 Task: Look for space in Łęczna, Poland from 11th June, 2023 to 15th June, 2023 for 2 adults in price range Rs.7000 to Rs.16000. Place can be private room with 1  bedroom having 2 beds and 1 bathroom. Property type can be house, flat, guest house, hotel. Booking option can be shelf check-in. Required host language is English.
Action: Mouse pressed left at (512, 89)
Screenshot: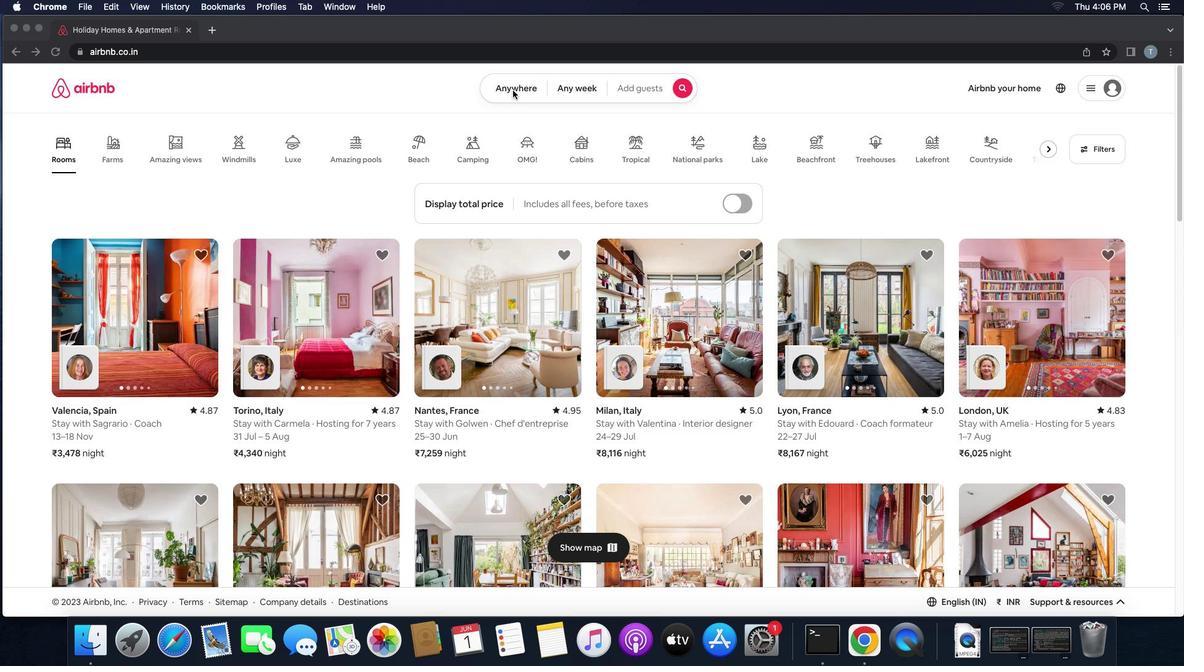 
Action: Mouse pressed left at (512, 89)
Screenshot: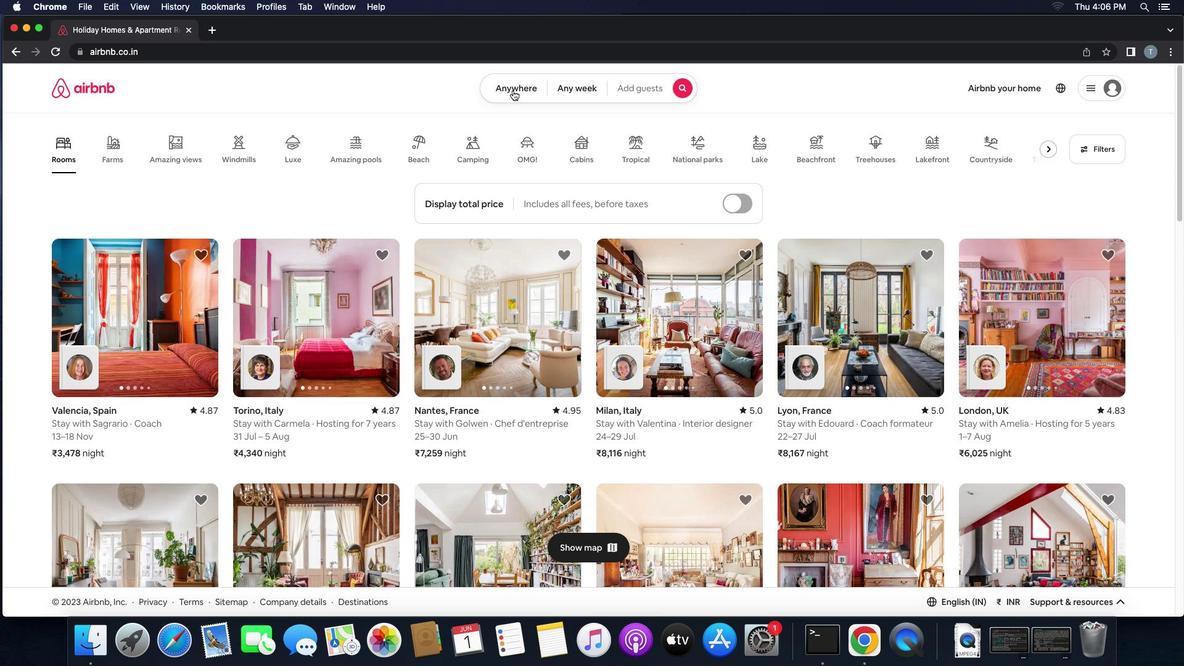 
Action: Mouse moved to (458, 133)
Screenshot: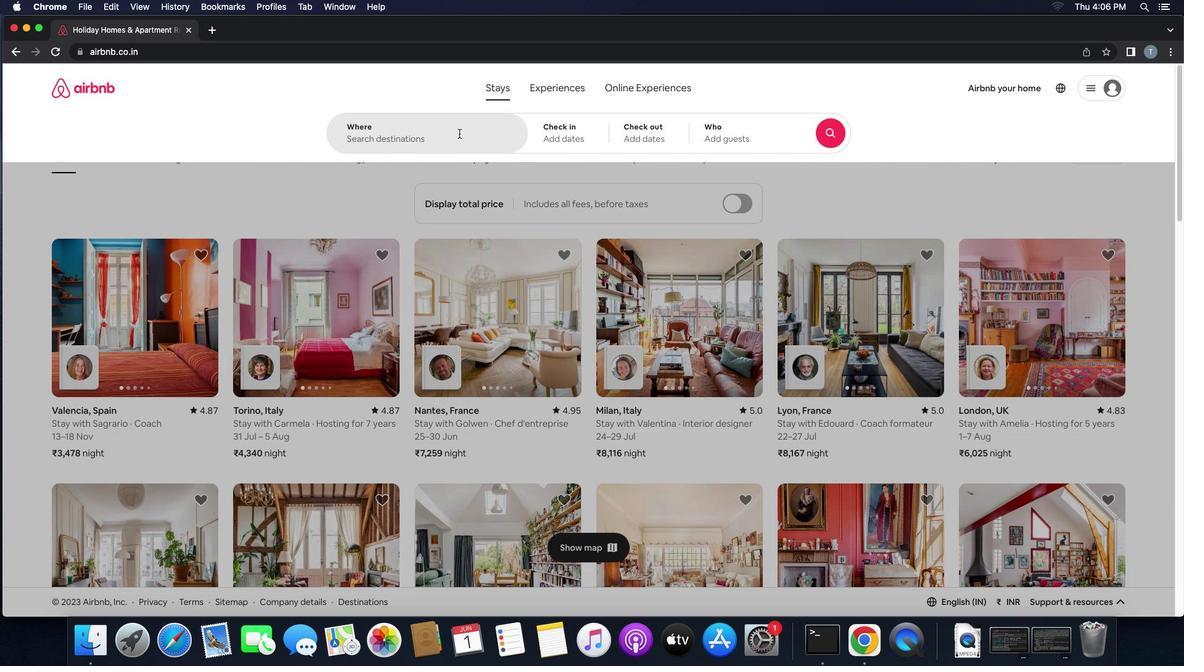 
Action: Mouse pressed left at (458, 133)
Screenshot: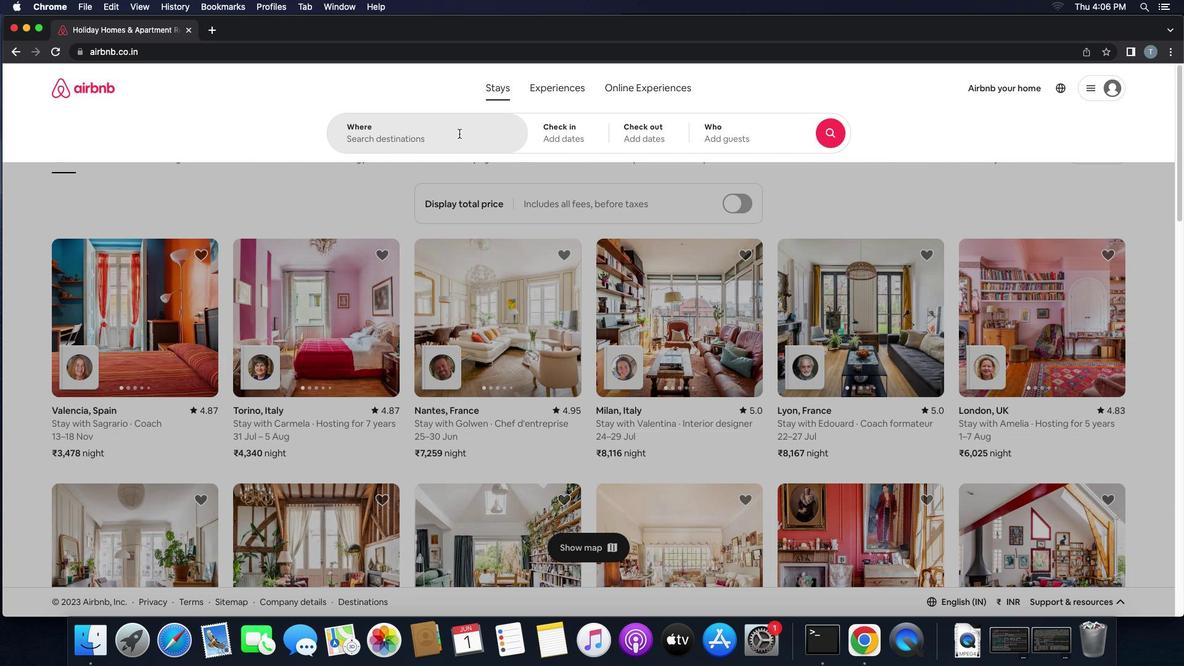 
Action: Key pressed 't''e''c''z''n''a'',''p''o''l''a''n''d'Key.enter
Screenshot: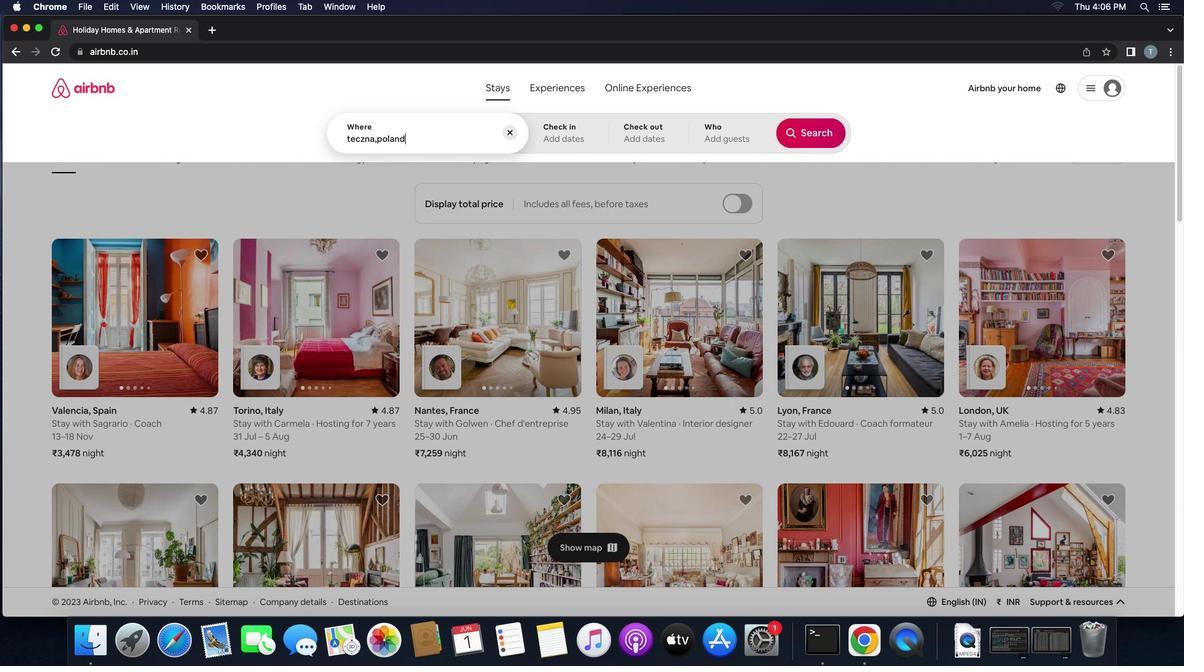 
Action: Mouse moved to (373, 342)
Screenshot: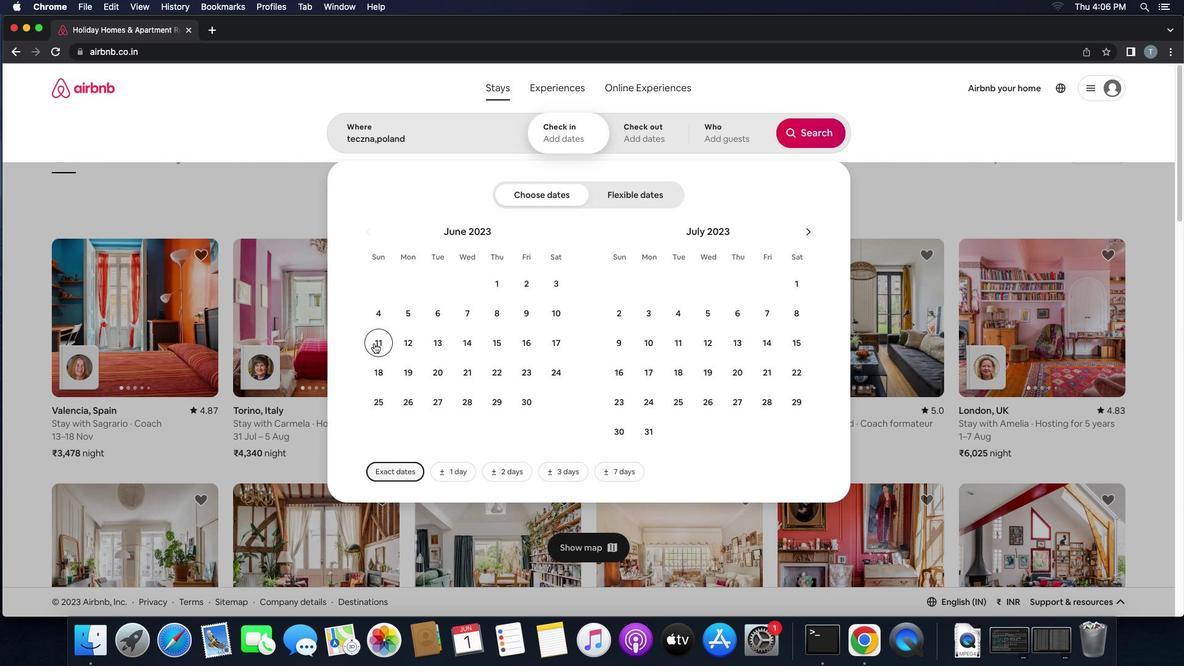 
Action: Mouse pressed left at (373, 342)
Screenshot: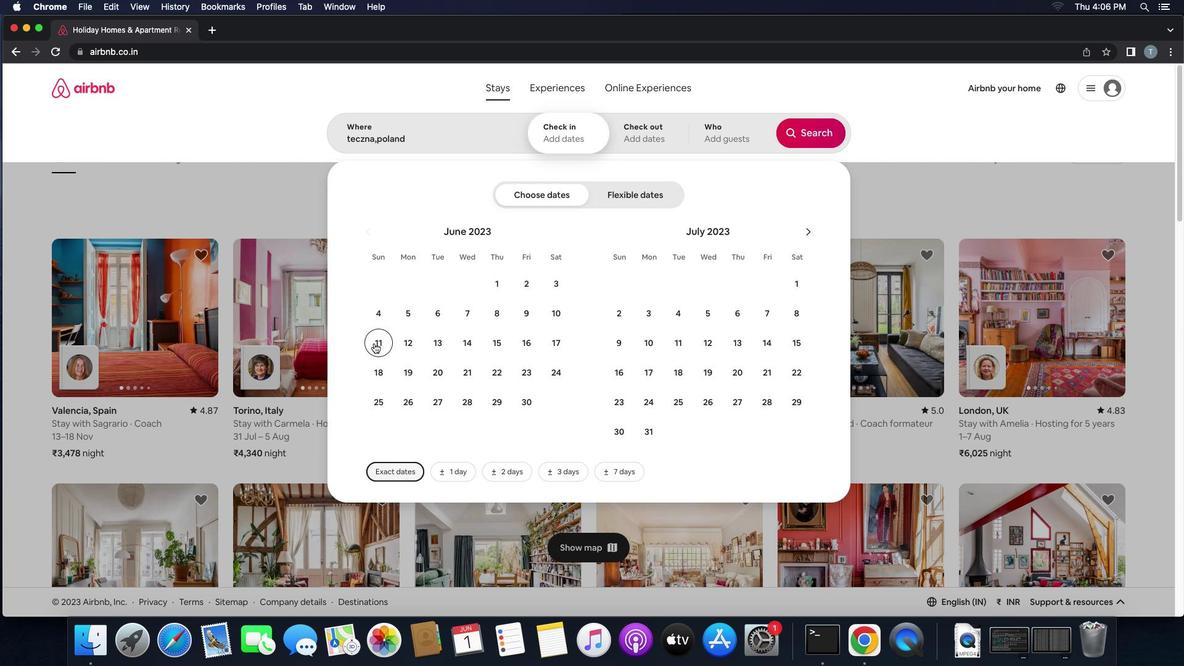
Action: Mouse moved to (497, 350)
Screenshot: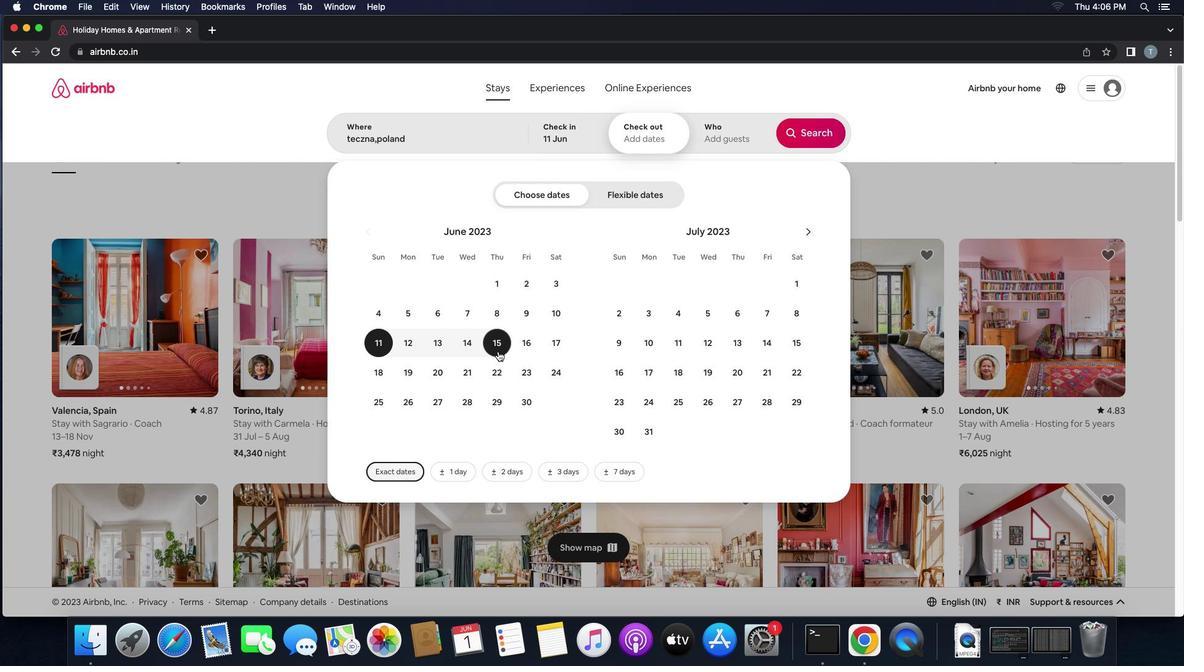 
Action: Mouse pressed left at (497, 350)
Screenshot: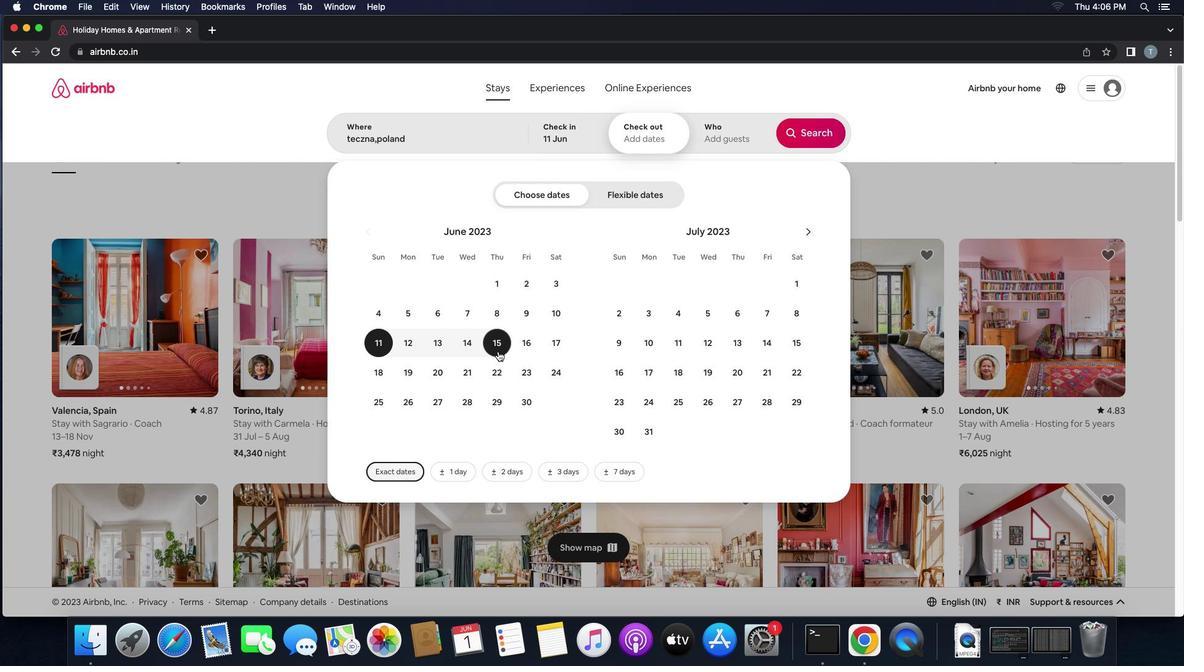
Action: Mouse moved to (707, 136)
Screenshot: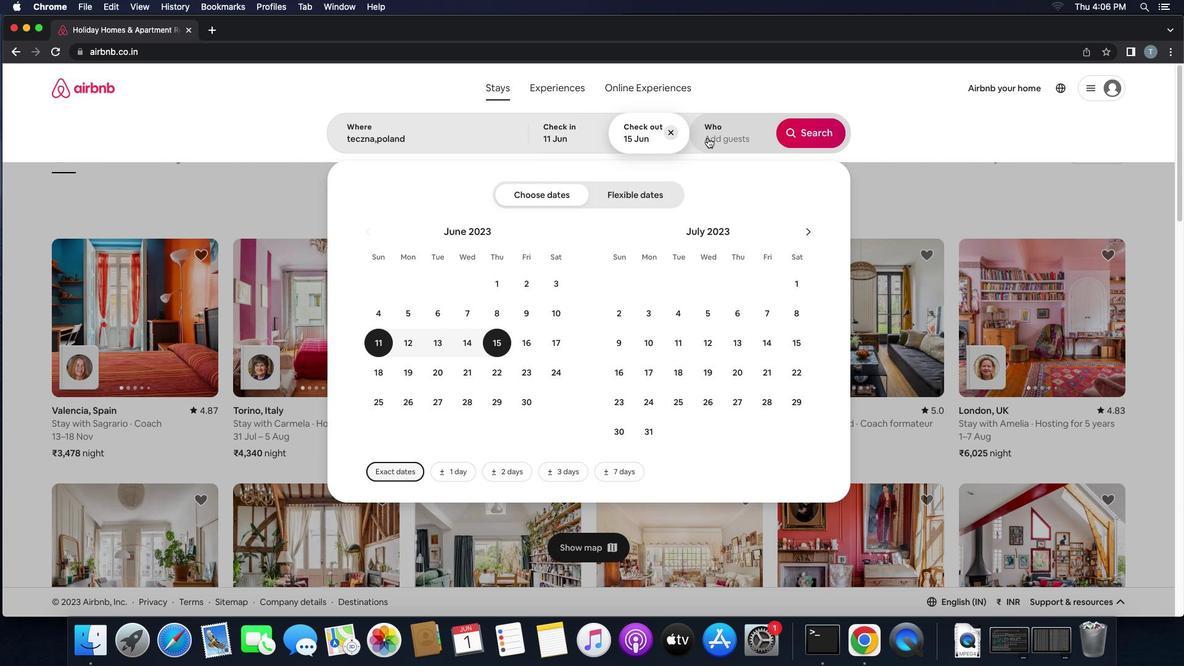 
Action: Mouse pressed left at (707, 136)
Screenshot: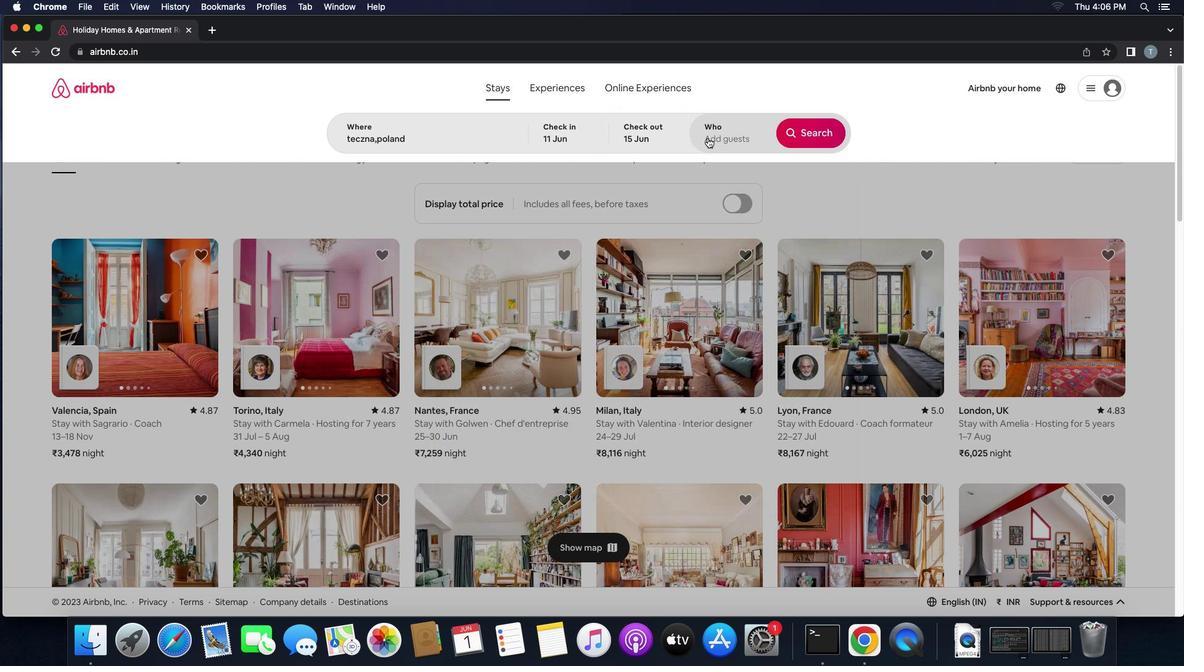 
Action: Mouse moved to (816, 204)
Screenshot: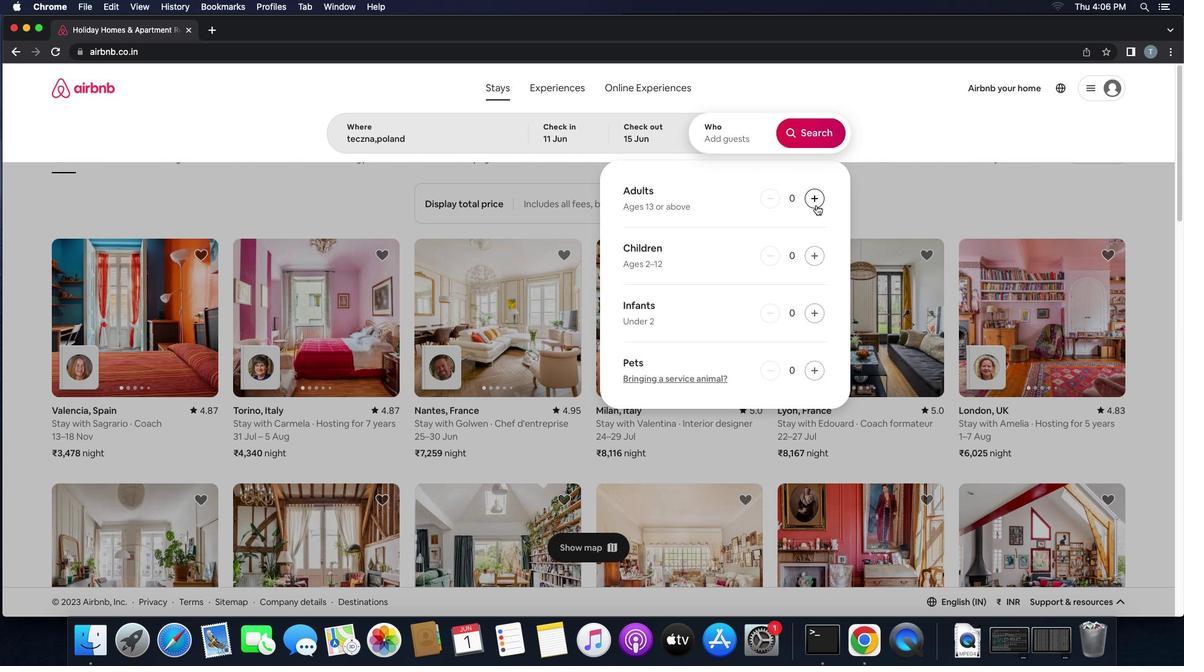 
Action: Mouse pressed left at (816, 204)
Screenshot: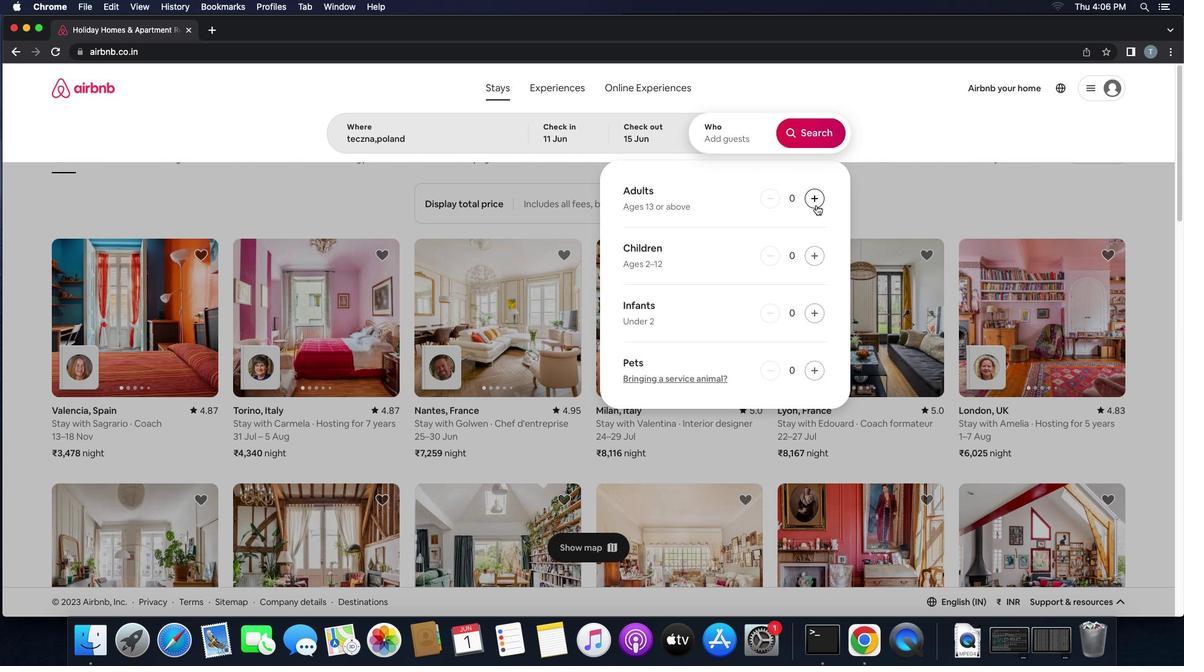 
Action: Mouse pressed left at (816, 204)
Screenshot: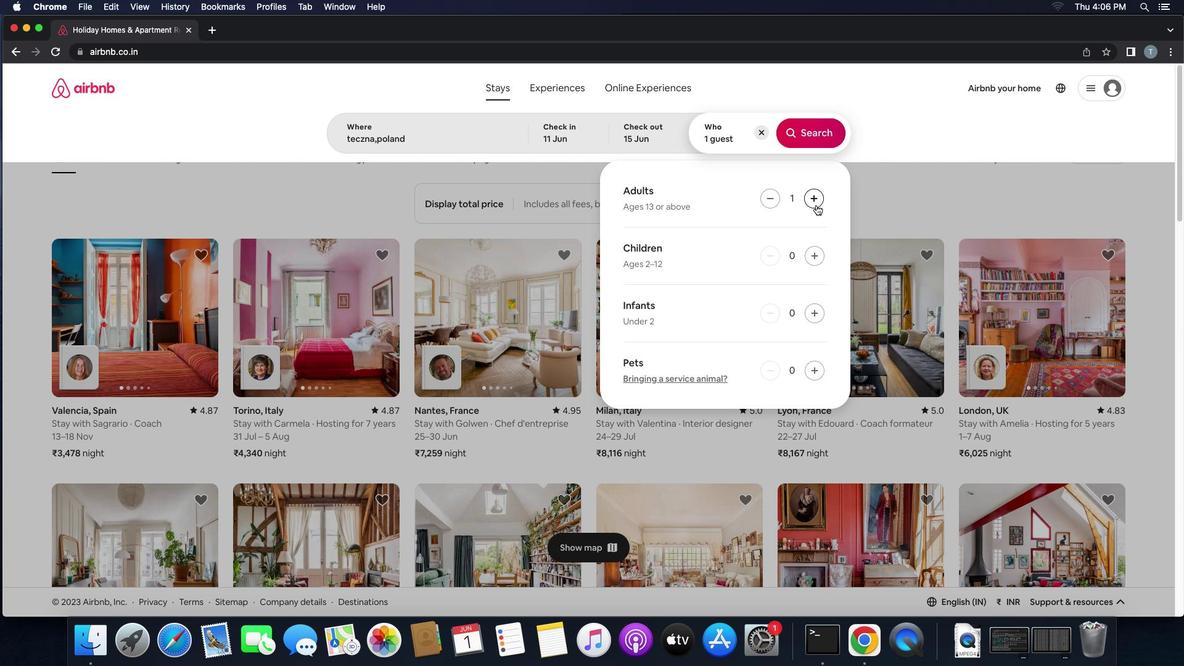 
Action: Mouse moved to (814, 138)
Screenshot: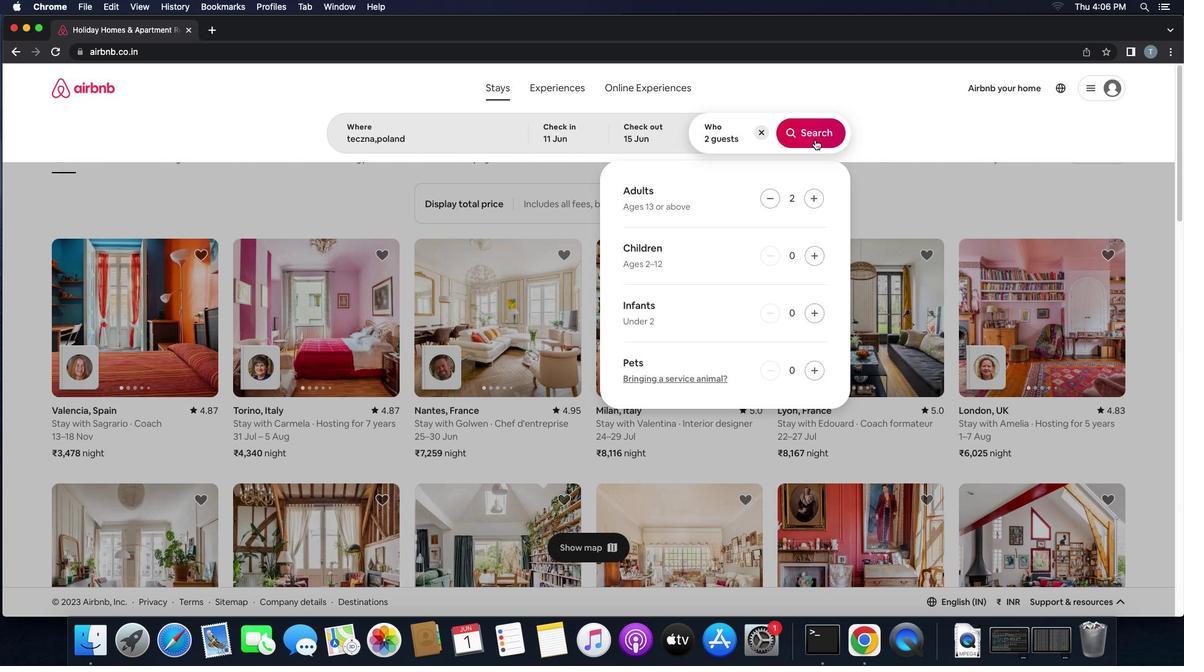 
Action: Mouse pressed left at (814, 138)
Screenshot: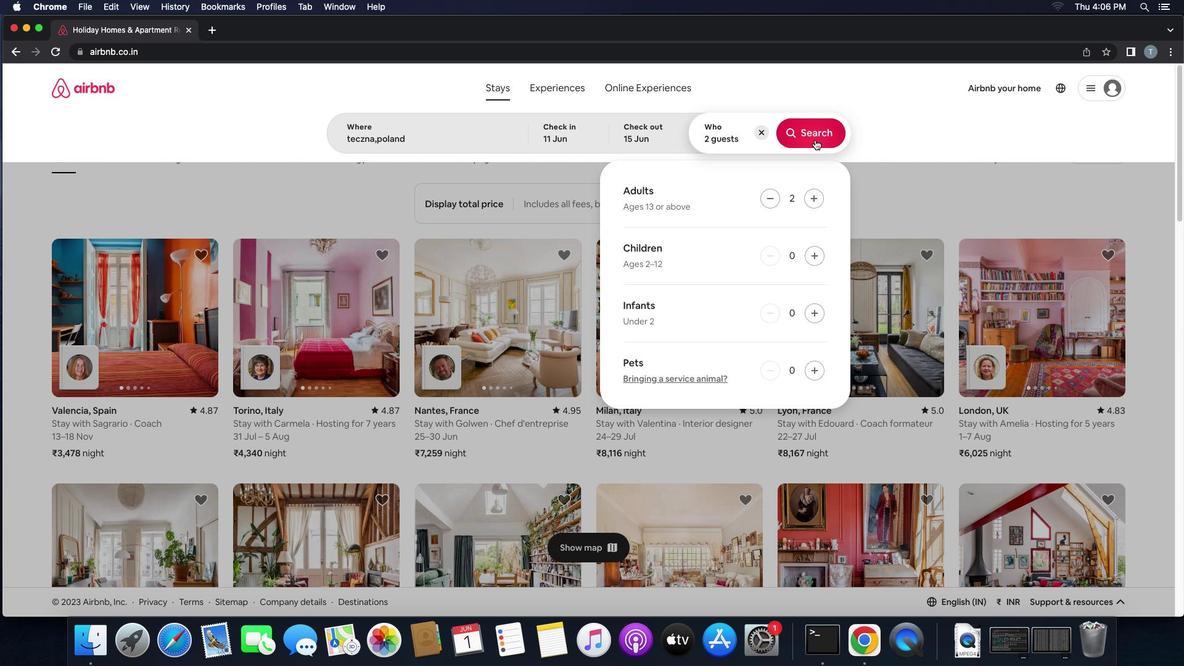 
Action: Mouse moved to (1131, 133)
Screenshot: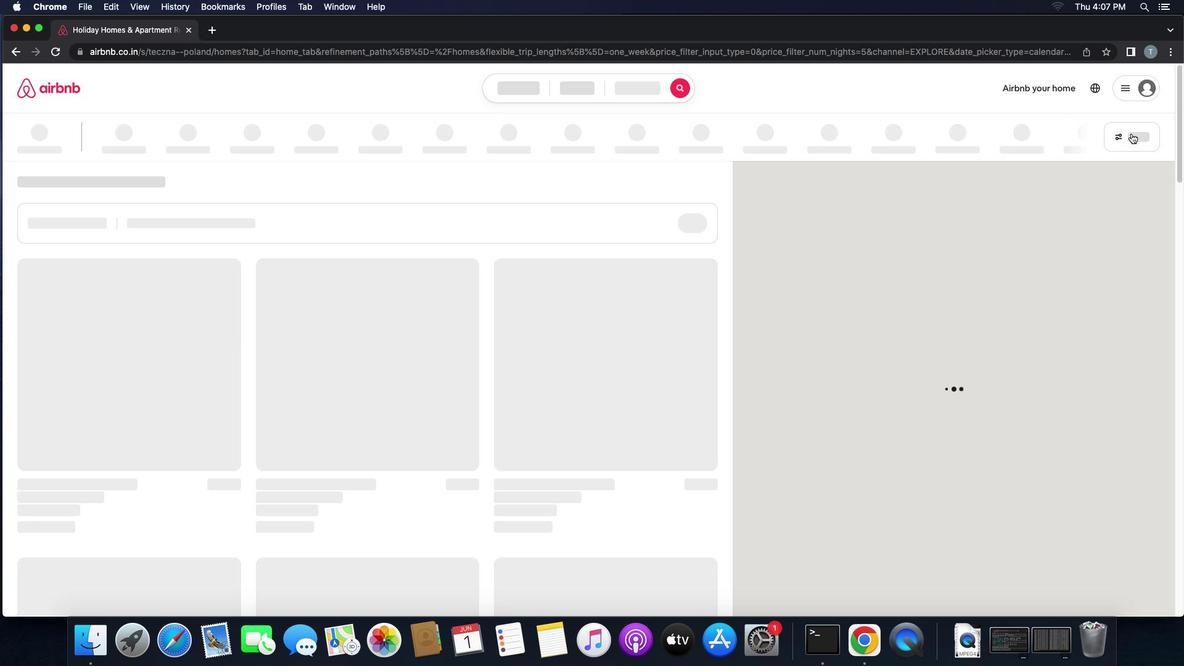 
Action: Mouse pressed left at (1131, 133)
Screenshot: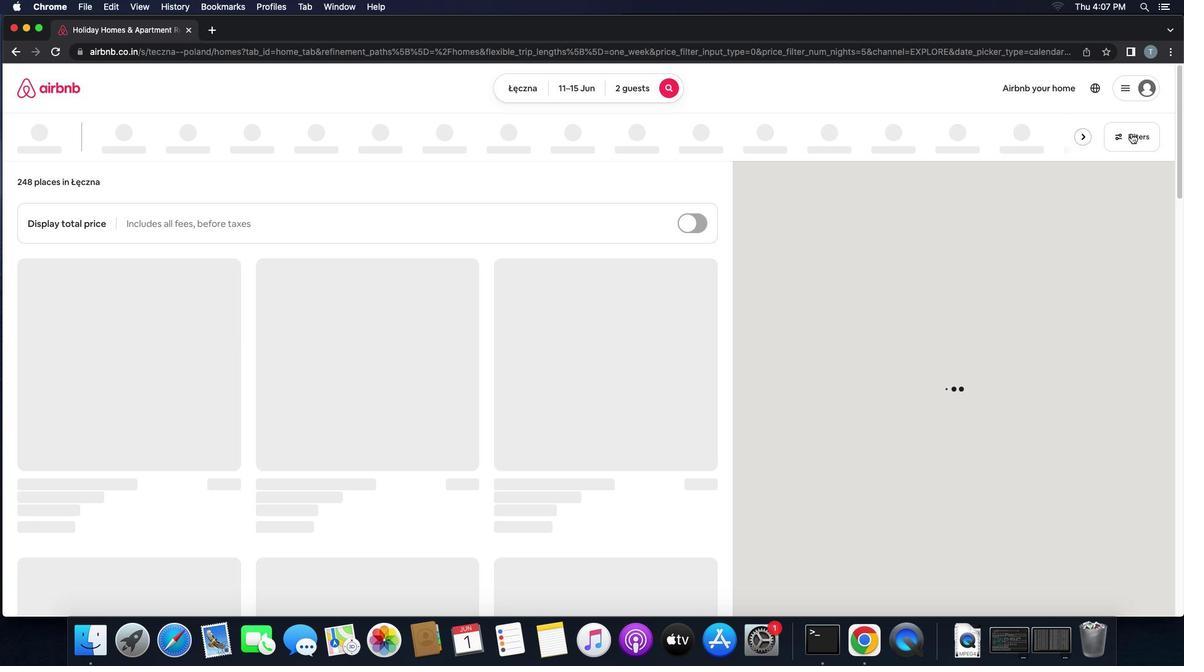 
Action: Mouse moved to (452, 439)
Screenshot: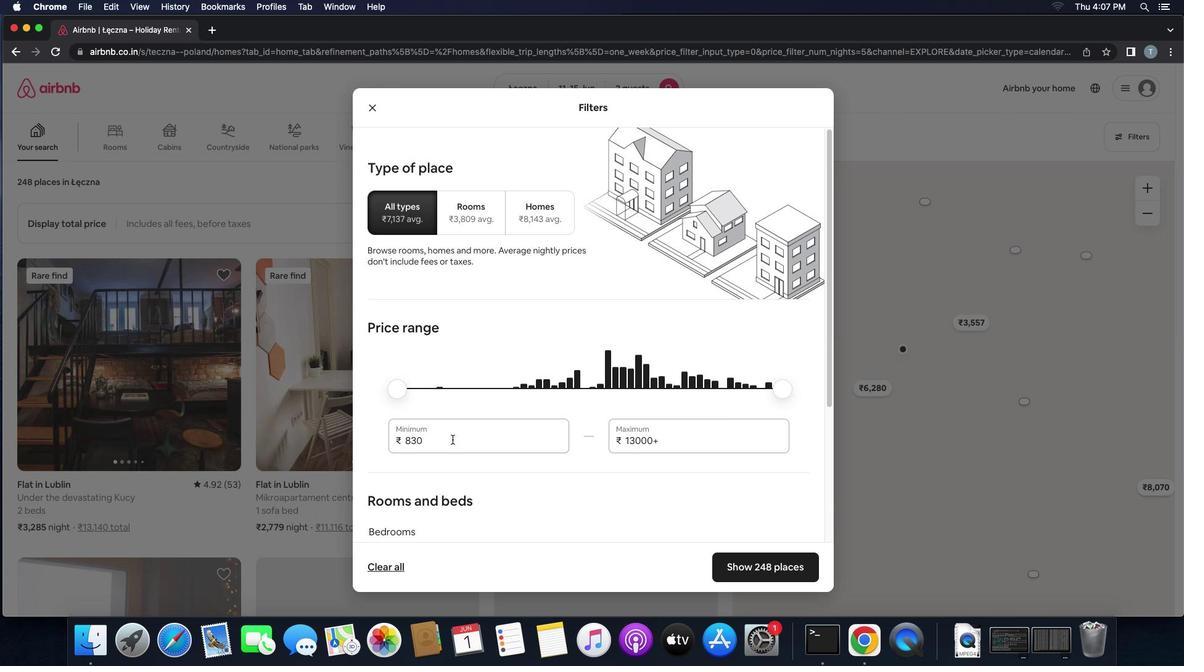 
Action: Mouse pressed left at (452, 439)
Screenshot: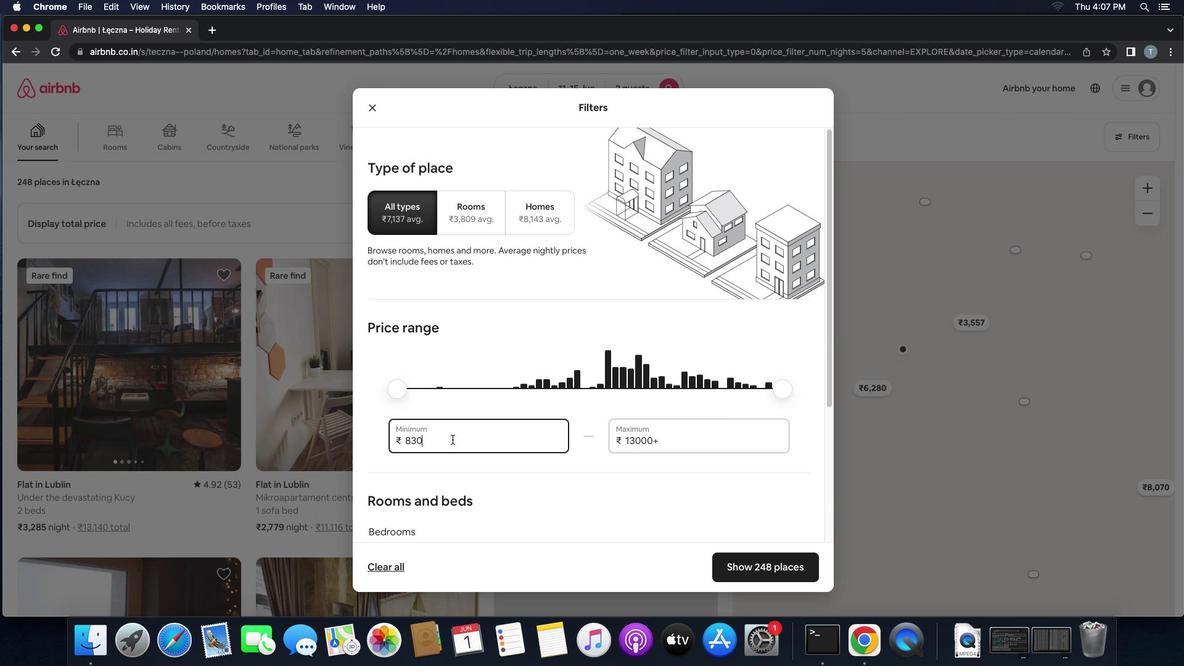 
Action: Key pressed Key.backspaceKey.backspaceKey.backspaceKey.backspaceKey.backspace'7''0''0''0'
Screenshot: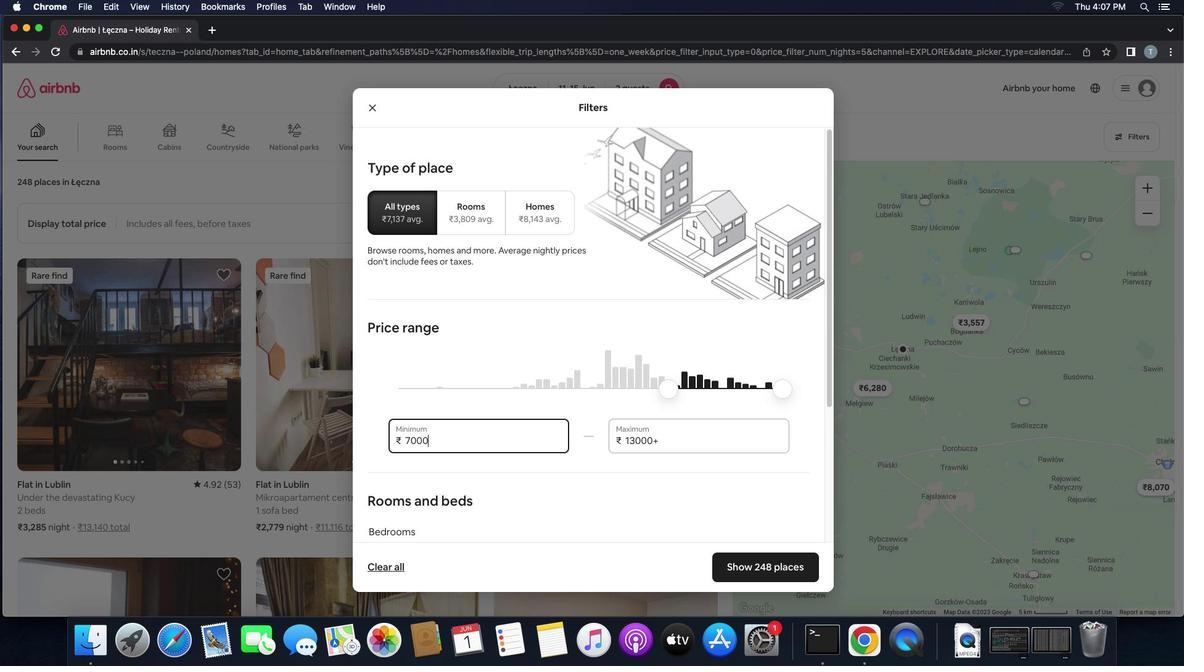 
Action: Mouse moved to (663, 442)
Screenshot: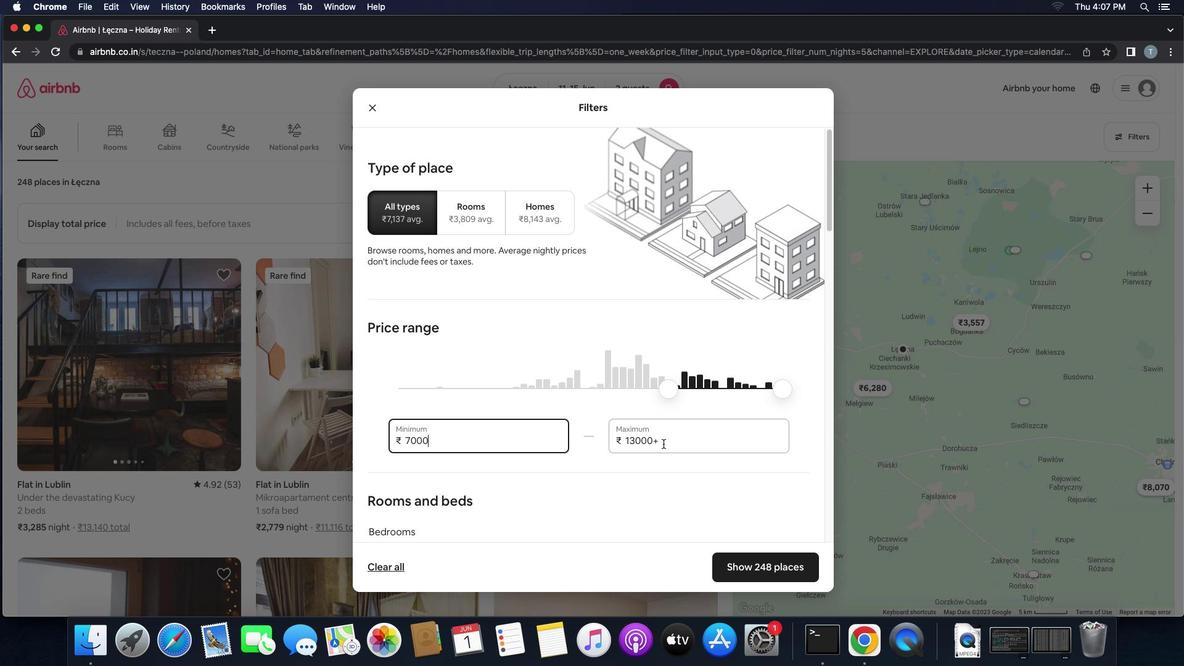 
Action: Mouse pressed left at (663, 442)
Screenshot: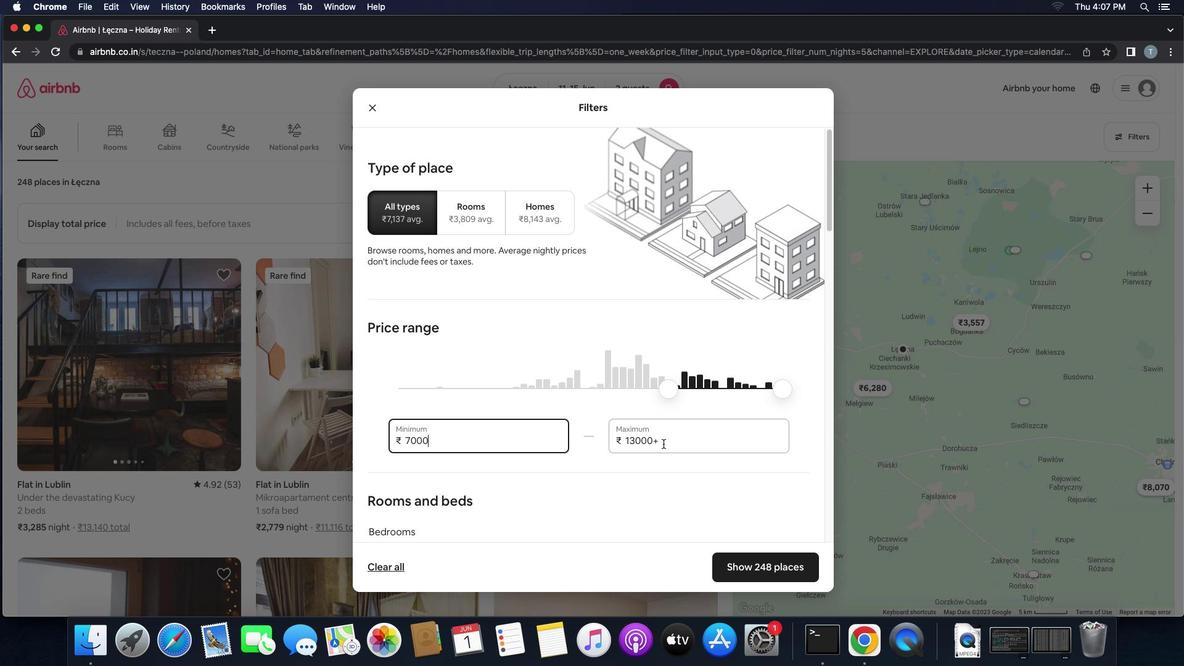 
Action: Mouse moved to (650, 441)
Screenshot: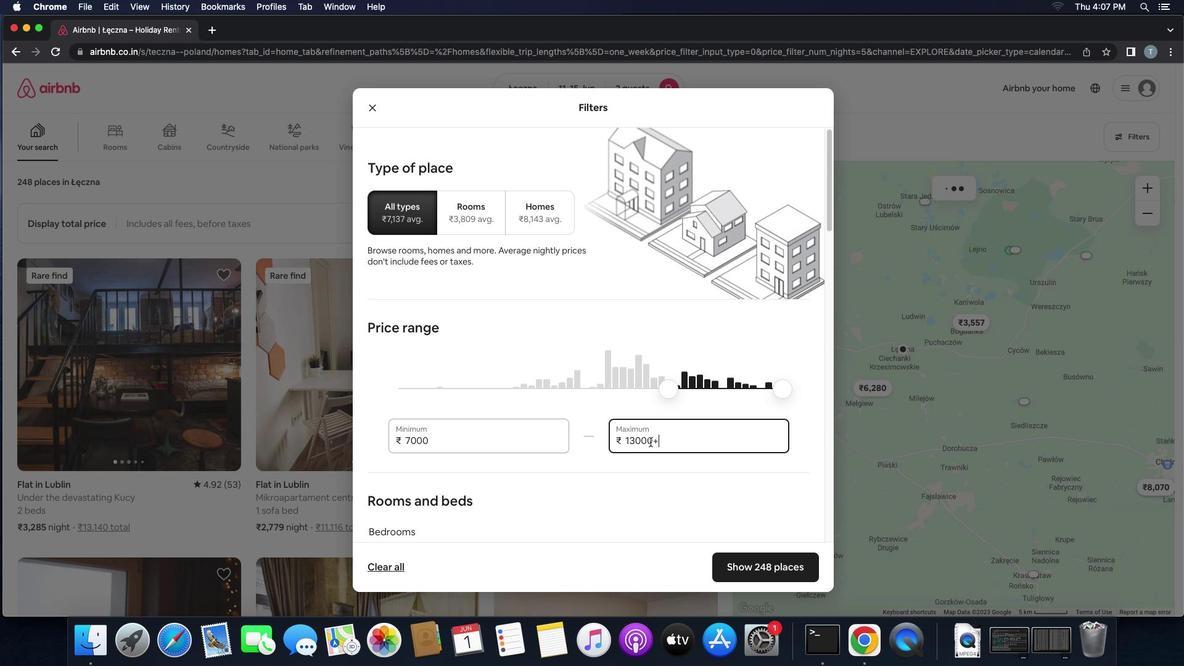 
Action: Key pressed Key.backspaceKey.backspaceKey.backspaceKey.backspaceKey.backspaceKey.backspace'1''6''0''0''0'
Screenshot: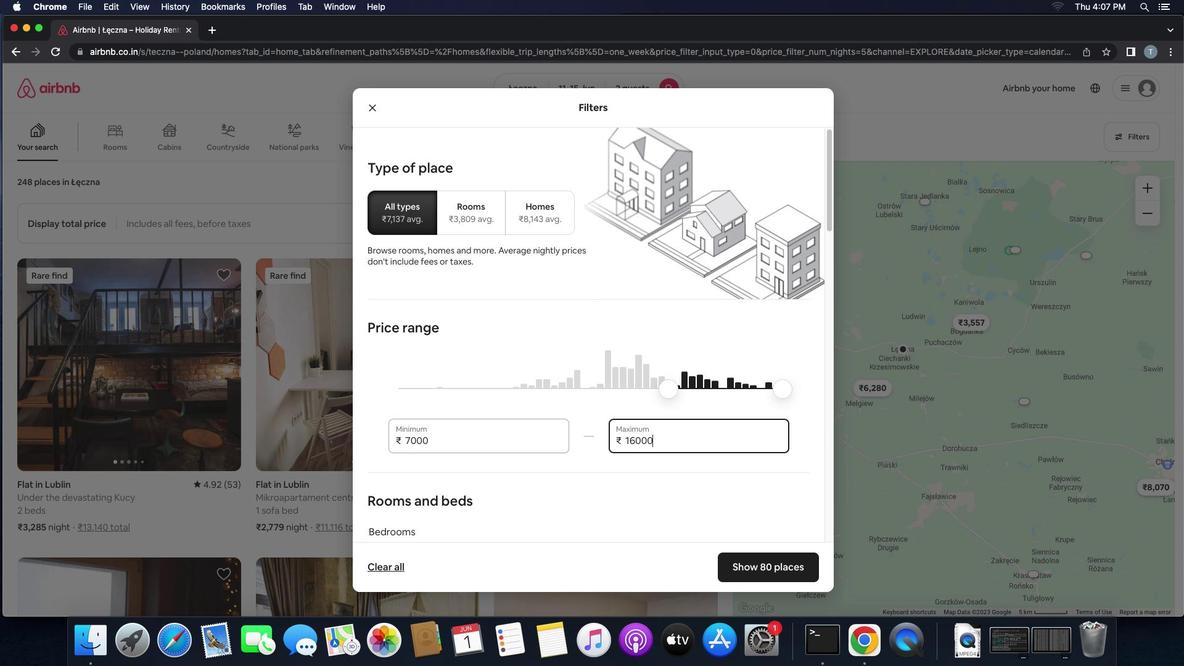 
Action: Mouse moved to (633, 449)
Screenshot: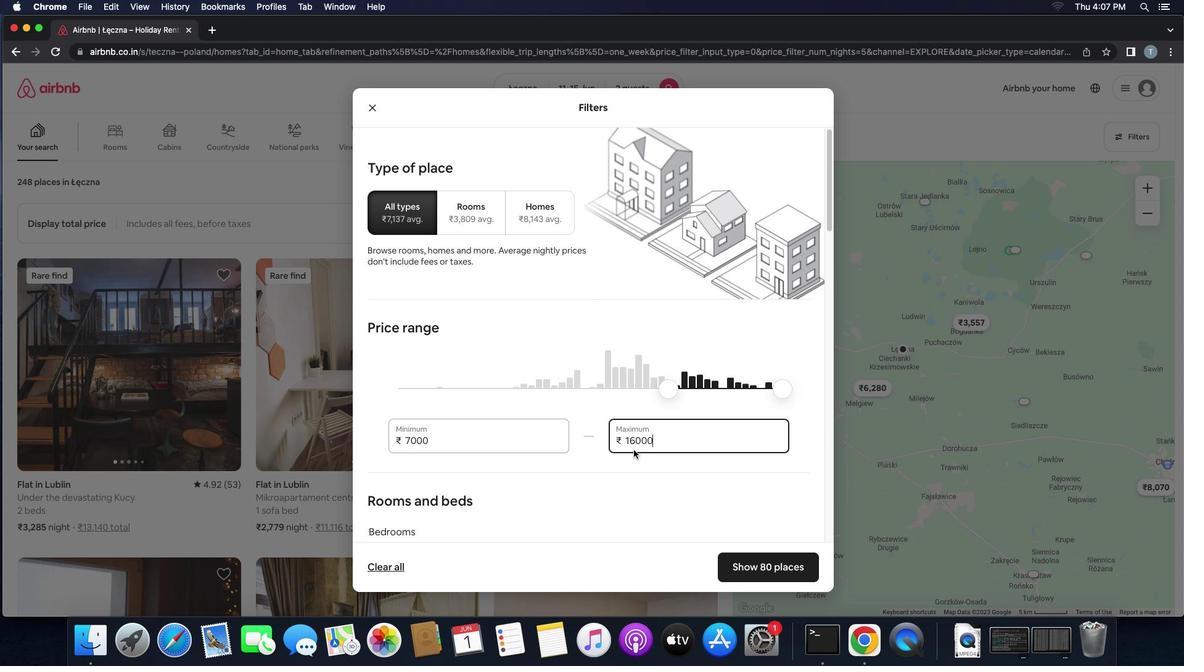 
Action: Mouse scrolled (633, 449) with delta (0, 0)
Screenshot: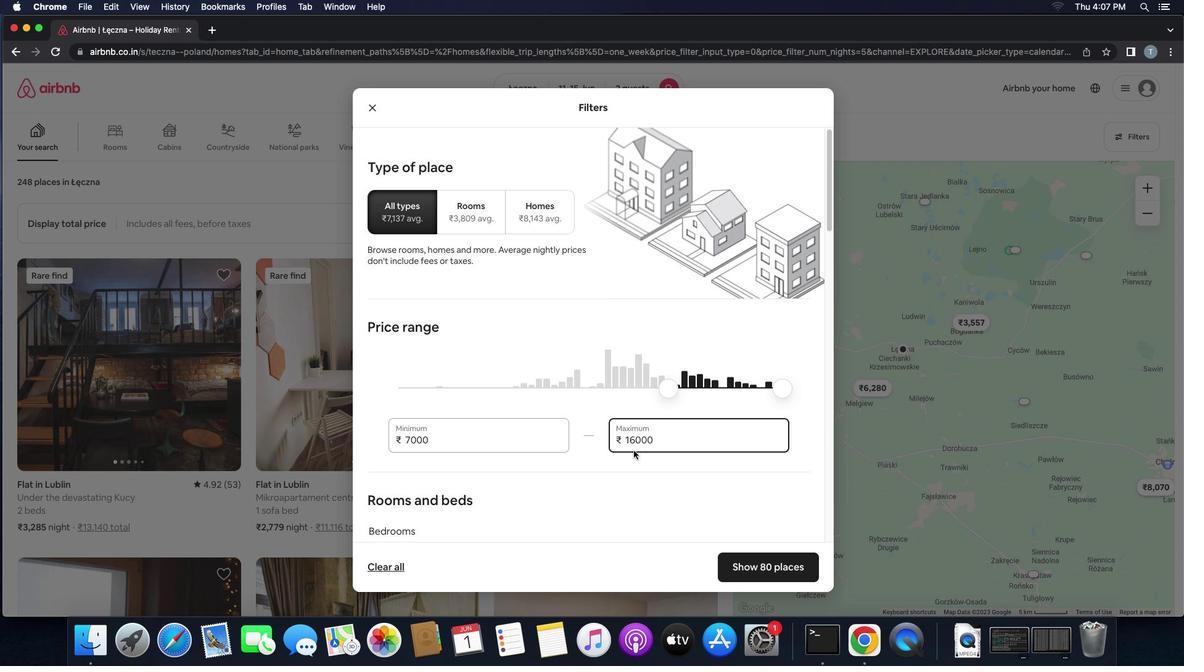 
Action: Mouse moved to (633, 449)
Screenshot: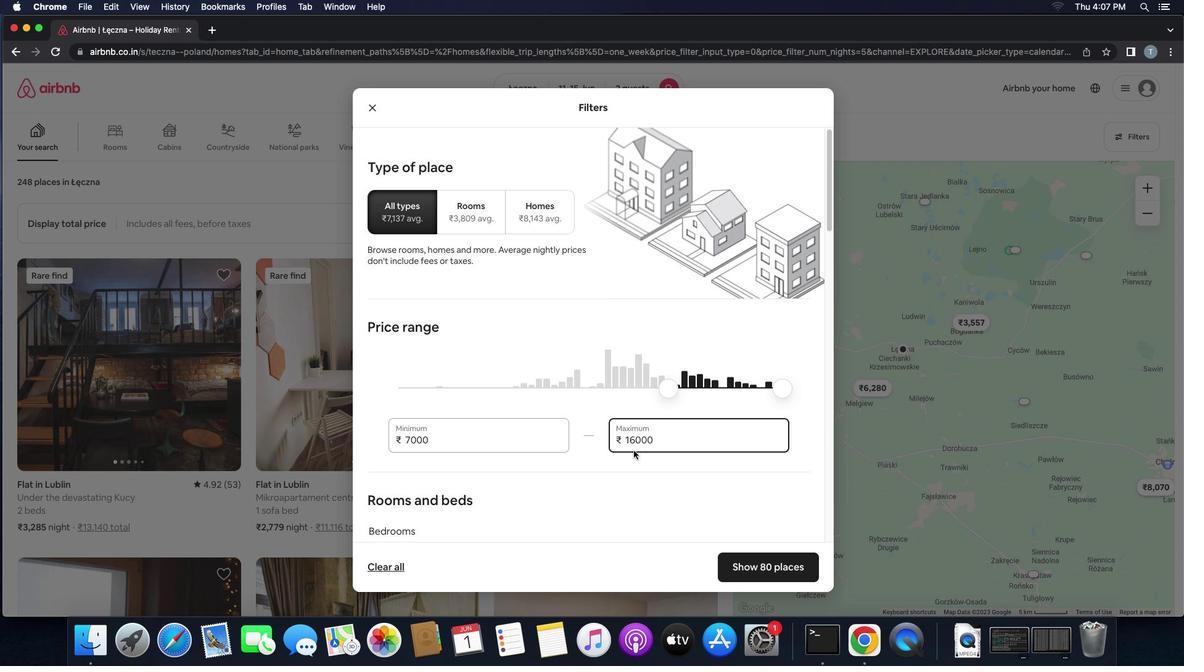 
Action: Mouse scrolled (633, 449) with delta (0, 0)
Screenshot: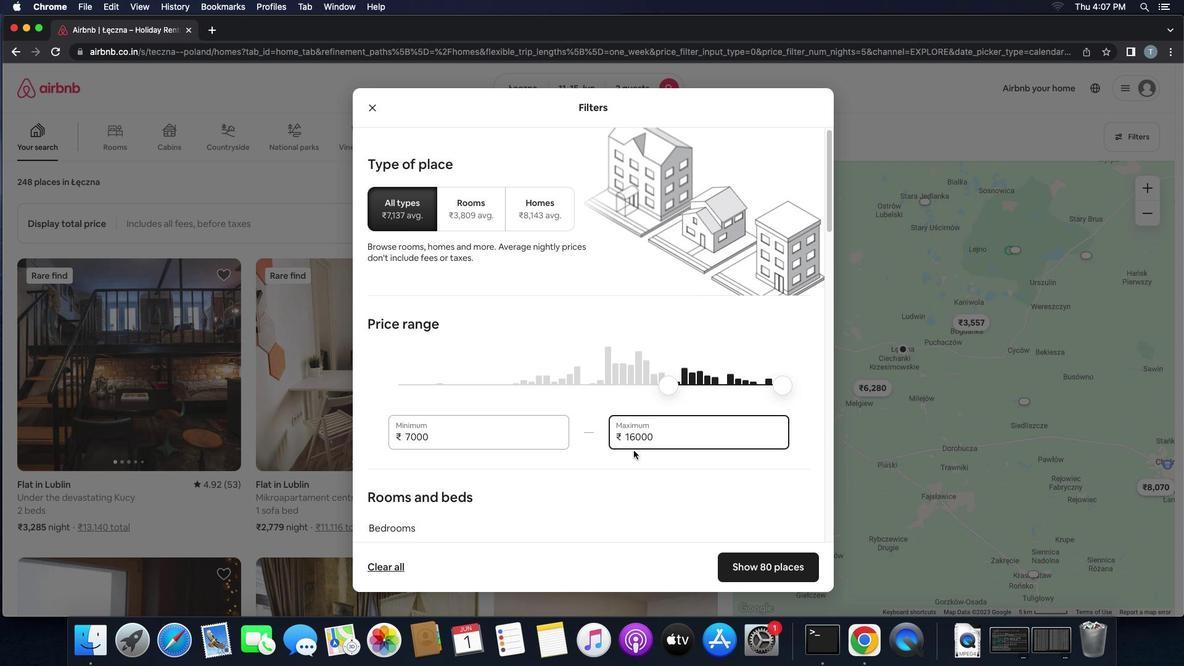 
Action: Mouse moved to (633, 449)
Screenshot: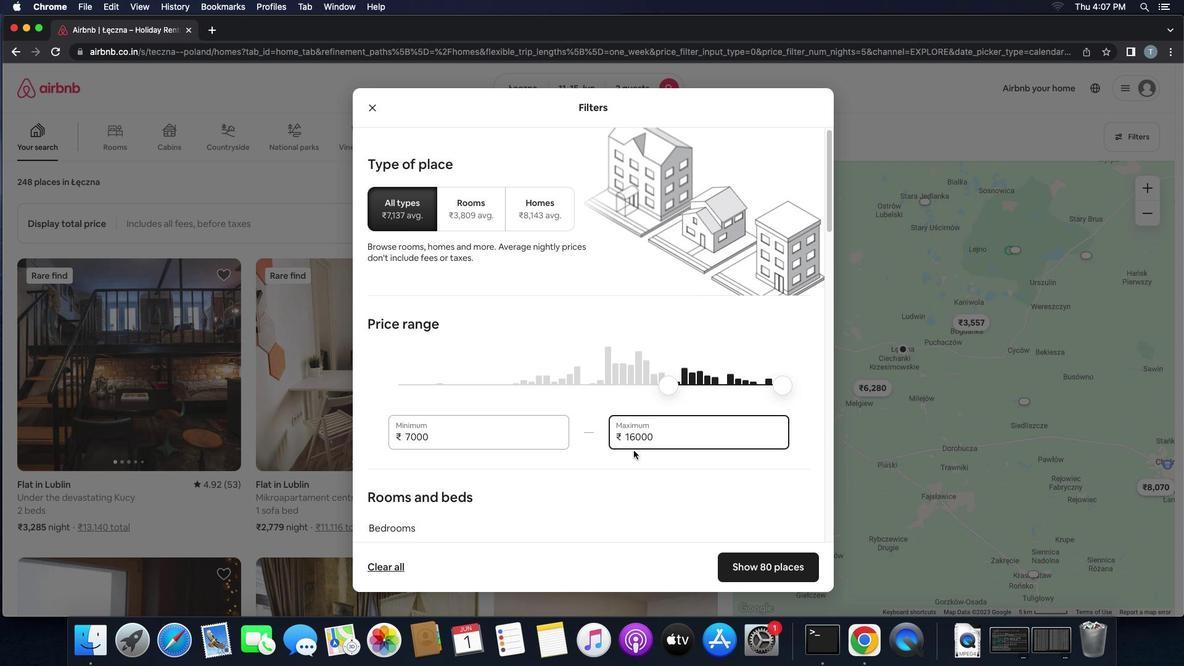 
Action: Mouse scrolled (633, 449) with delta (0, -1)
Screenshot: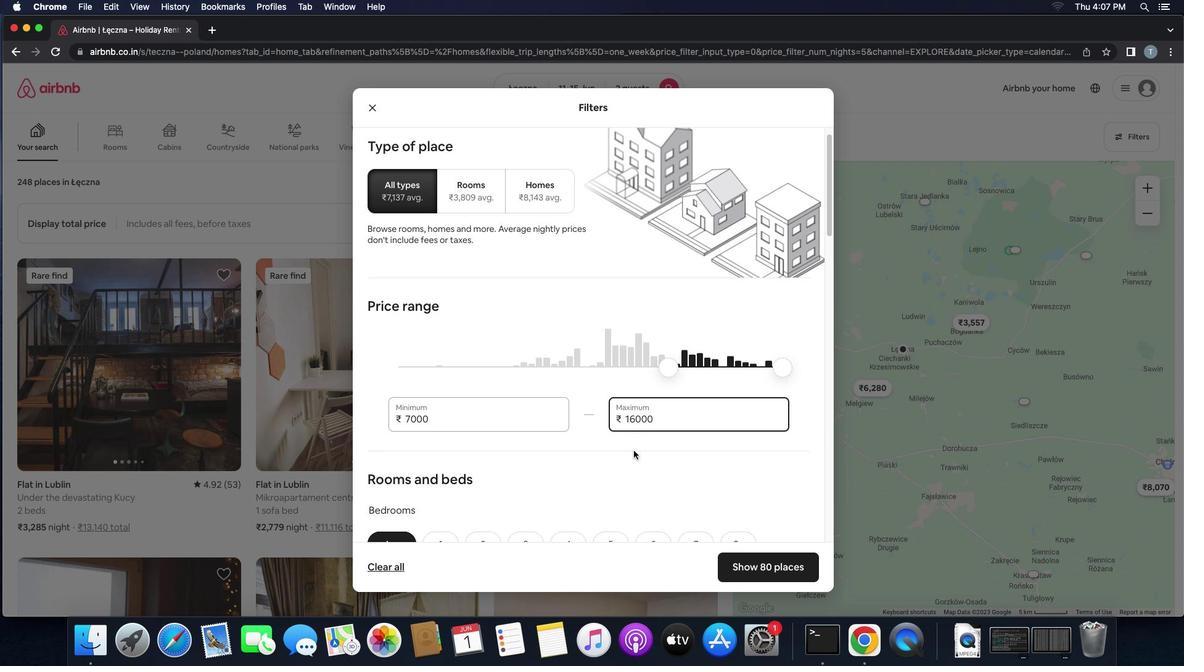
Action: Mouse scrolled (633, 449) with delta (0, 0)
Screenshot: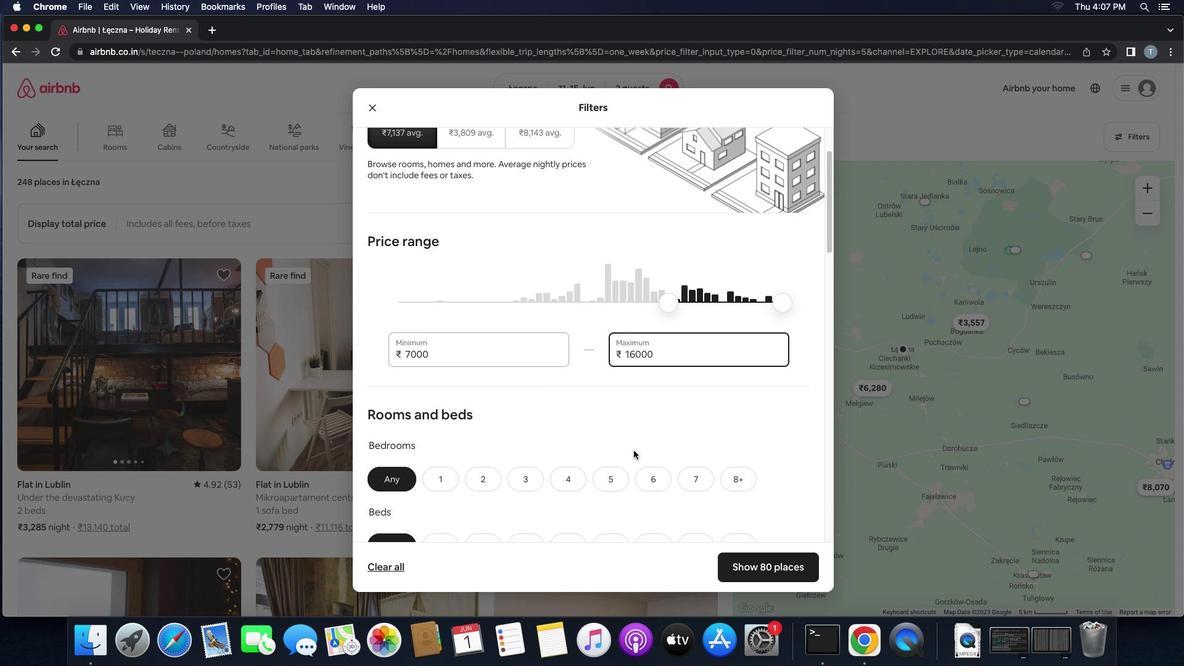 
Action: Mouse scrolled (633, 449) with delta (0, 0)
Screenshot: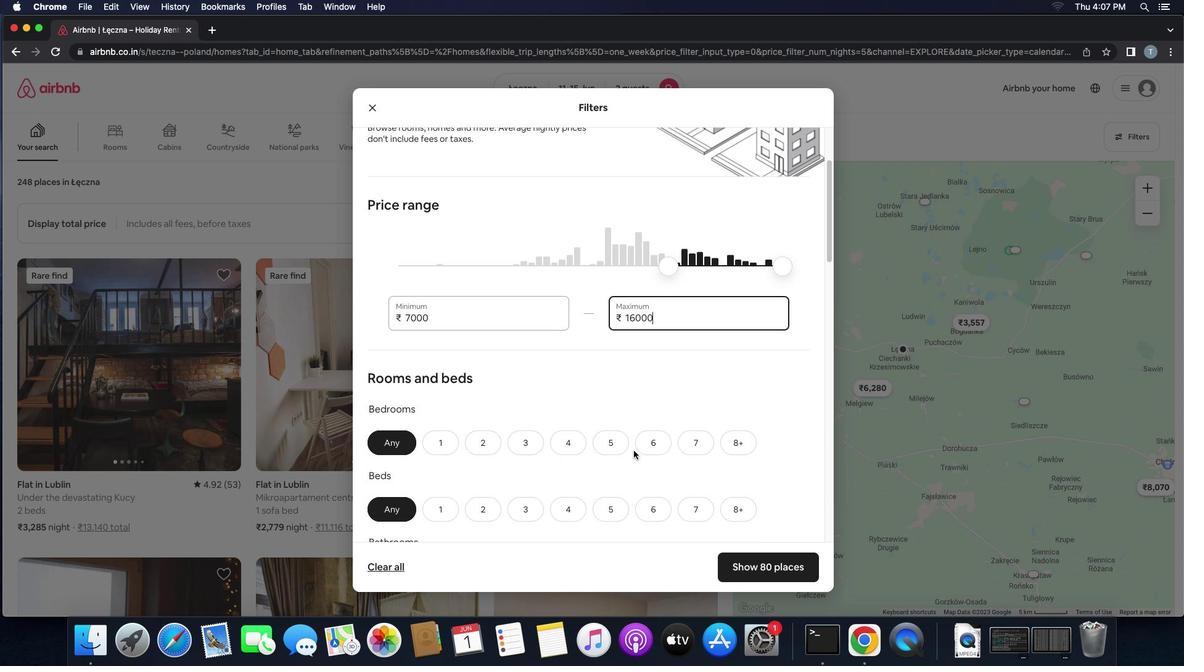 
Action: Mouse scrolled (633, 449) with delta (0, 0)
Screenshot: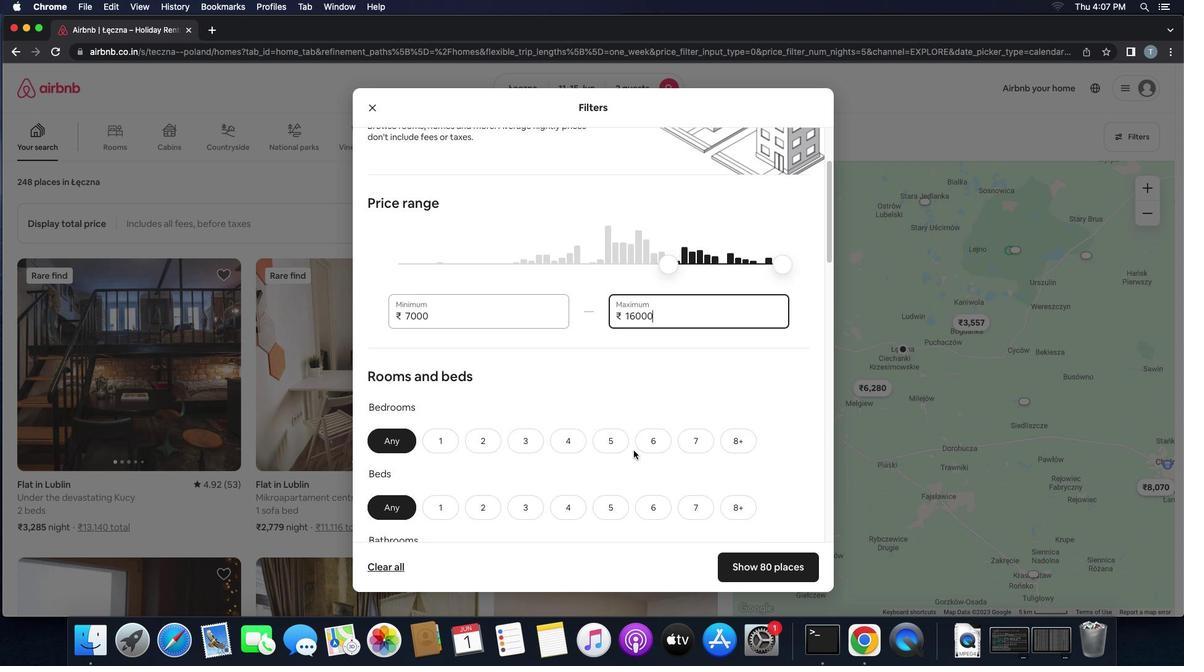
Action: Mouse scrolled (633, 449) with delta (0, 0)
Screenshot: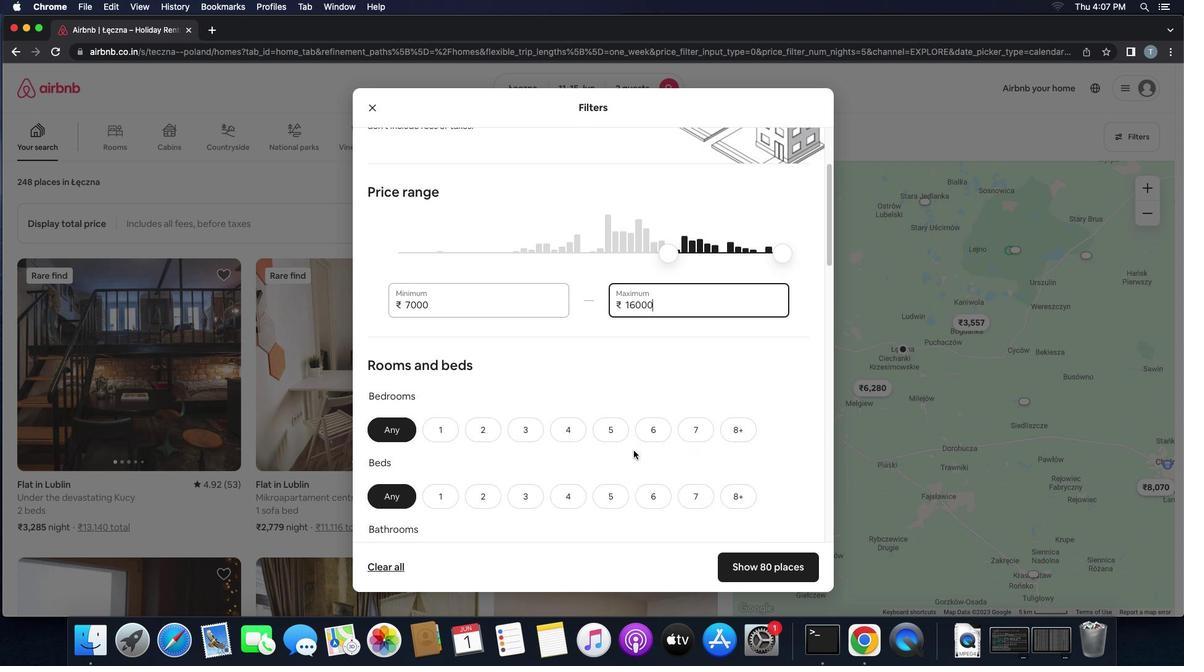 
Action: Mouse moved to (633, 450)
Screenshot: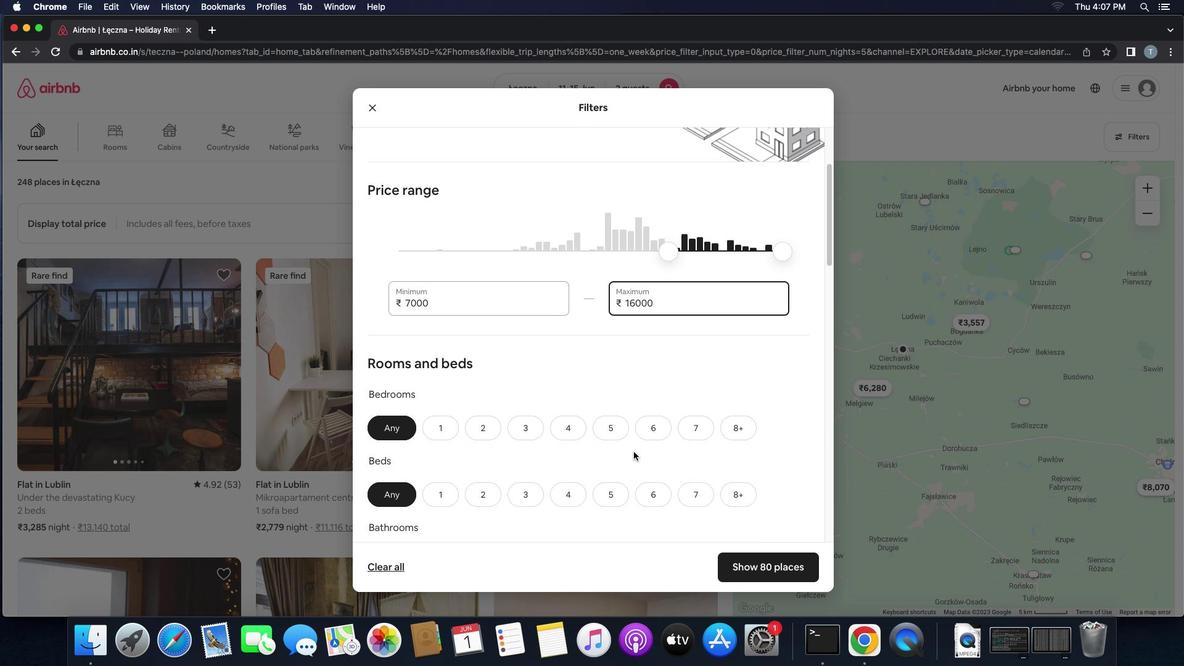 
Action: Mouse scrolled (633, 450) with delta (0, 0)
Screenshot: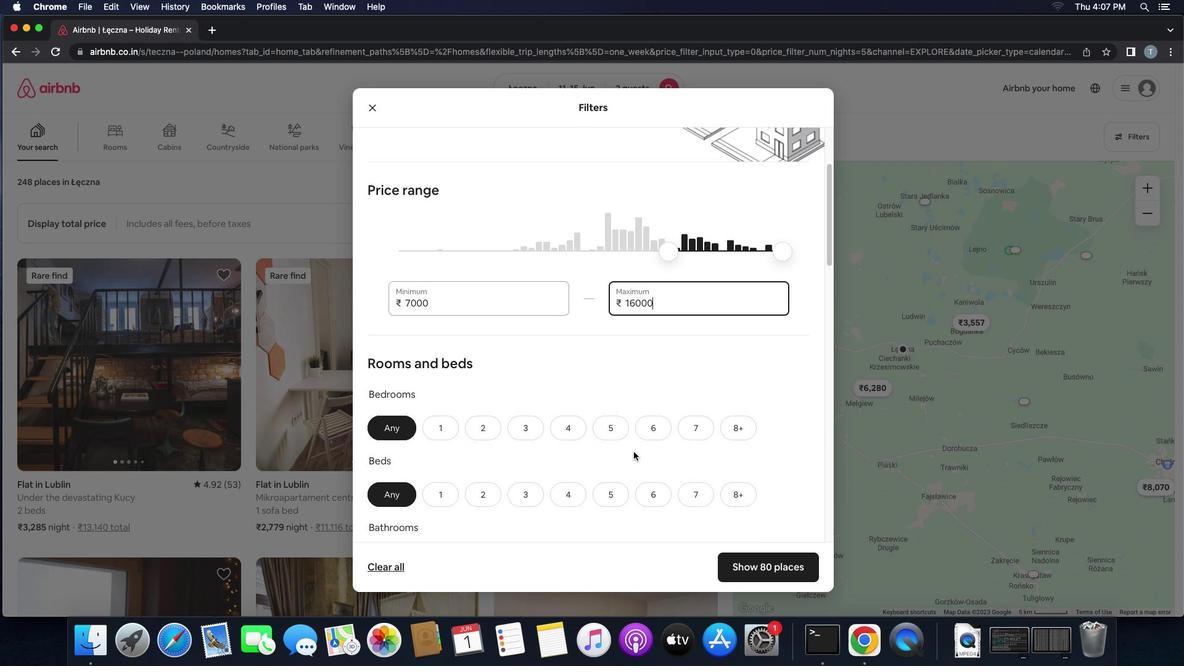 
Action: Mouse scrolled (633, 450) with delta (0, 0)
Screenshot: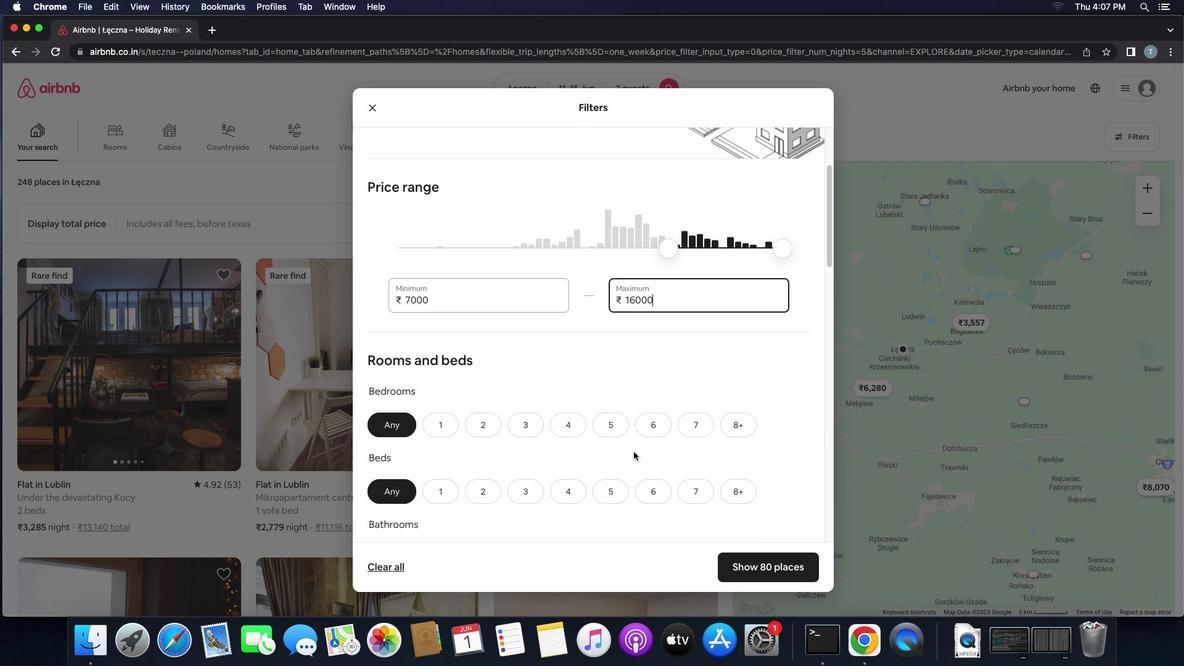 
Action: Mouse scrolled (633, 450) with delta (0, 0)
Screenshot: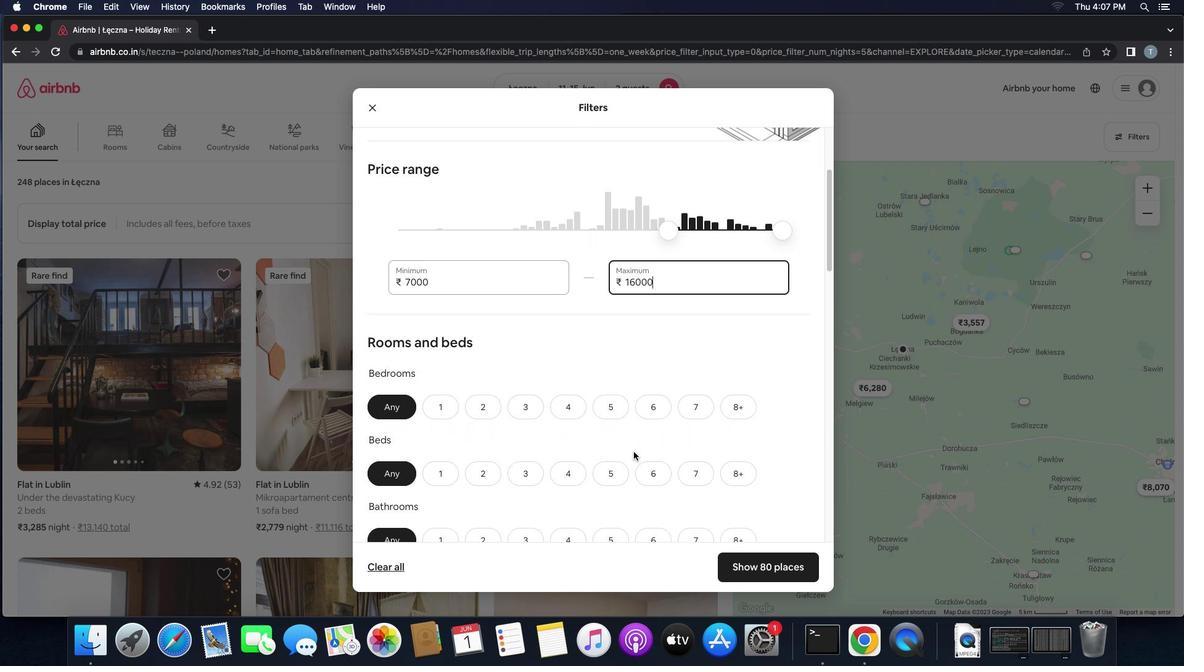 
Action: Mouse scrolled (633, 450) with delta (0, 0)
Screenshot: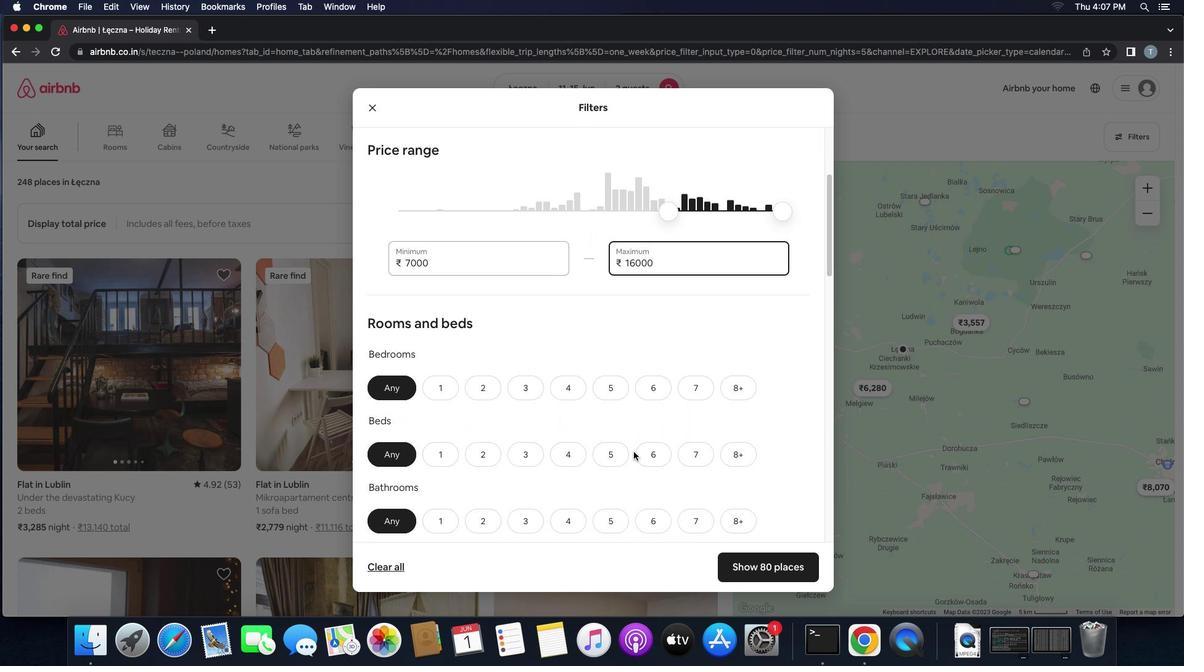 
Action: Mouse scrolled (633, 450) with delta (0, 0)
Screenshot: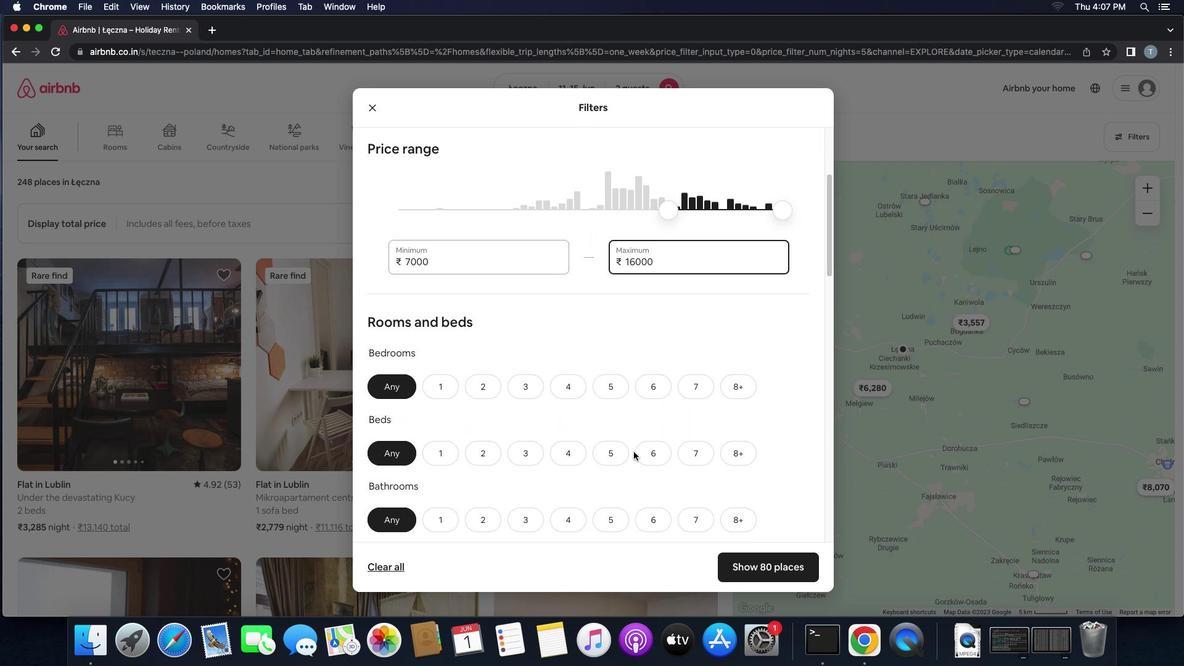 
Action: Mouse scrolled (633, 450) with delta (0, 0)
Screenshot: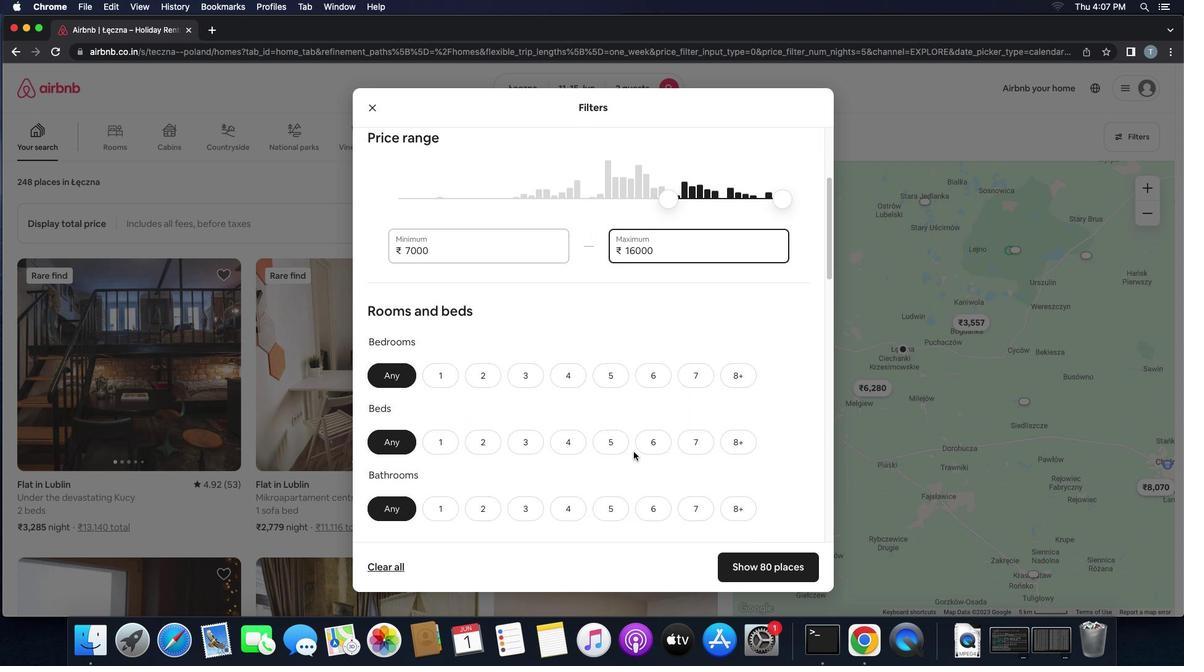 
Action: Mouse scrolled (633, 450) with delta (0, 0)
Screenshot: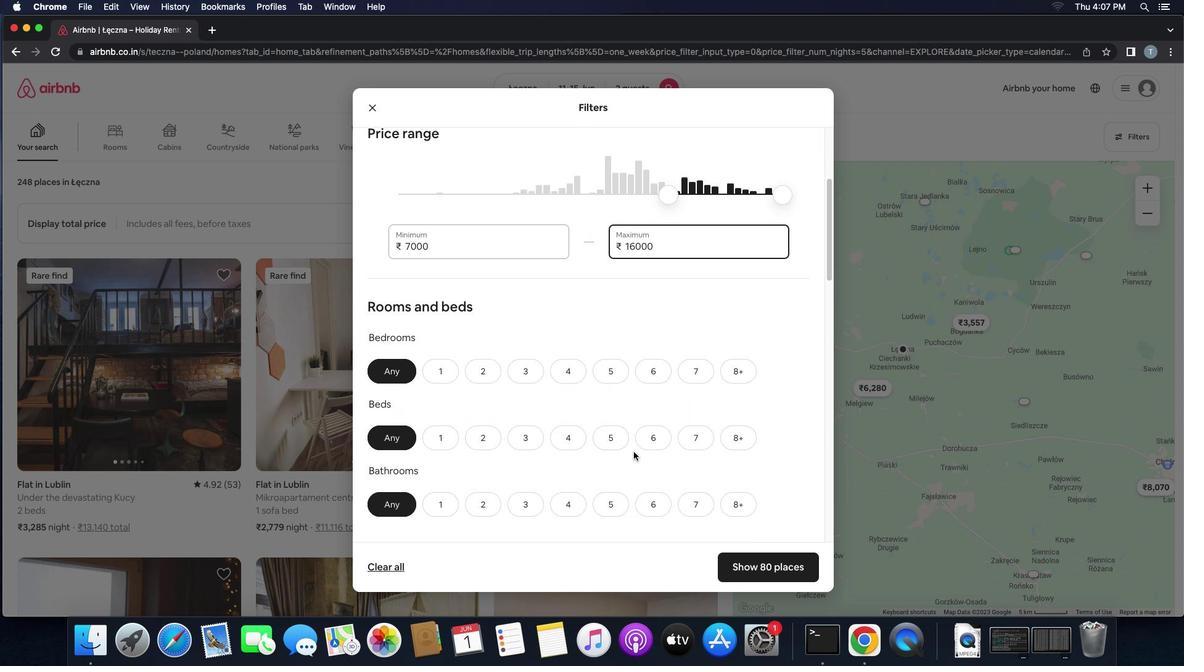 
Action: Mouse scrolled (633, 450) with delta (0, 0)
Screenshot: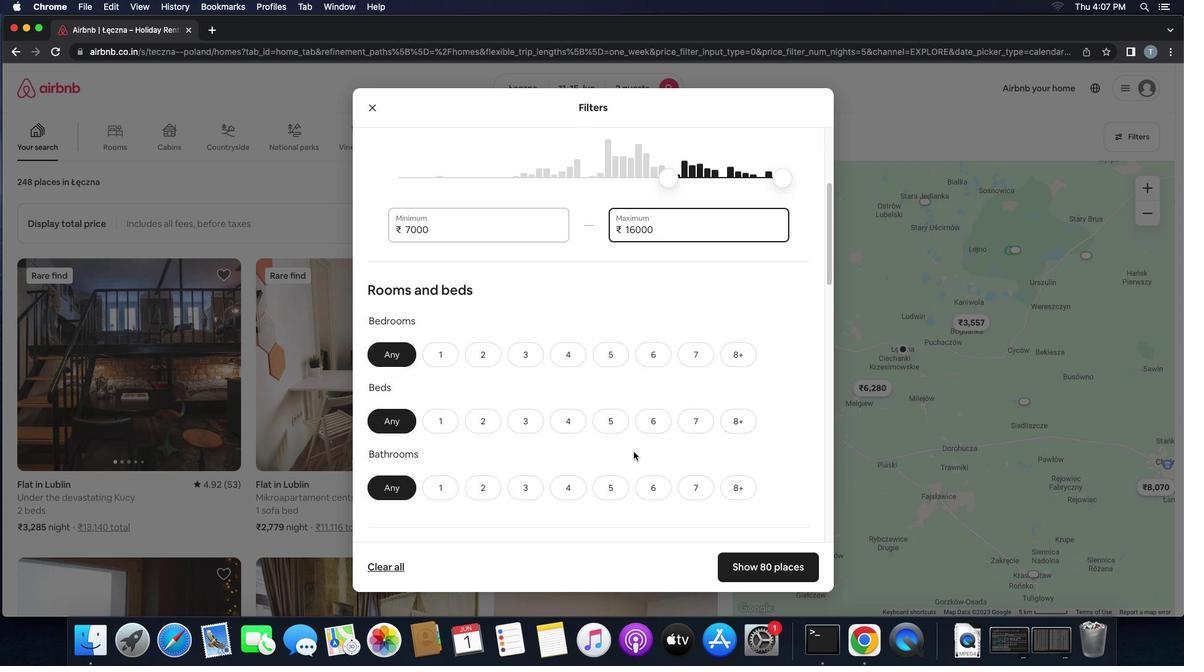
Action: Mouse scrolled (633, 450) with delta (0, 0)
Screenshot: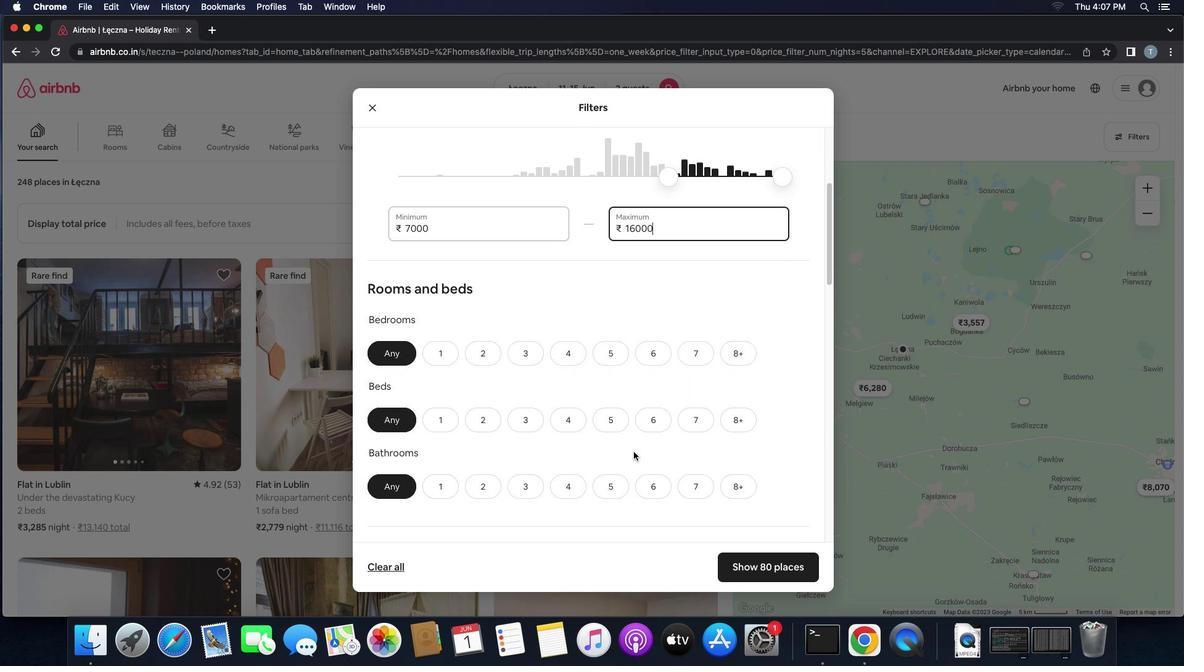 
Action: Mouse scrolled (633, 450) with delta (0, 0)
Screenshot: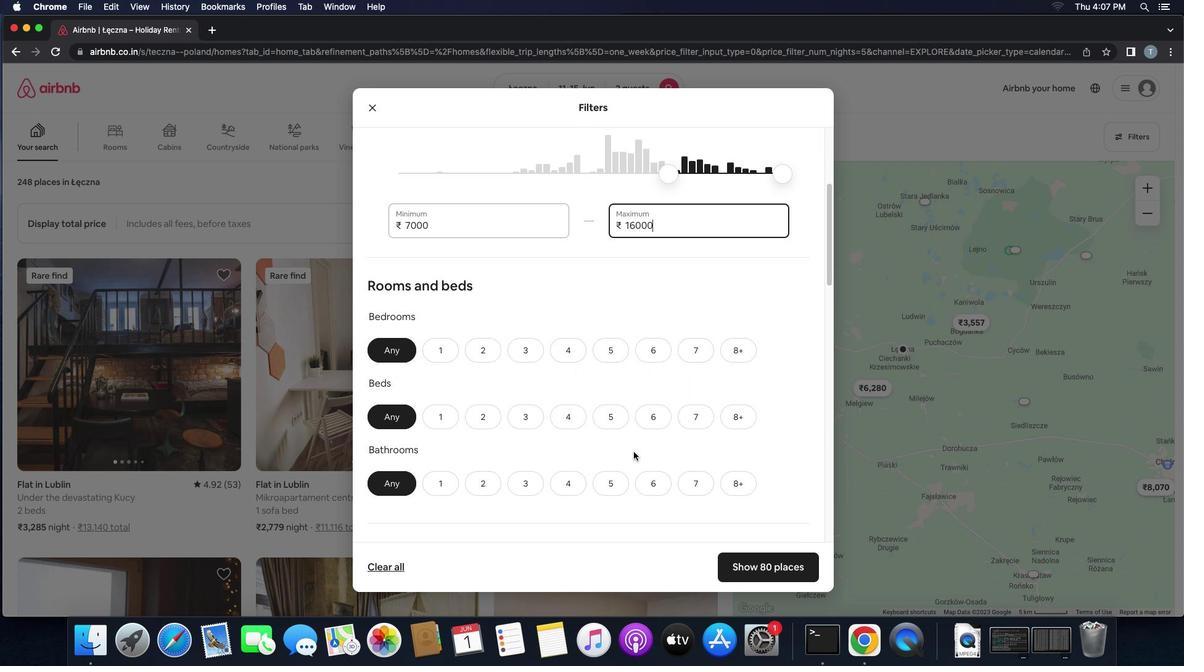 
Action: Mouse scrolled (633, 450) with delta (0, 0)
Screenshot: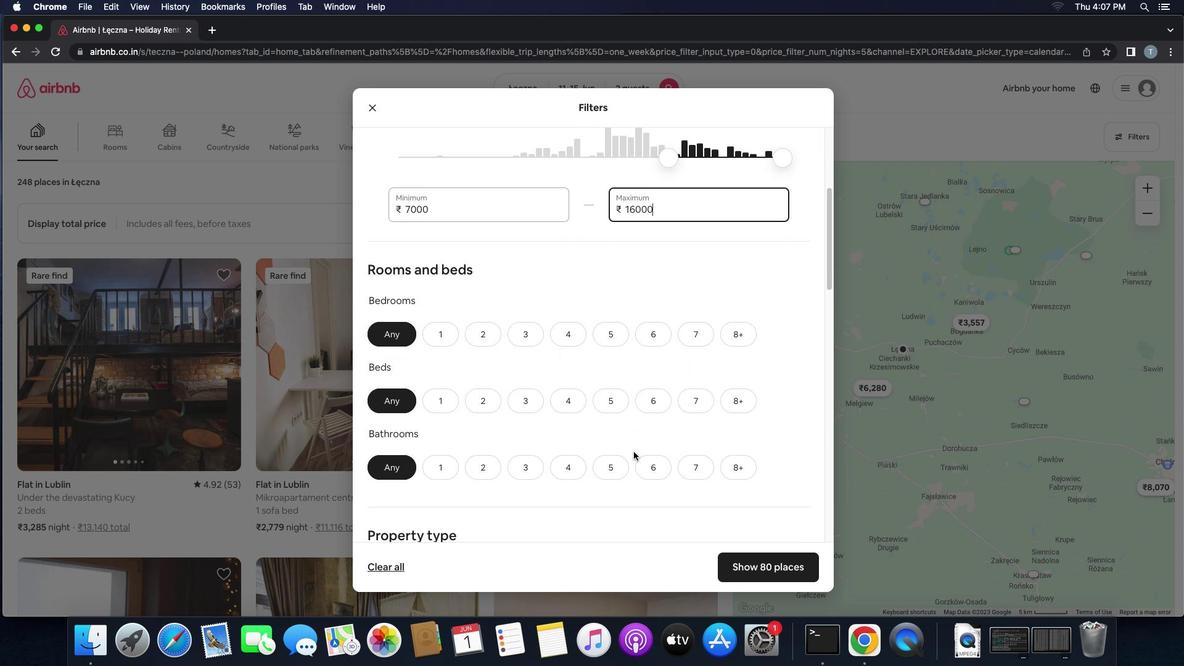 
Action: Mouse moved to (438, 307)
Screenshot: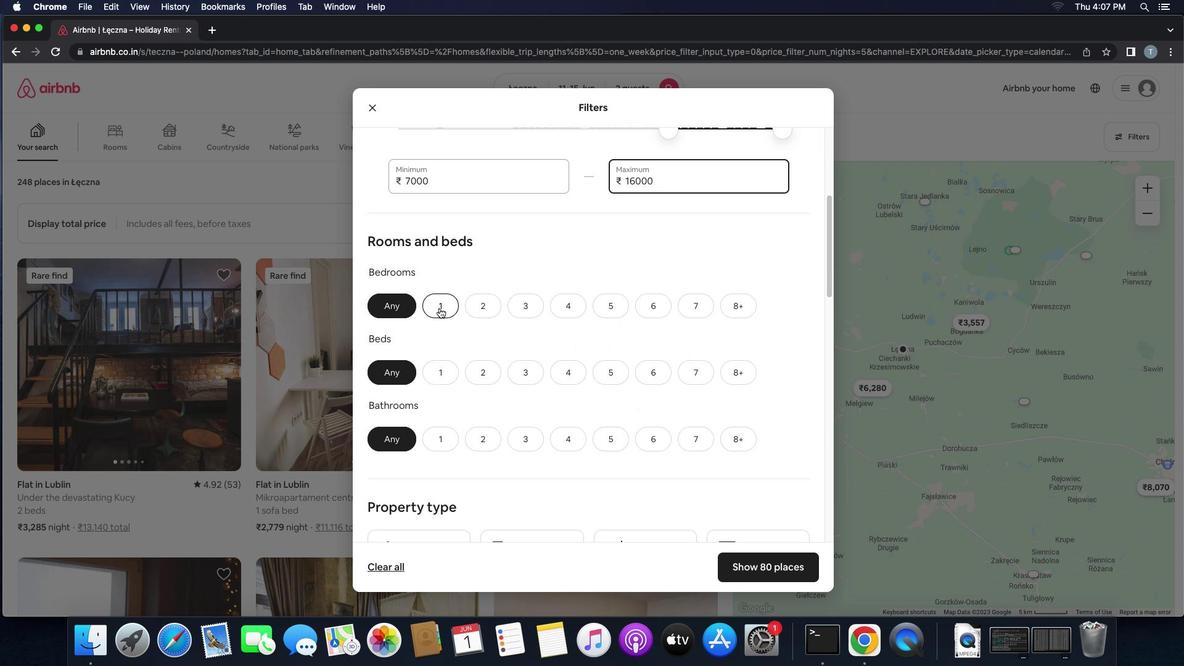 
Action: Mouse pressed left at (438, 307)
Screenshot: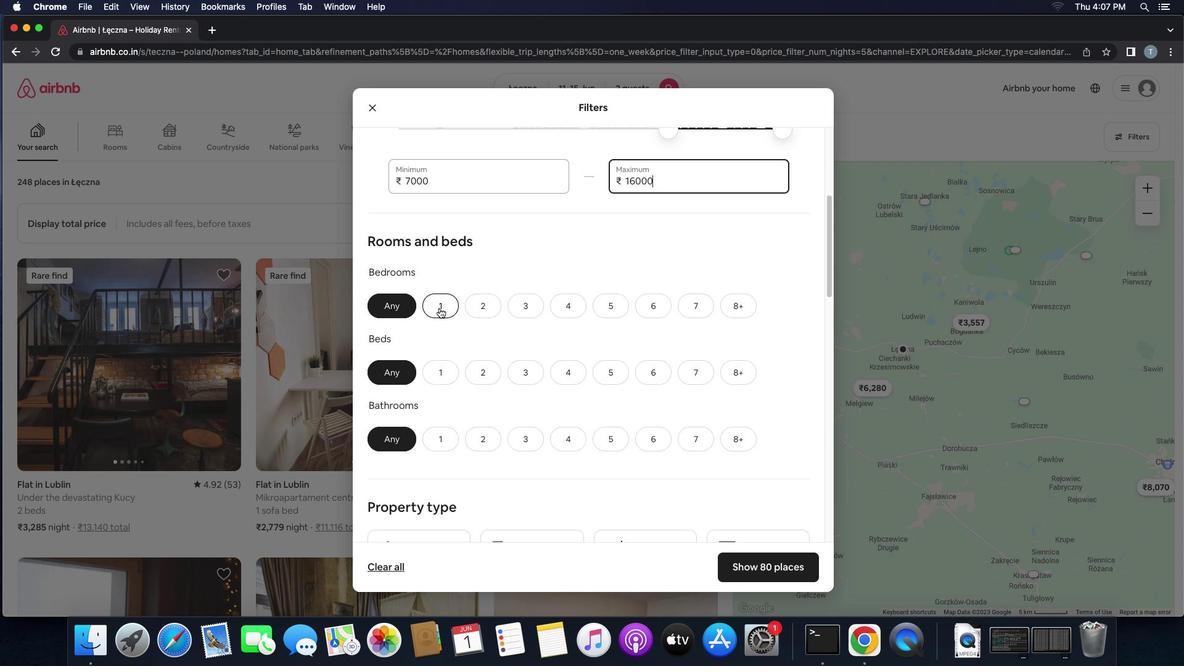 
Action: Mouse moved to (489, 380)
Screenshot: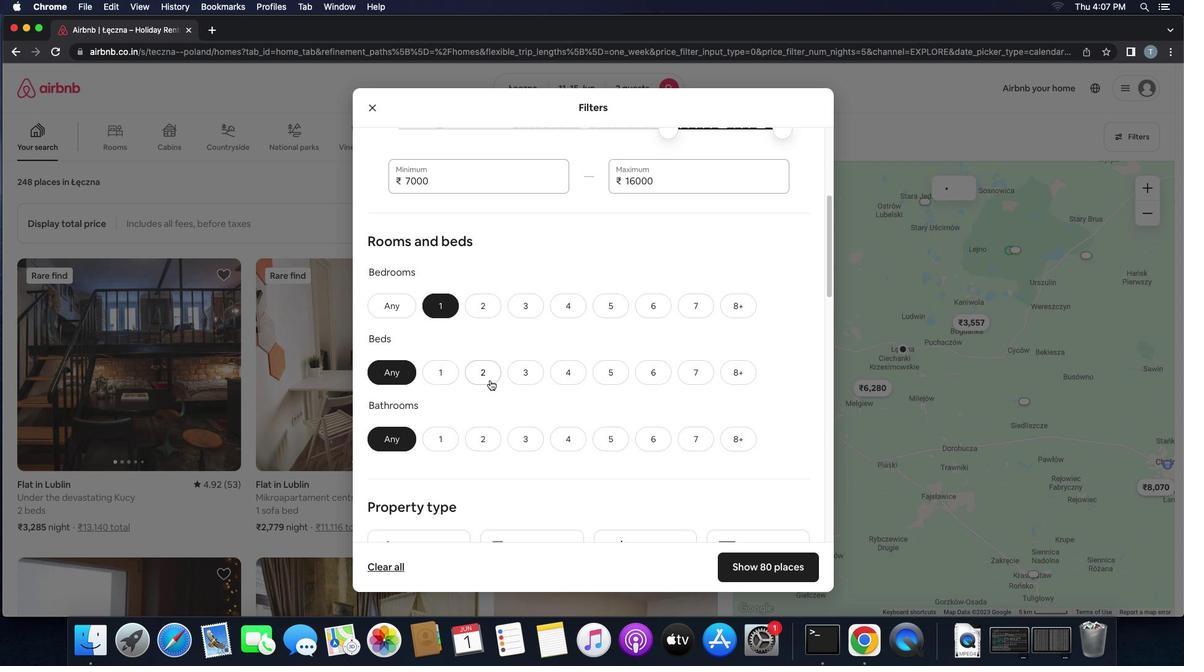 
Action: Mouse pressed left at (489, 380)
Screenshot: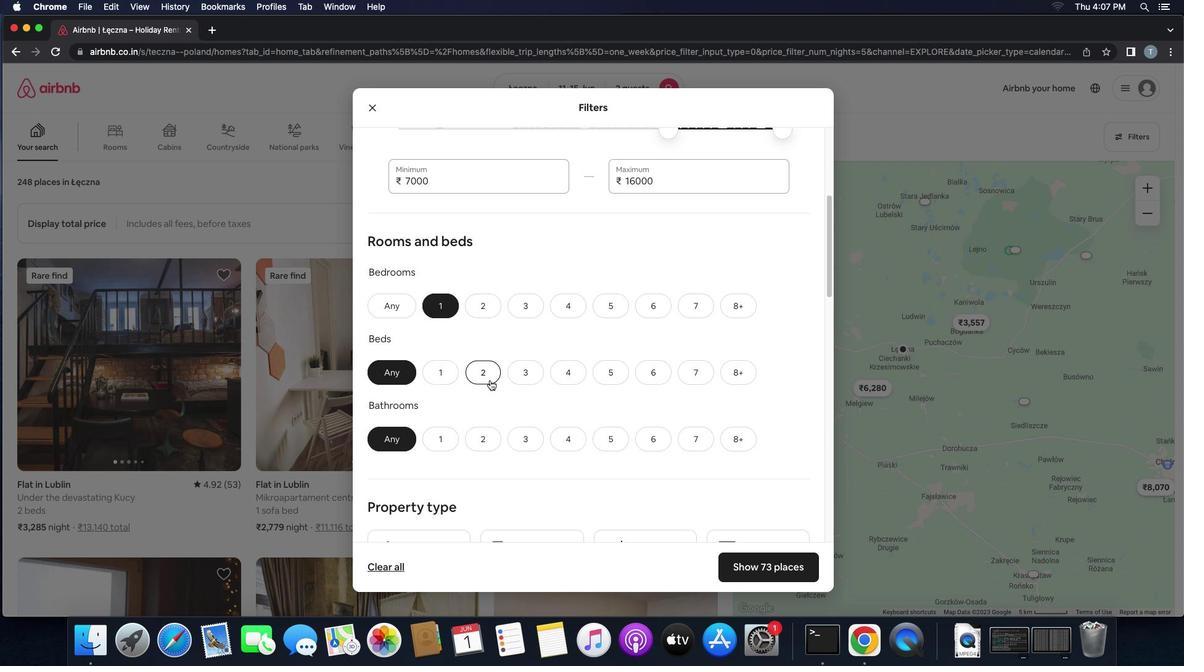 
Action: Mouse moved to (479, 415)
Screenshot: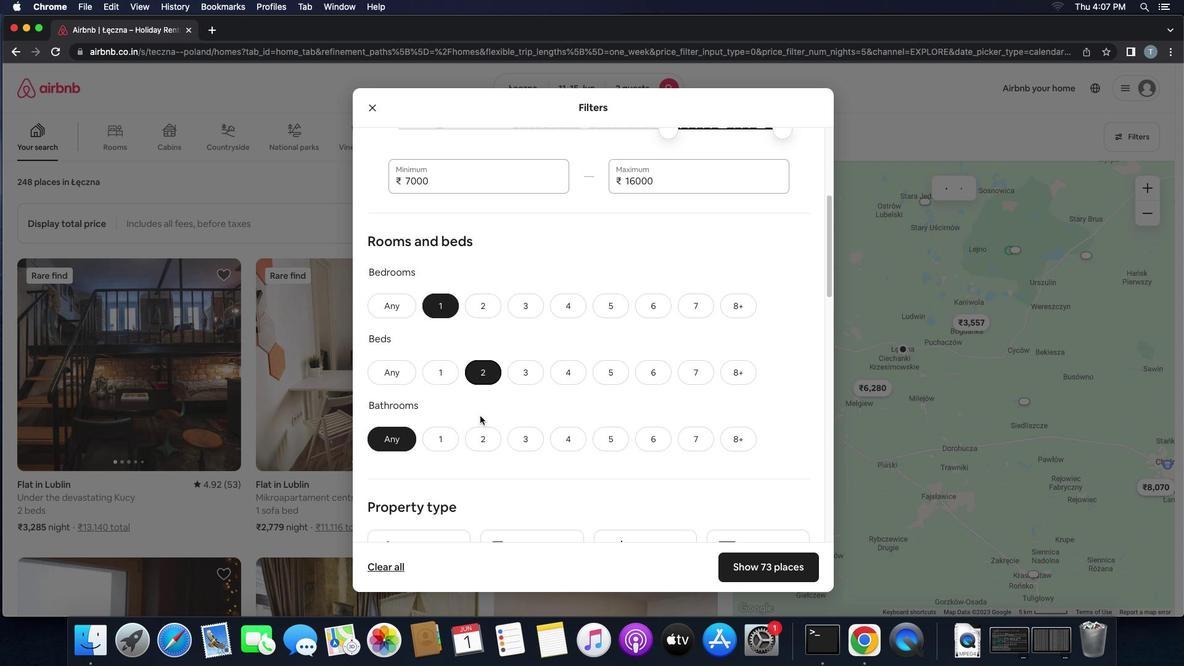 
Action: Mouse scrolled (479, 415) with delta (0, 0)
Screenshot: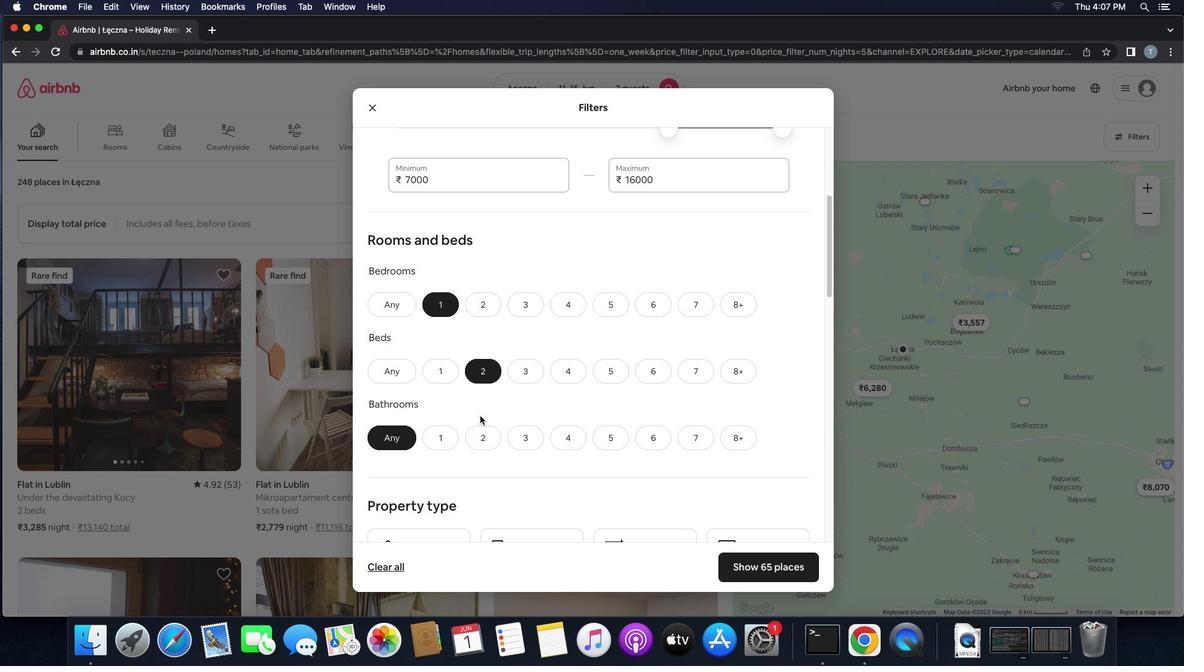 
Action: Mouse scrolled (479, 415) with delta (0, 0)
Screenshot: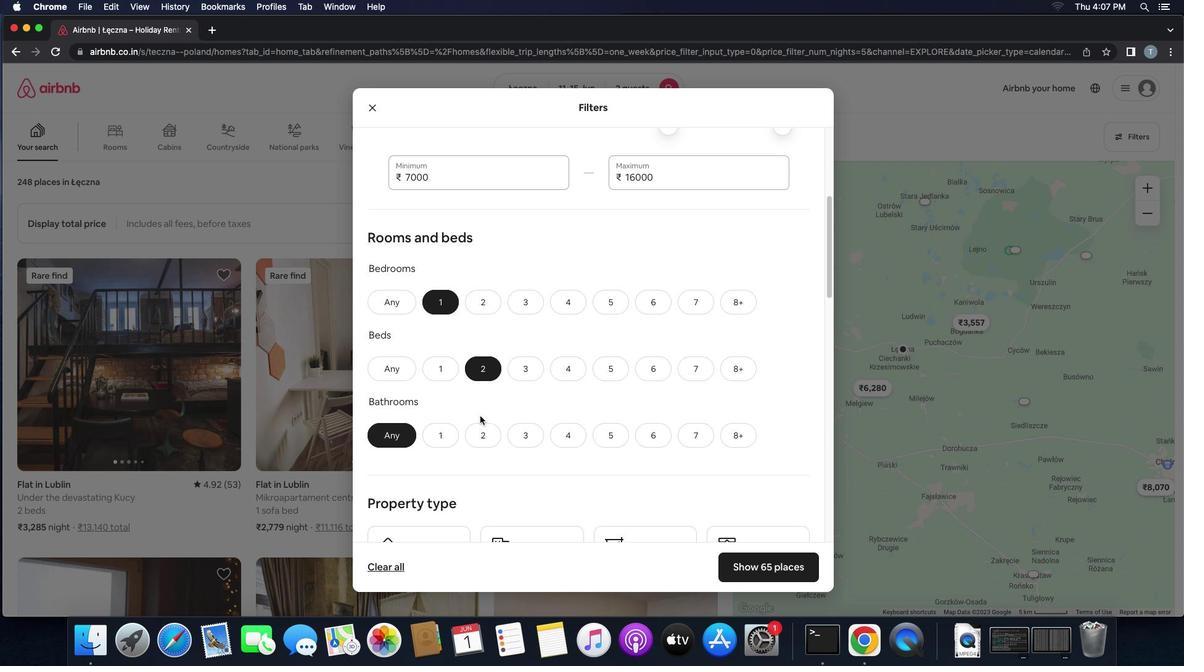 
Action: Mouse scrolled (479, 415) with delta (0, 0)
Screenshot: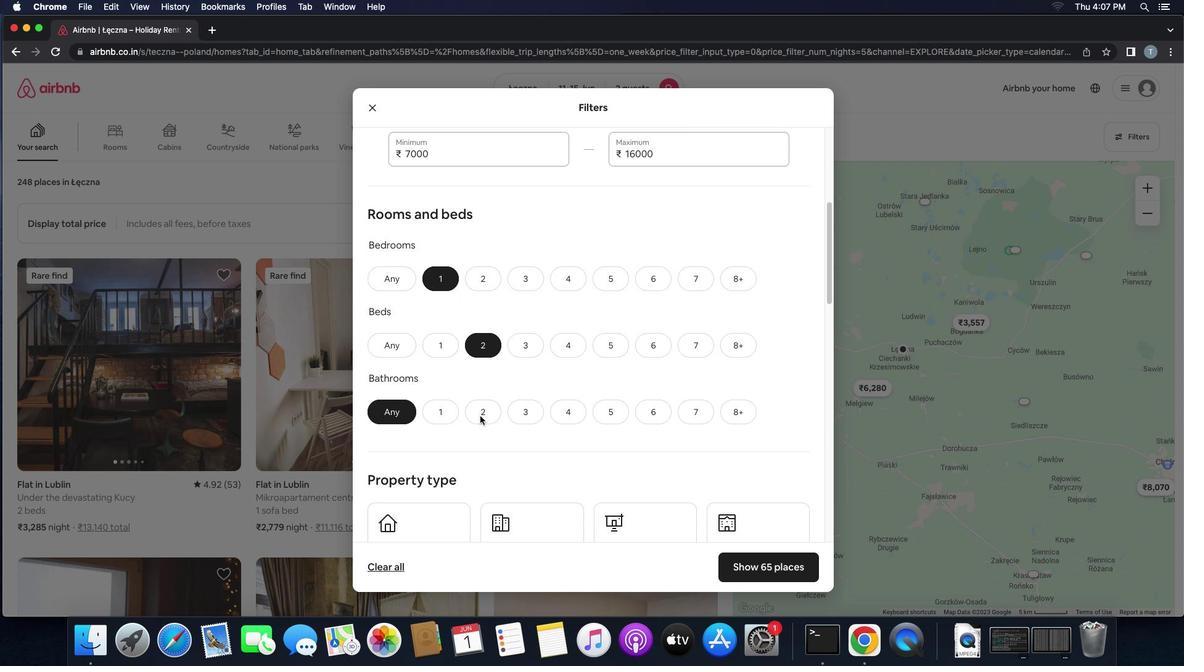 
Action: Mouse scrolled (479, 415) with delta (0, 0)
Screenshot: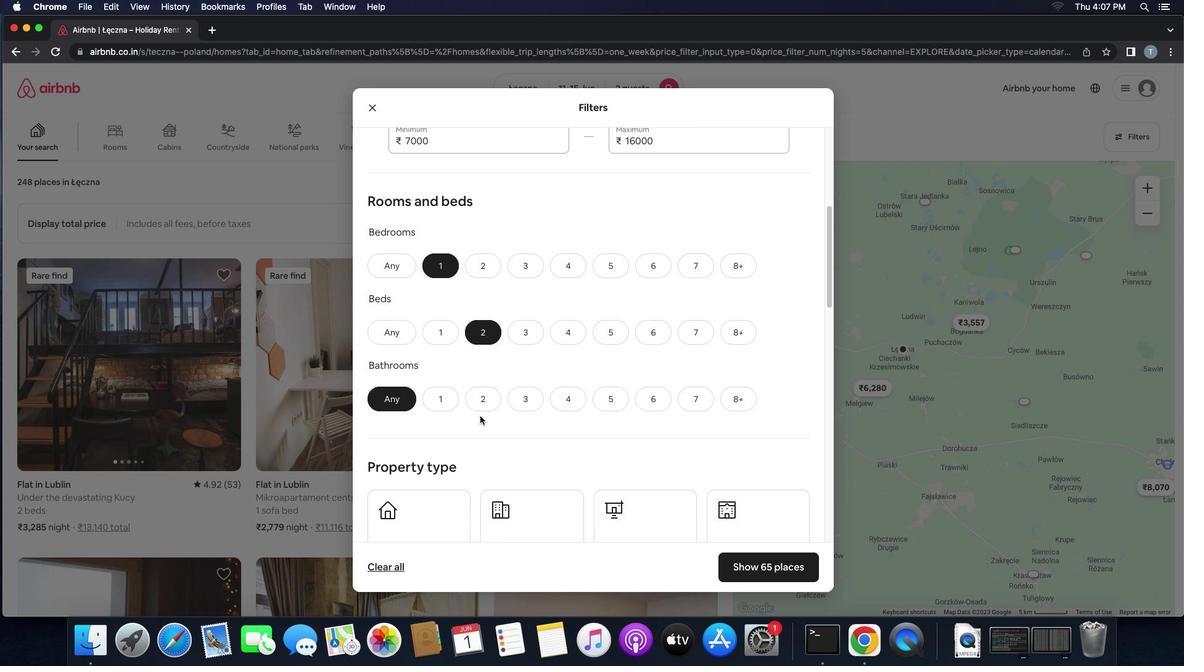 
Action: Mouse scrolled (479, 415) with delta (0, 0)
Screenshot: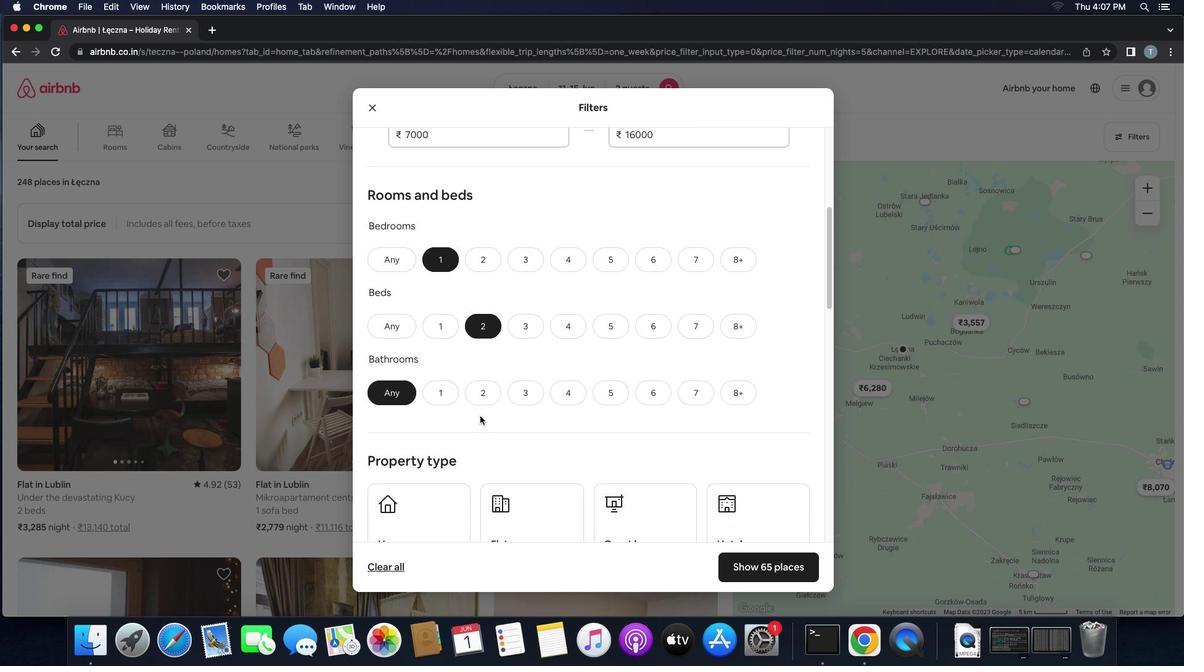 
Action: Mouse scrolled (479, 415) with delta (0, 0)
Screenshot: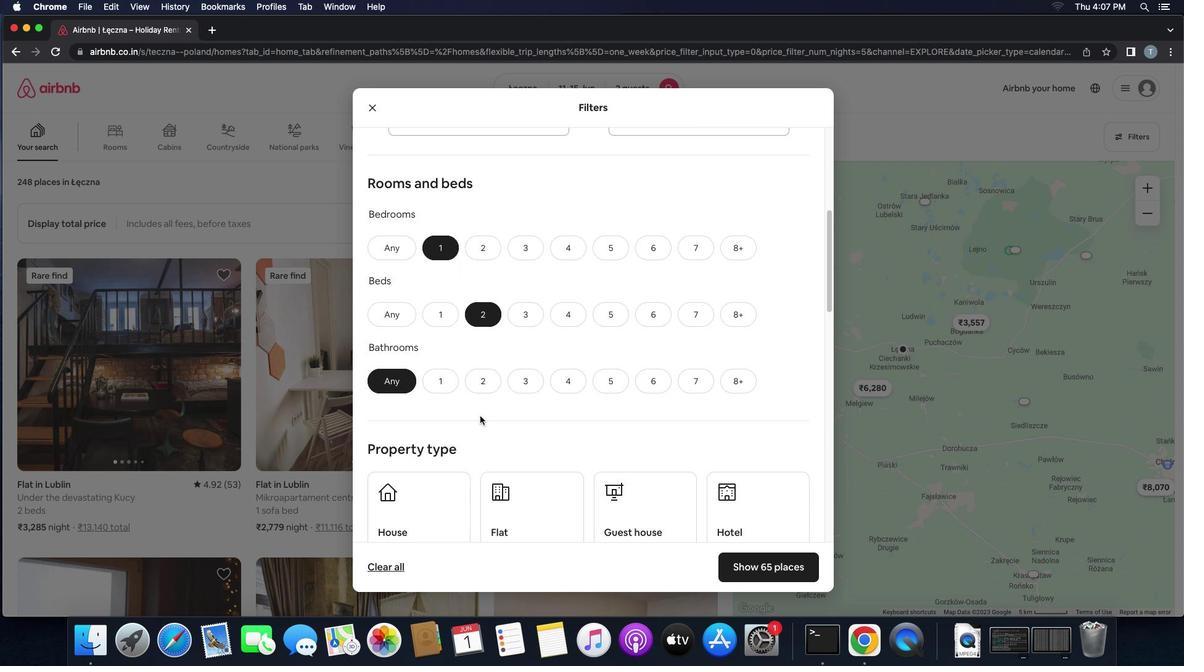 
Action: Mouse scrolled (479, 415) with delta (0, 0)
Screenshot: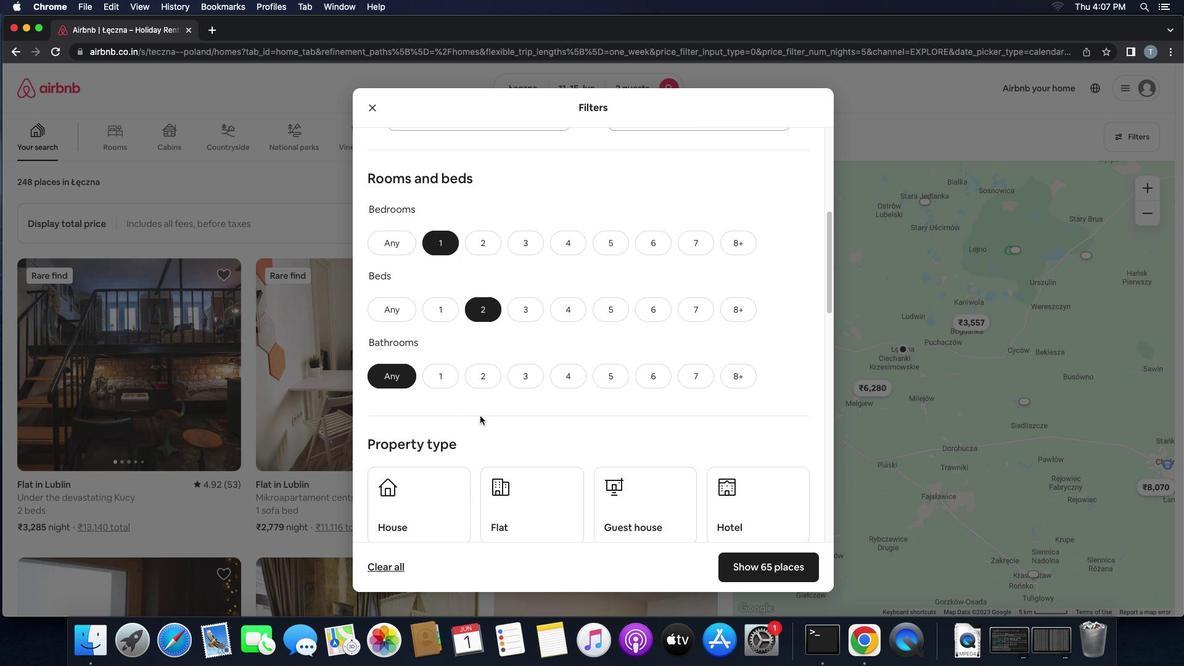 
Action: Mouse scrolled (479, 415) with delta (0, 0)
Screenshot: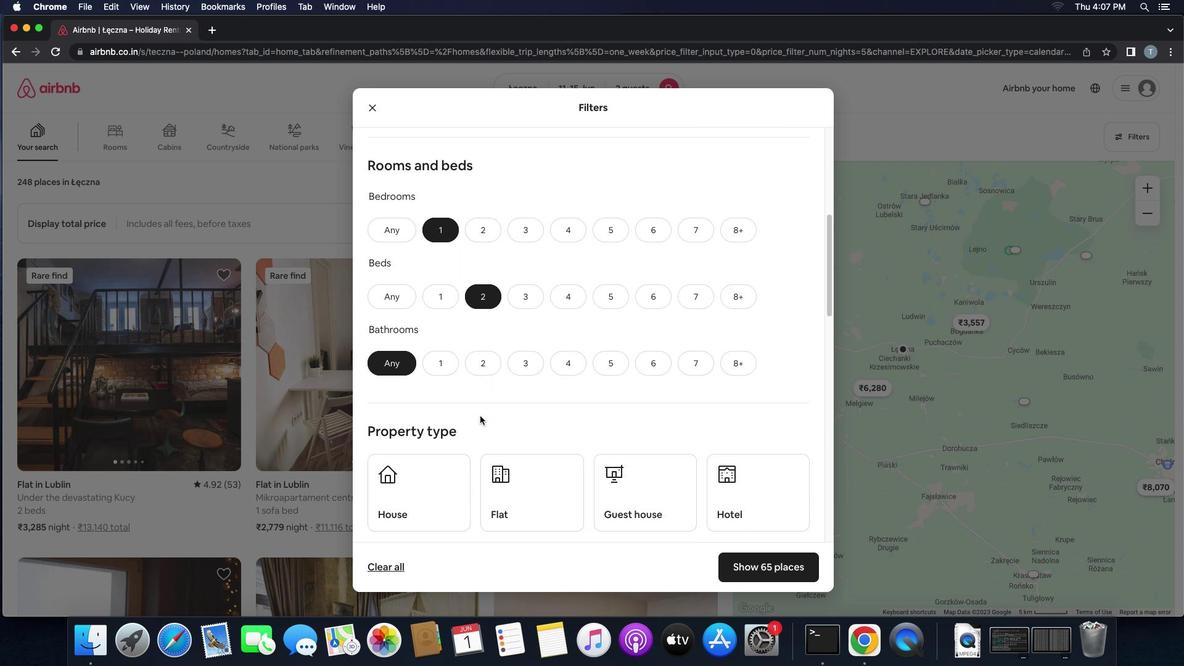 
Action: Mouse scrolled (479, 415) with delta (0, 0)
Screenshot: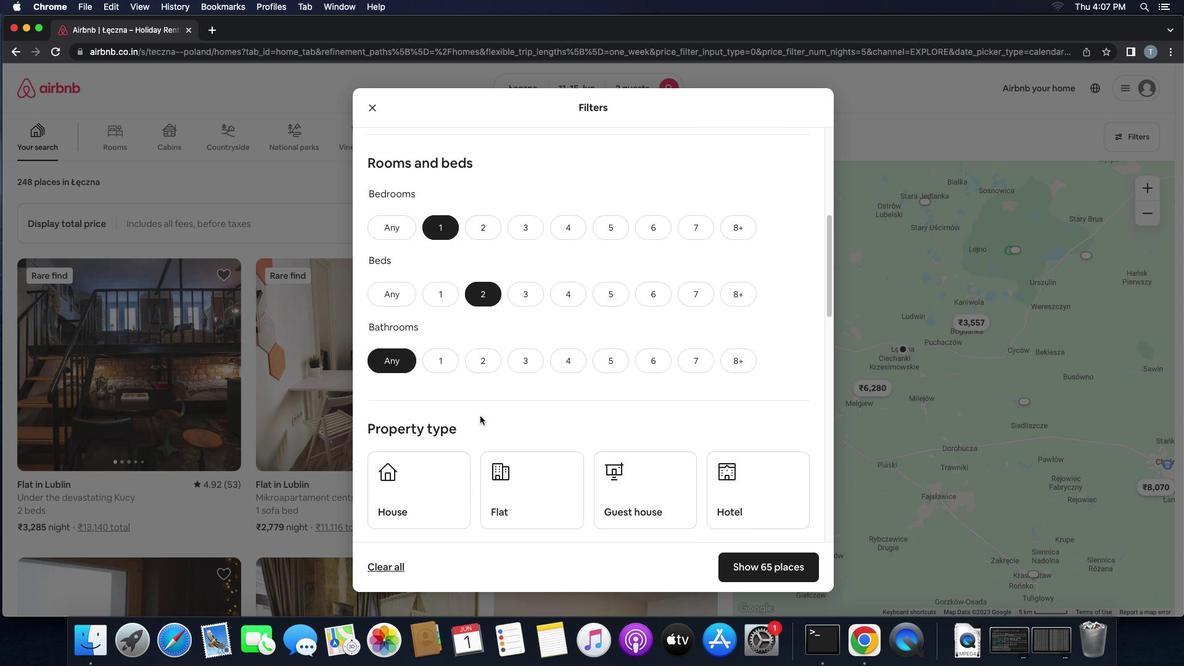 
Action: Mouse scrolled (479, 415) with delta (0, 0)
Screenshot: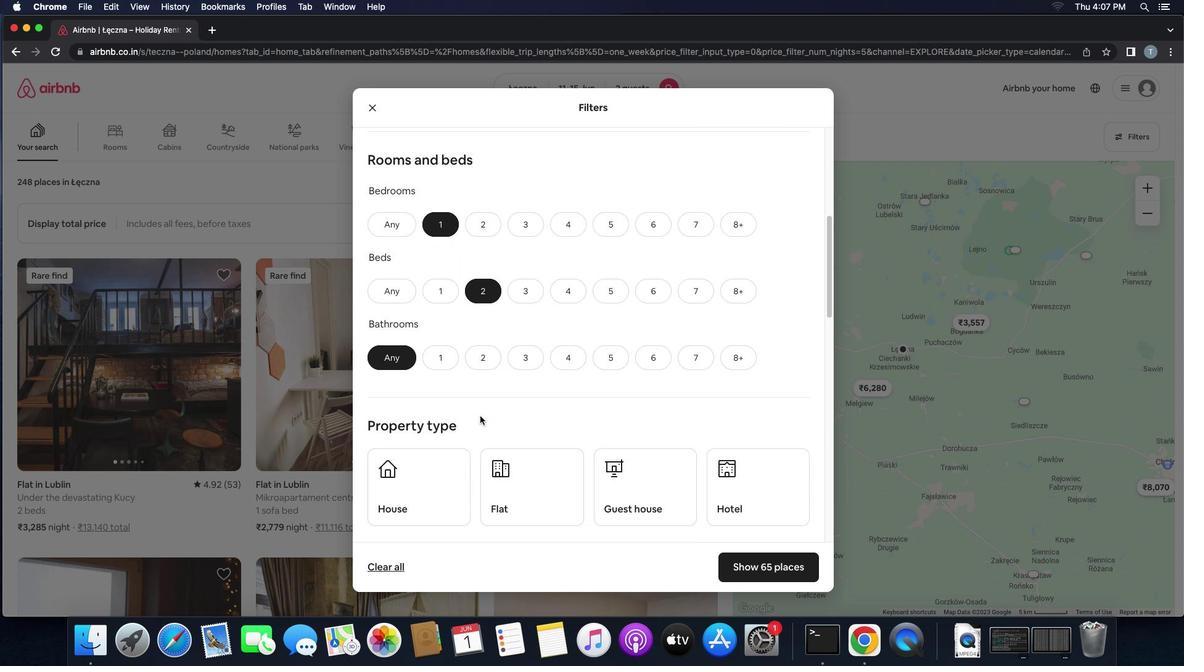 
Action: Mouse moved to (497, 359)
Screenshot: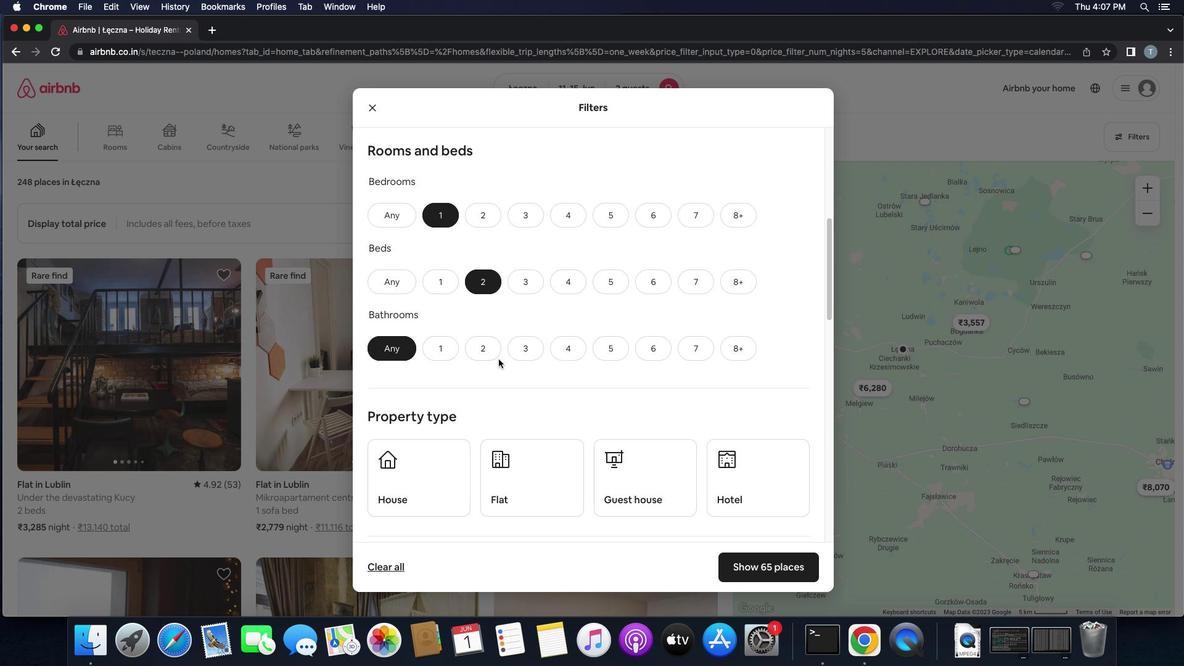 
Action: Mouse scrolled (497, 359) with delta (0, 0)
Screenshot: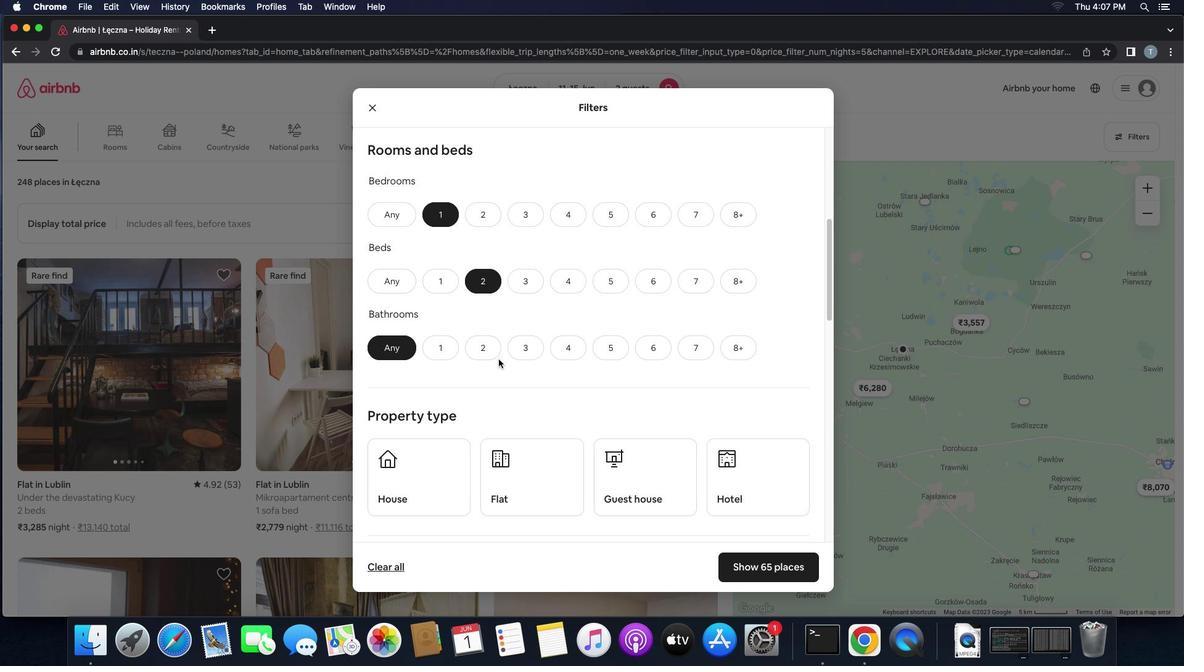 
Action: Mouse scrolled (497, 359) with delta (0, 0)
Screenshot: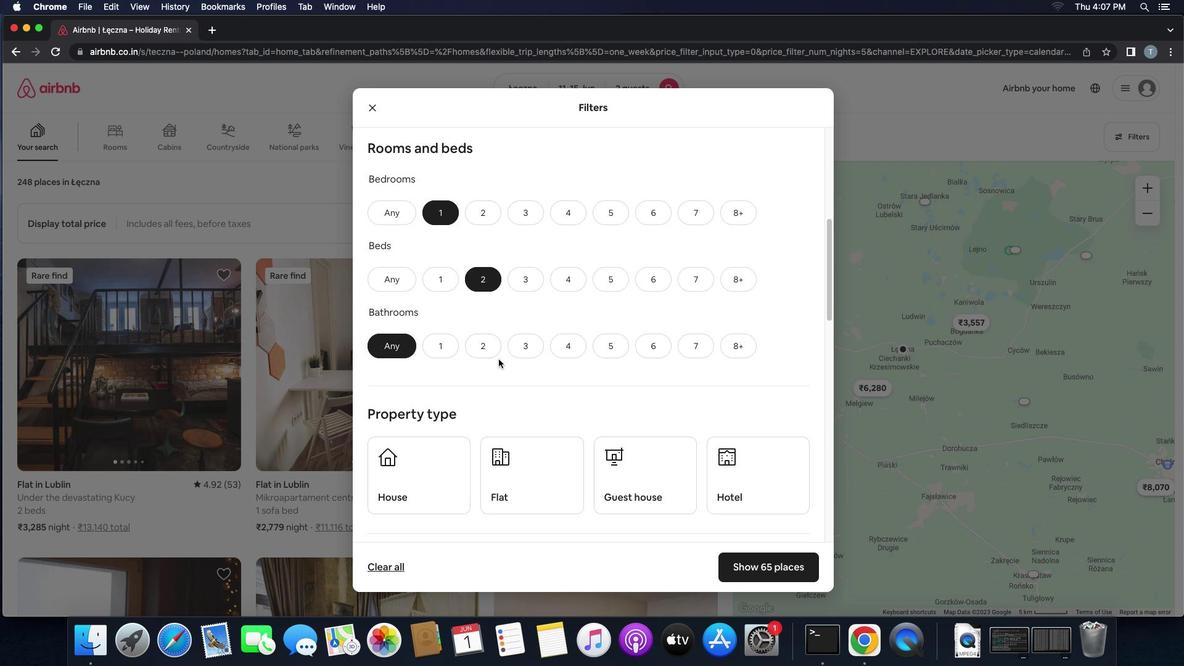 
Action: Mouse scrolled (497, 359) with delta (0, 0)
Screenshot: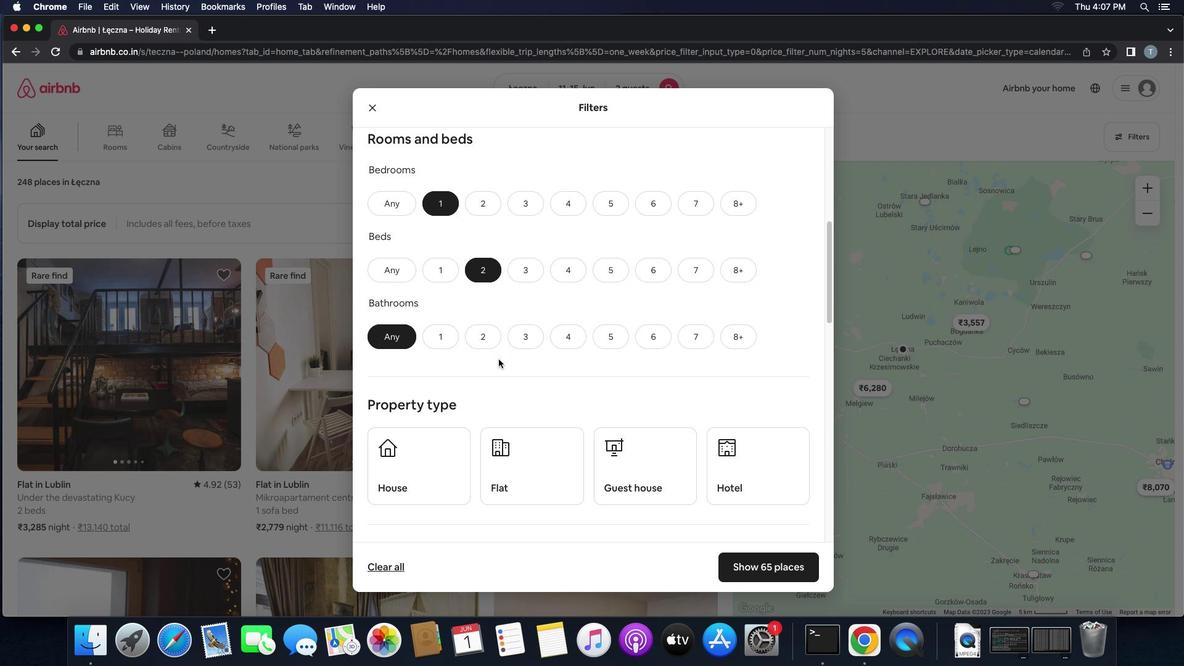 
Action: Mouse scrolled (497, 359) with delta (0, 0)
Screenshot: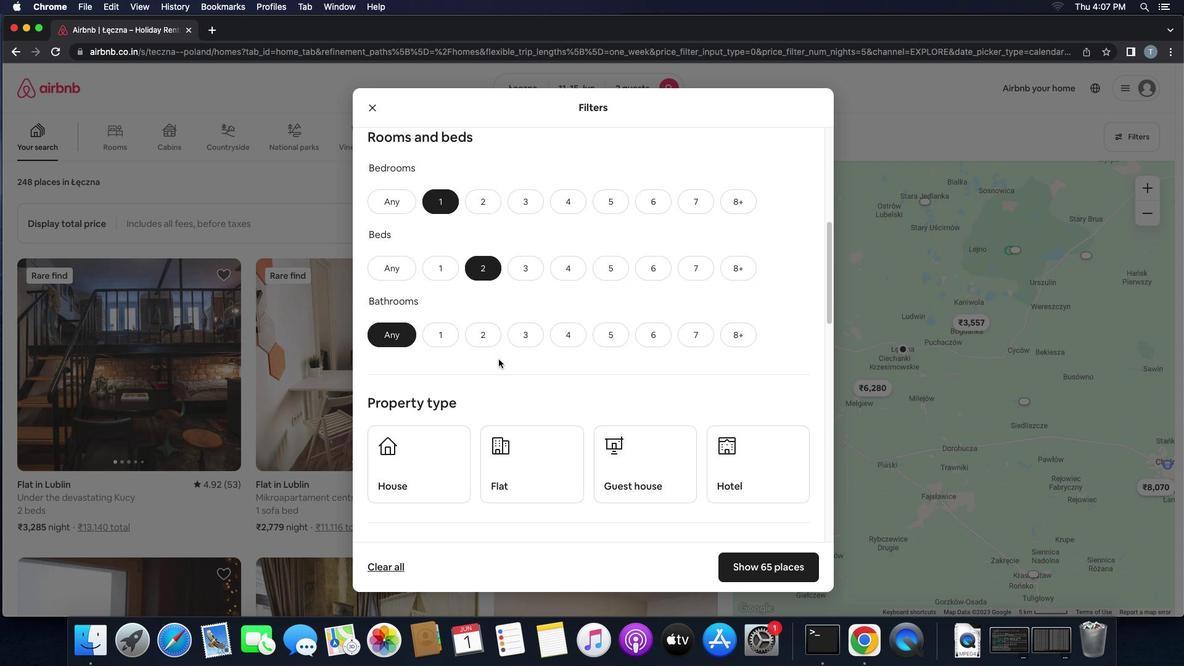 
Action: Mouse moved to (419, 325)
Screenshot: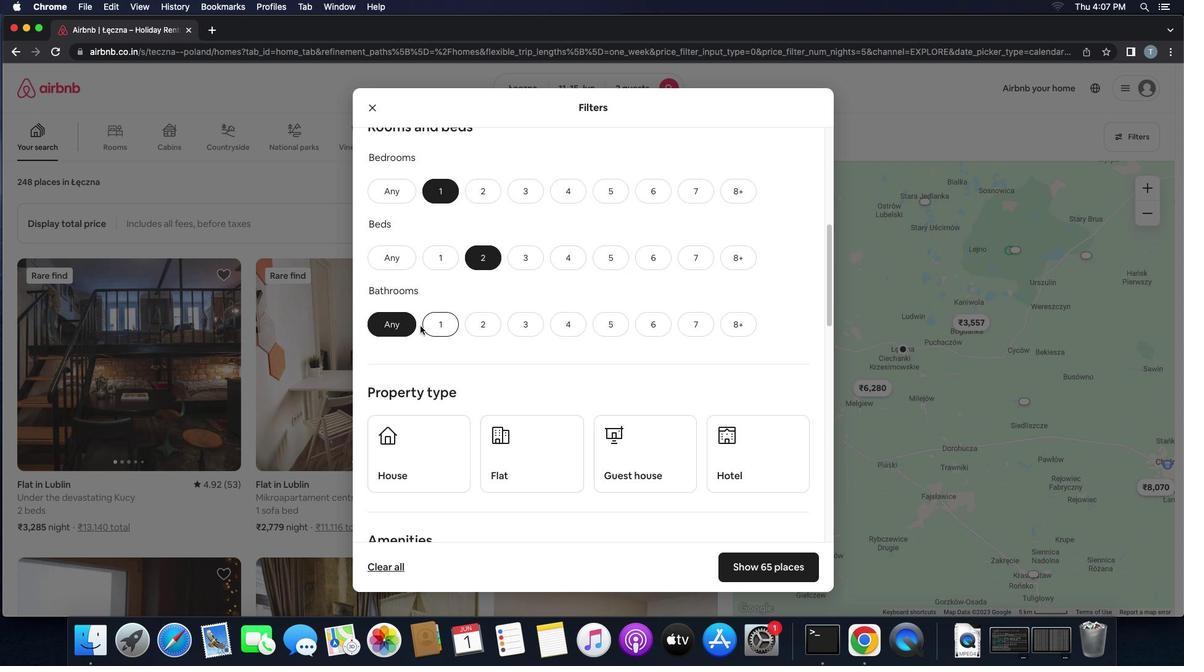 
Action: Mouse pressed left at (419, 325)
Screenshot: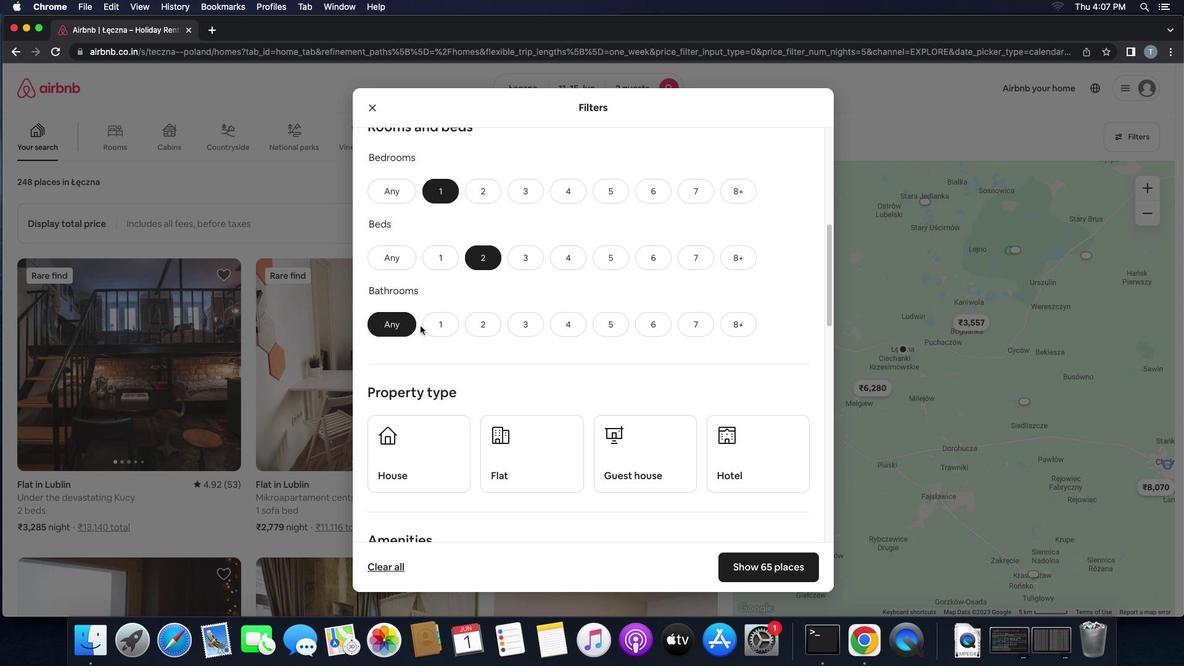 
Action: Mouse moved to (432, 326)
Screenshot: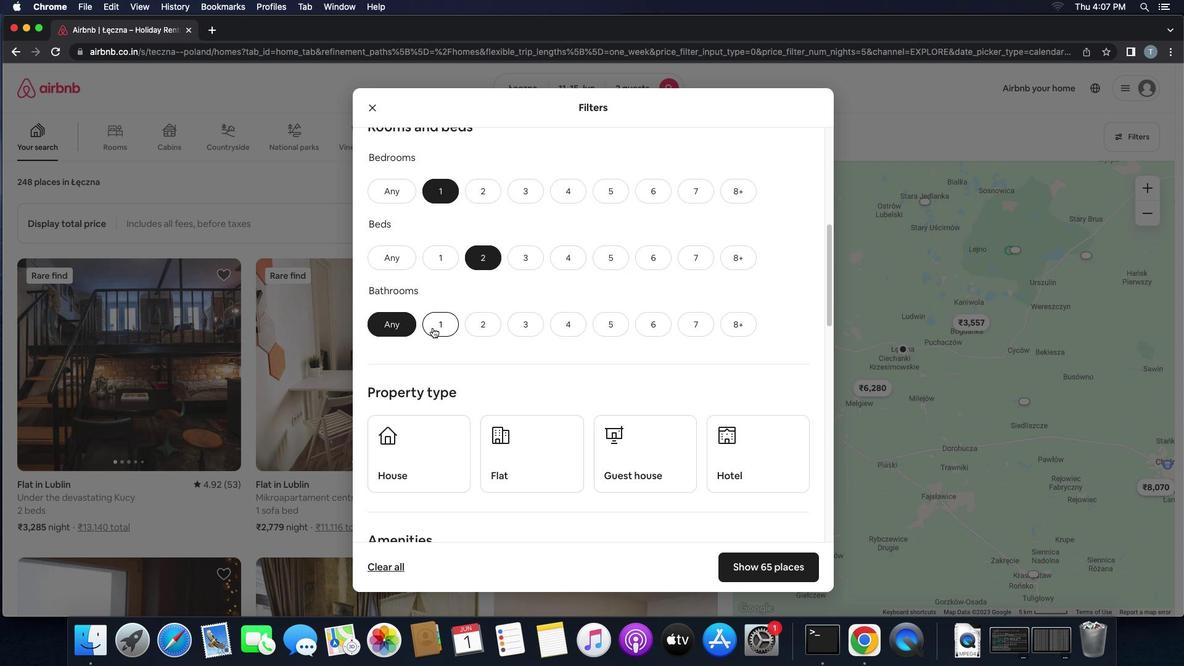
Action: Mouse pressed left at (432, 326)
Screenshot: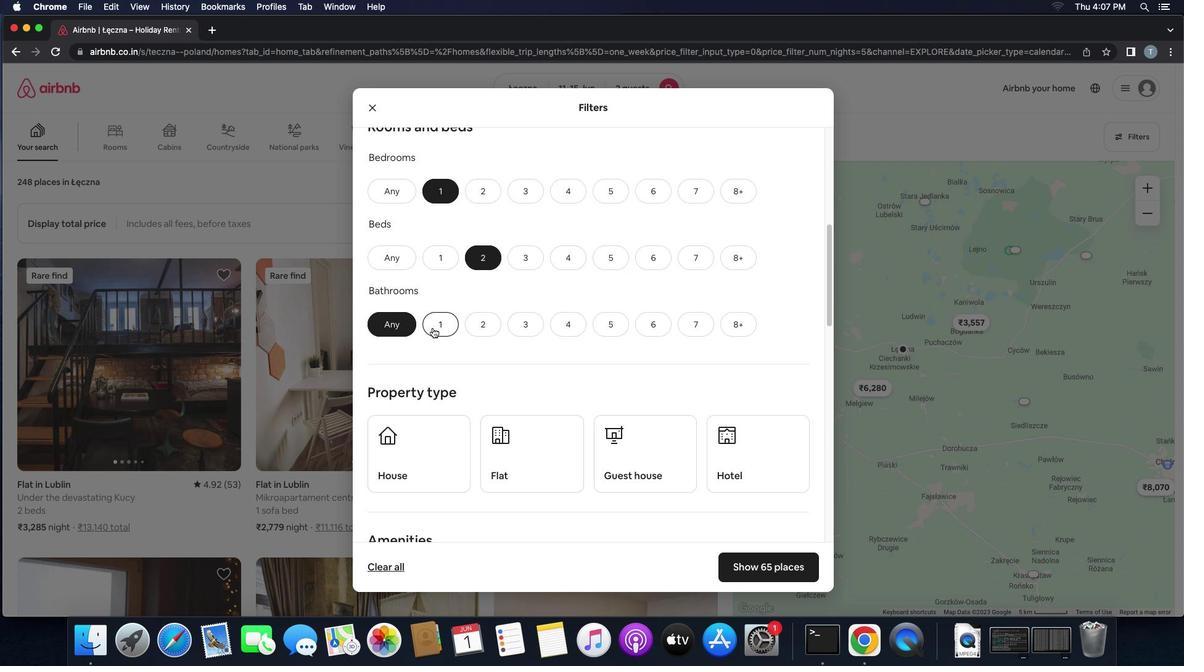 
Action: Mouse moved to (503, 380)
Screenshot: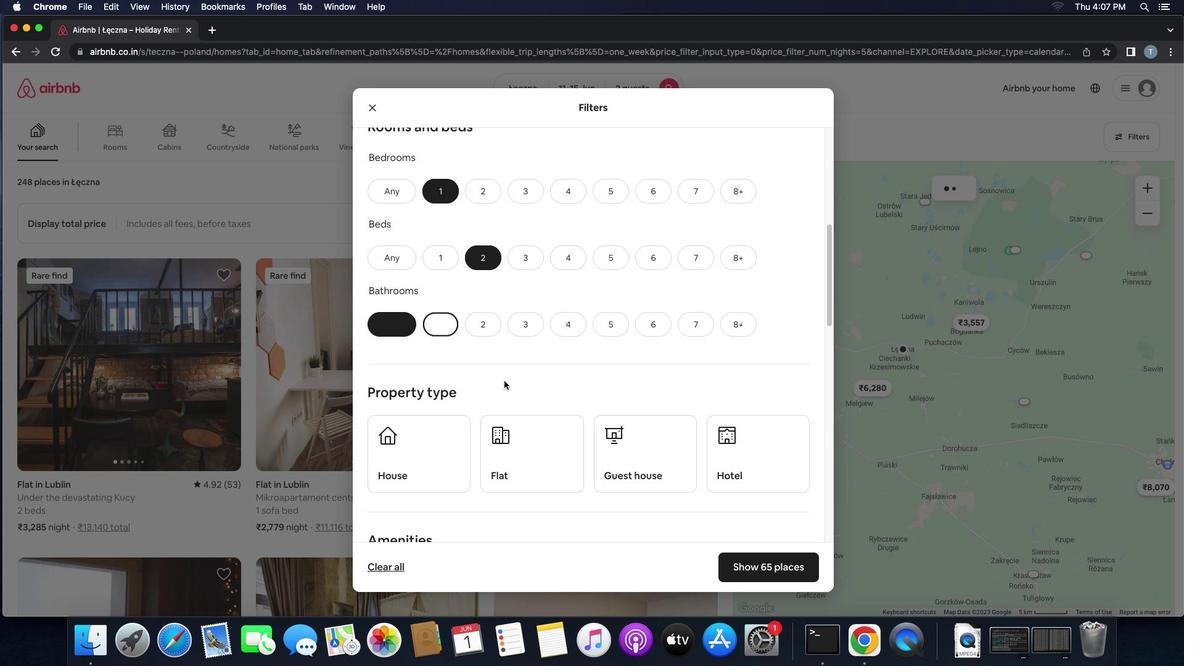 
Action: Mouse scrolled (503, 380) with delta (0, 0)
Screenshot: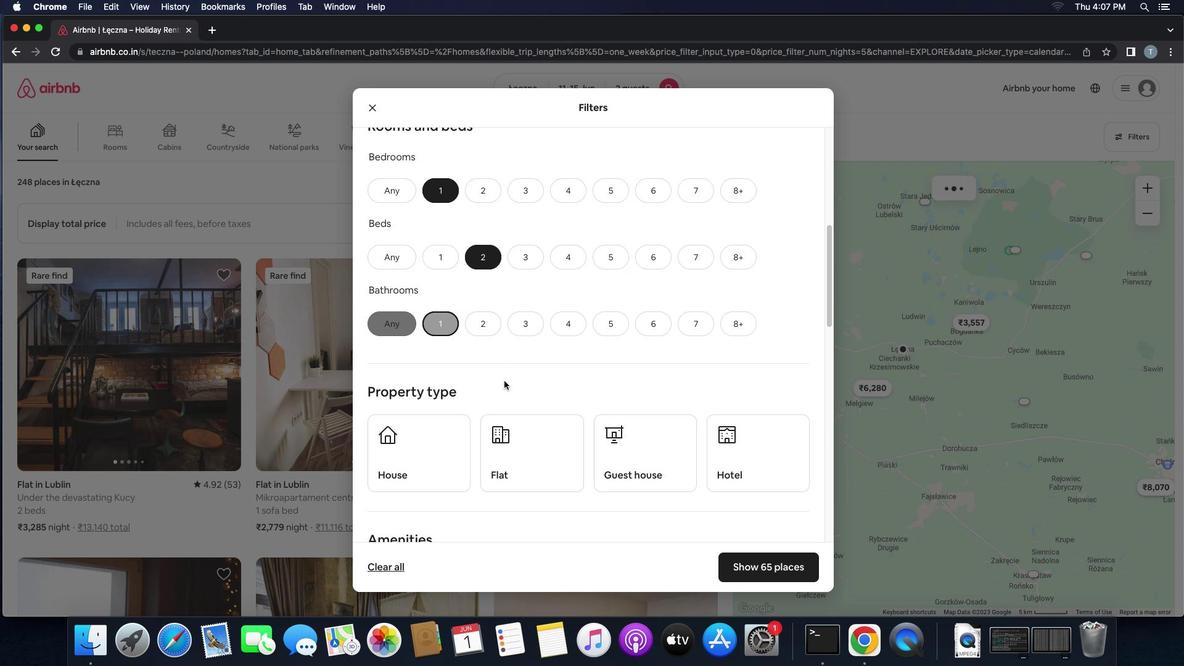 
Action: Mouse scrolled (503, 380) with delta (0, 0)
Screenshot: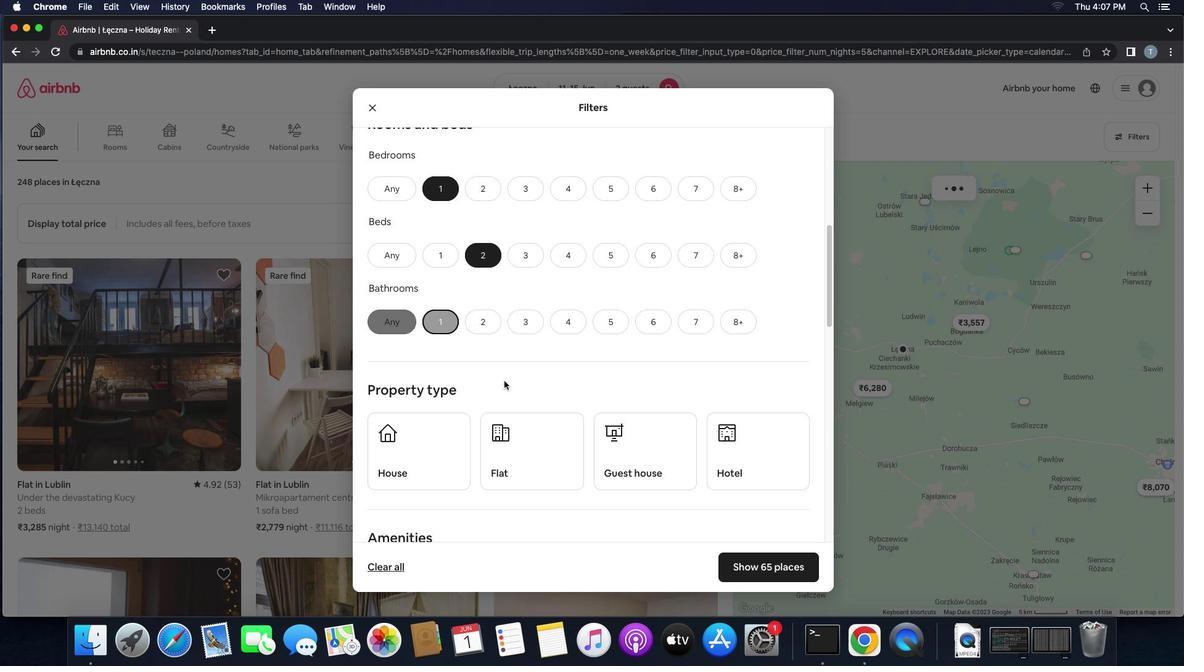 
Action: Mouse scrolled (503, 380) with delta (0, 0)
Screenshot: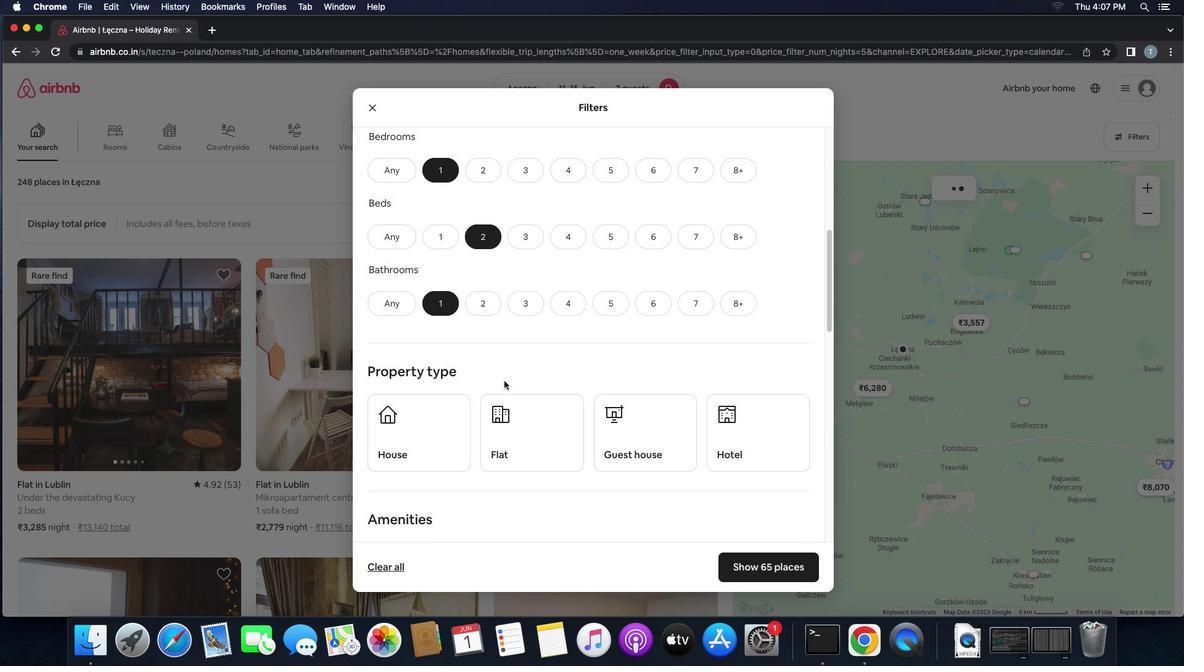 
Action: Mouse scrolled (503, 380) with delta (0, 0)
Screenshot: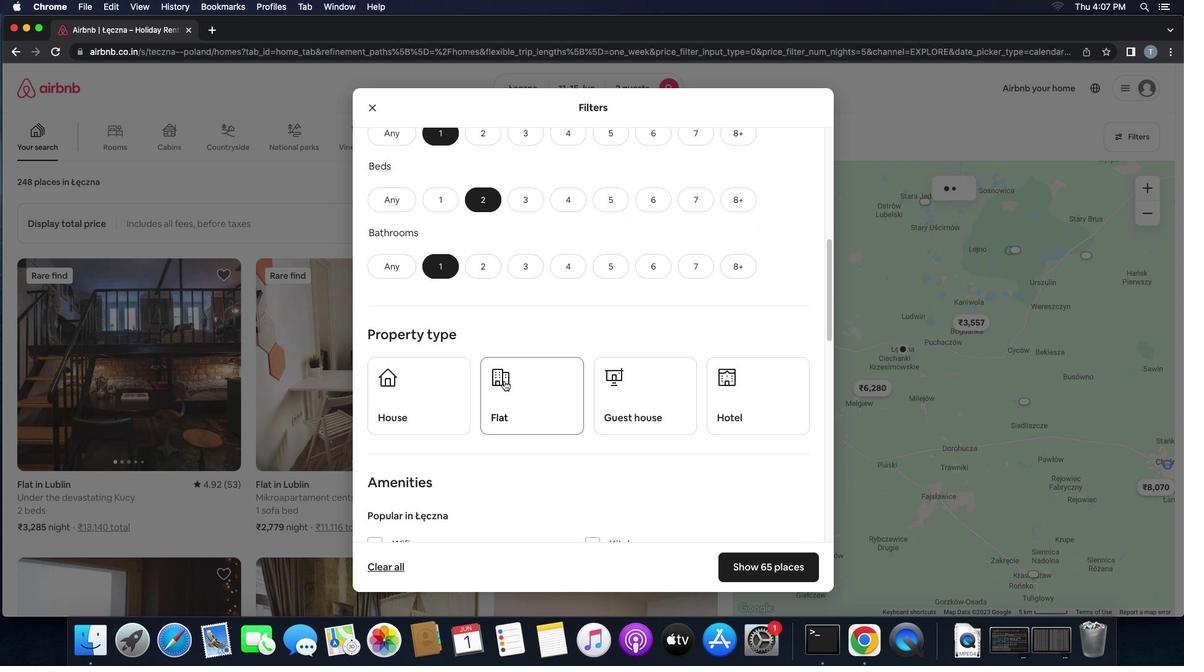 
Action: Mouse scrolled (503, 380) with delta (0, 0)
Screenshot: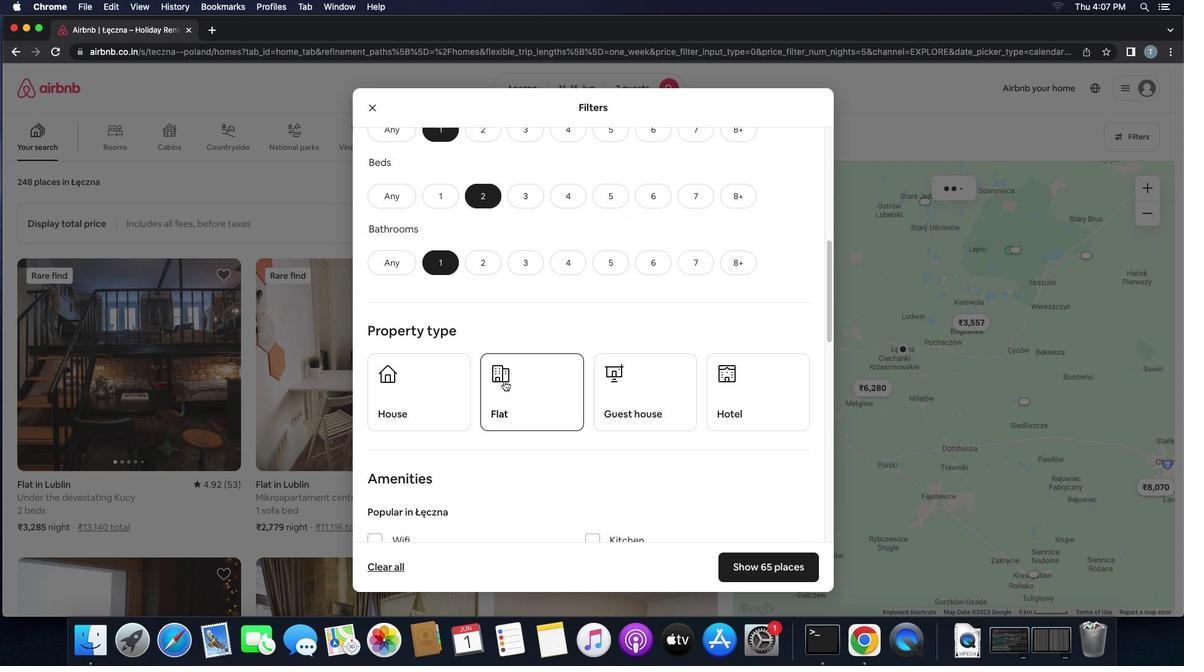 
Action: Mouse scrolled (503, 380) with delta (0, 0)
Screenshot: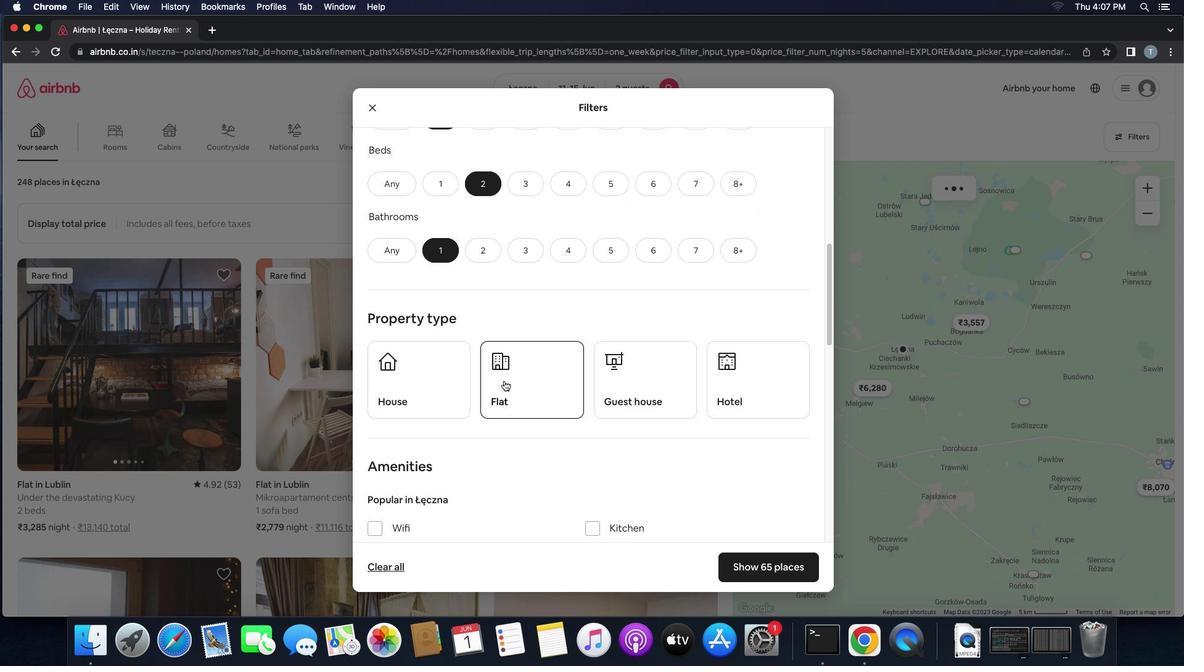 
Action: Mouse scrolled (503, 380) with delta (0, 0)
Screenshot: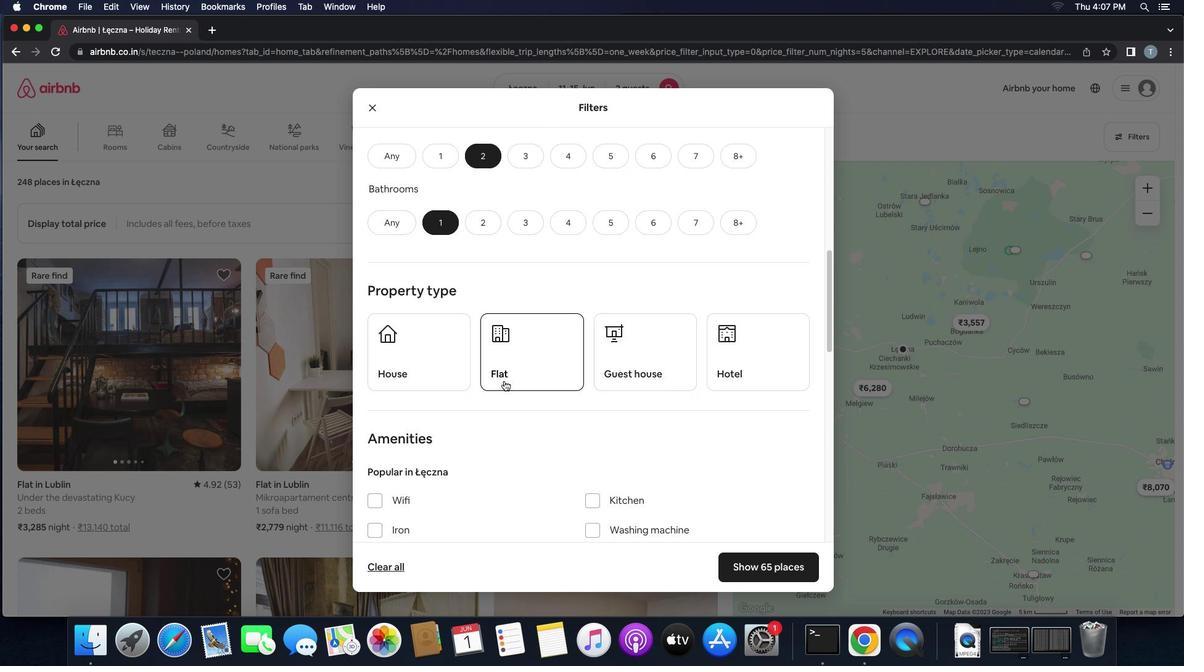 
Action: Mouse scrolled (503, 380) with delta (0, 0)
Screenshot: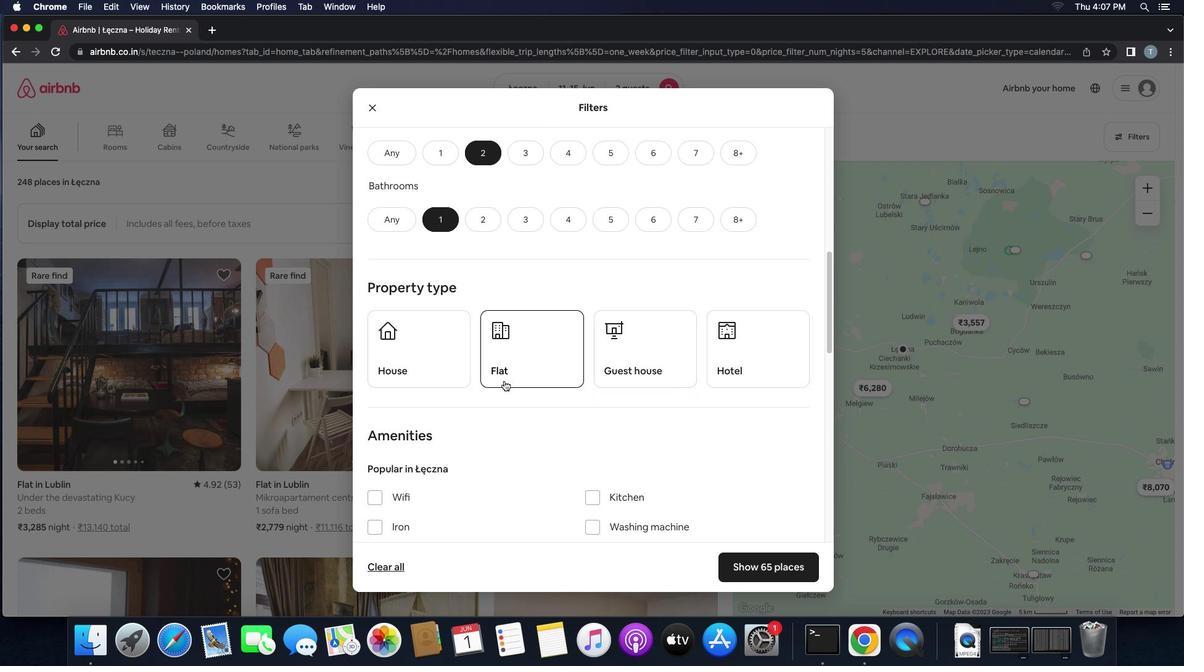 
Action: Mouse scrolled (503, 380) with delta (0, 0)
Screenshot: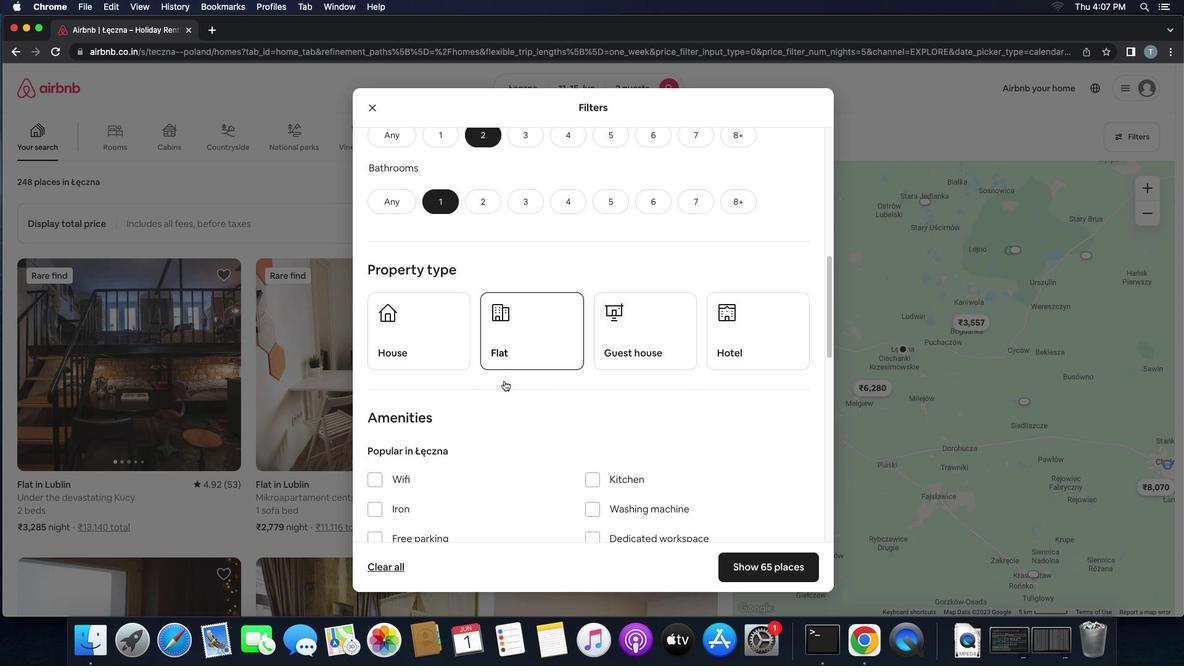 
Action: Mouse scrolled (503, 380) with delta (0, 0)
Screenshot: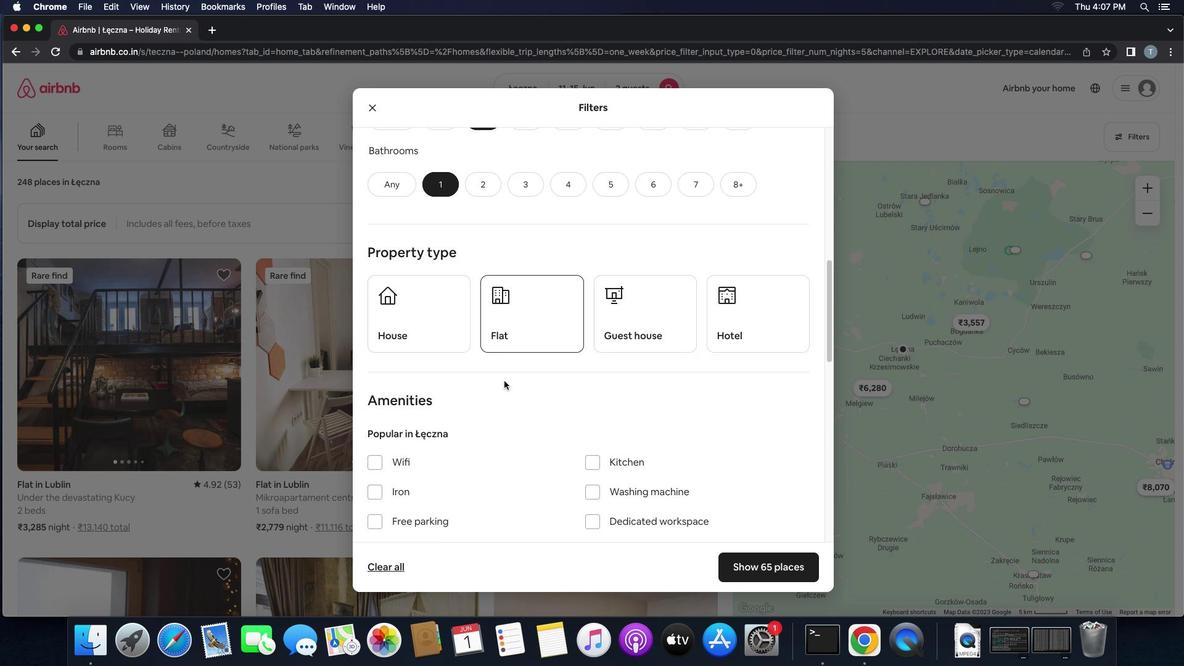 
Action: Mouse scrolled (503, 380) with delta (0, 0)
Screenshot: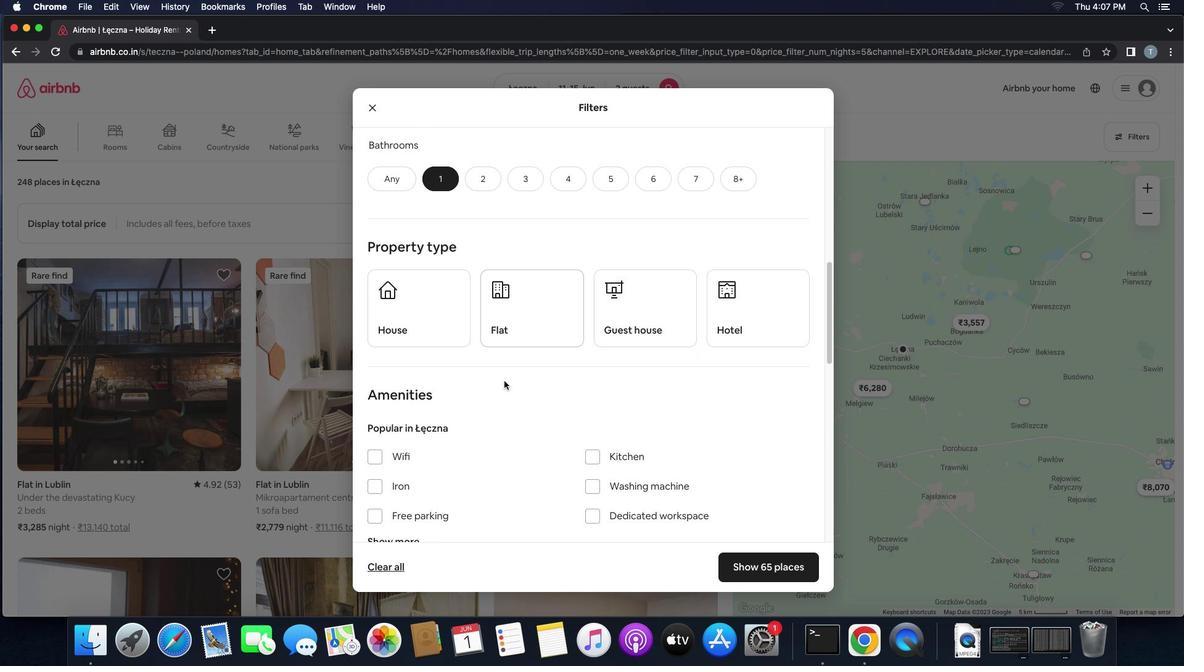
Action: Mouse scrolled (503, 380) with delta (0, 0)
Screenshot: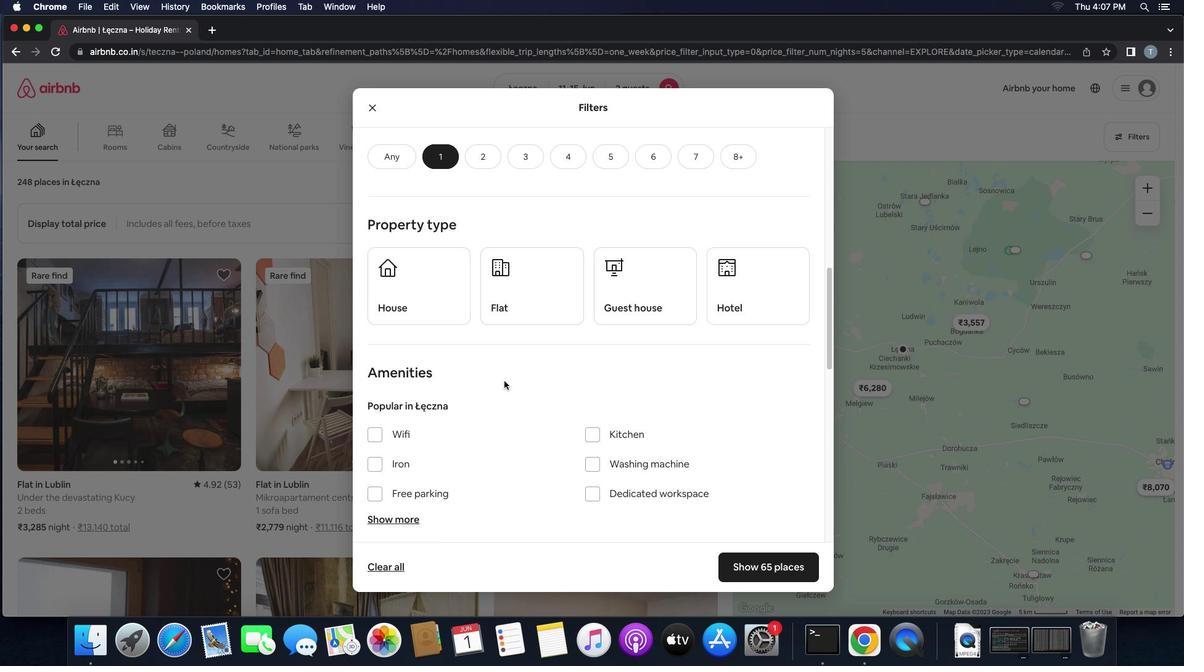 
Action: Mouse scrolled (503, 380) with delta (0, 0)
Screenshot: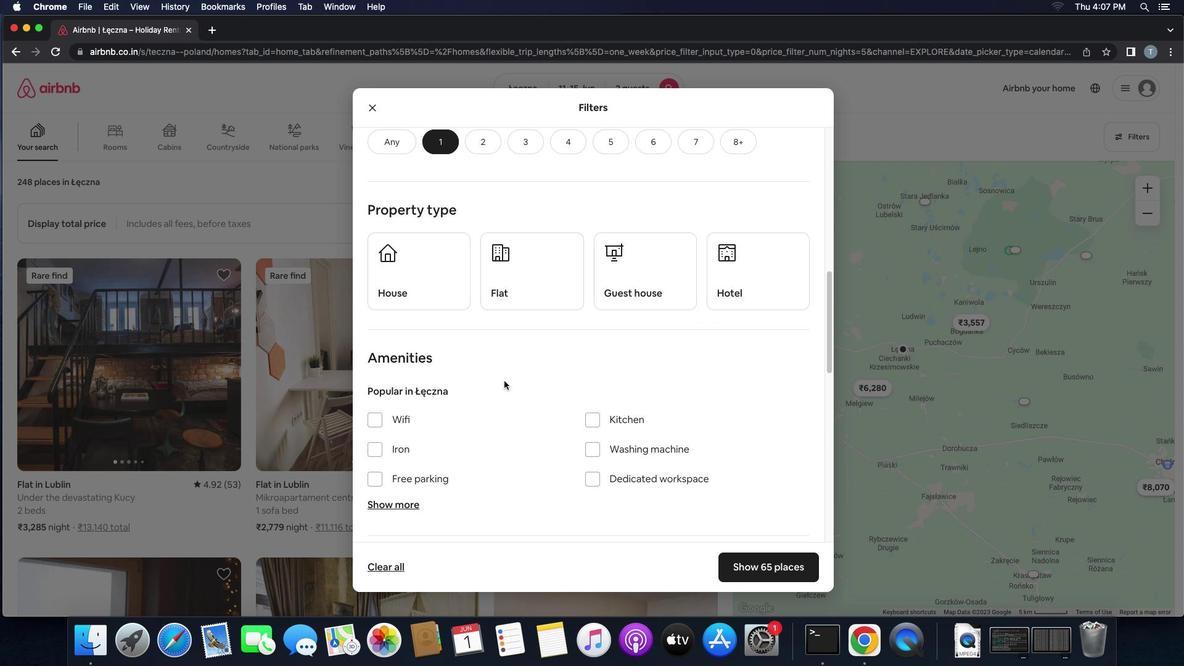 
Action: Mouse scrolled (503, 380) with delta (0, 0)
Screenshot: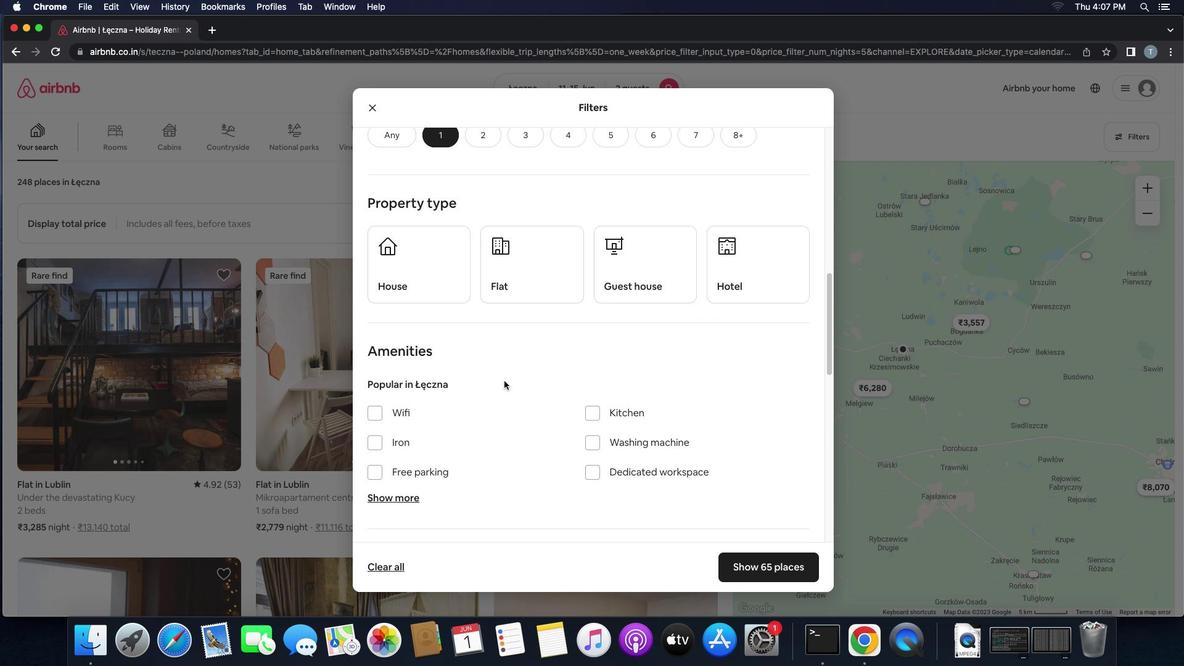 
Action: Mouse scrolled (503, 380) with delta (0, 0)
Screenshot: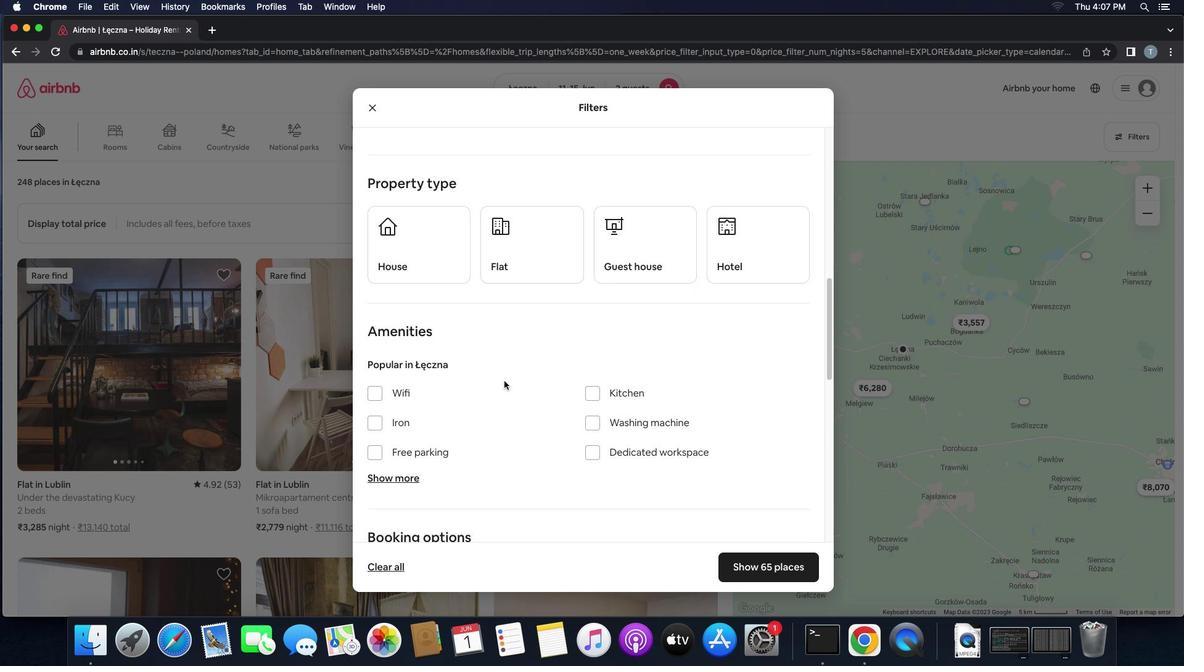 
Action: Mouse moved to (415, 244)
Screenshot: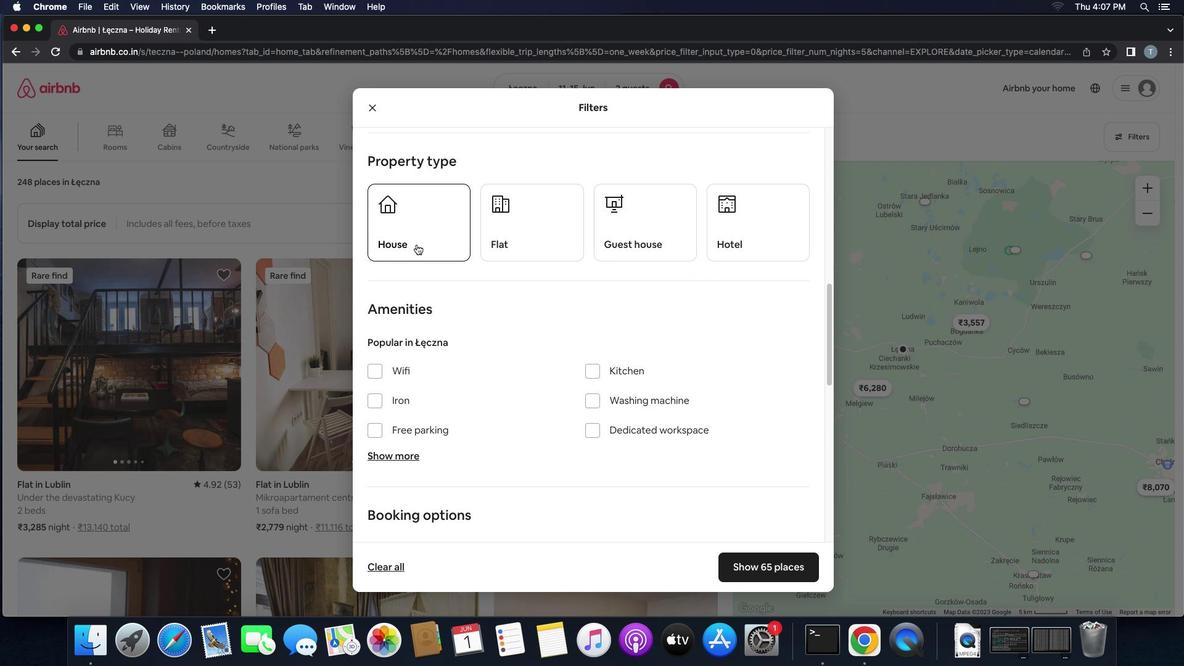 
Action: Mouse pressed left at (415, 244)
Screenshot: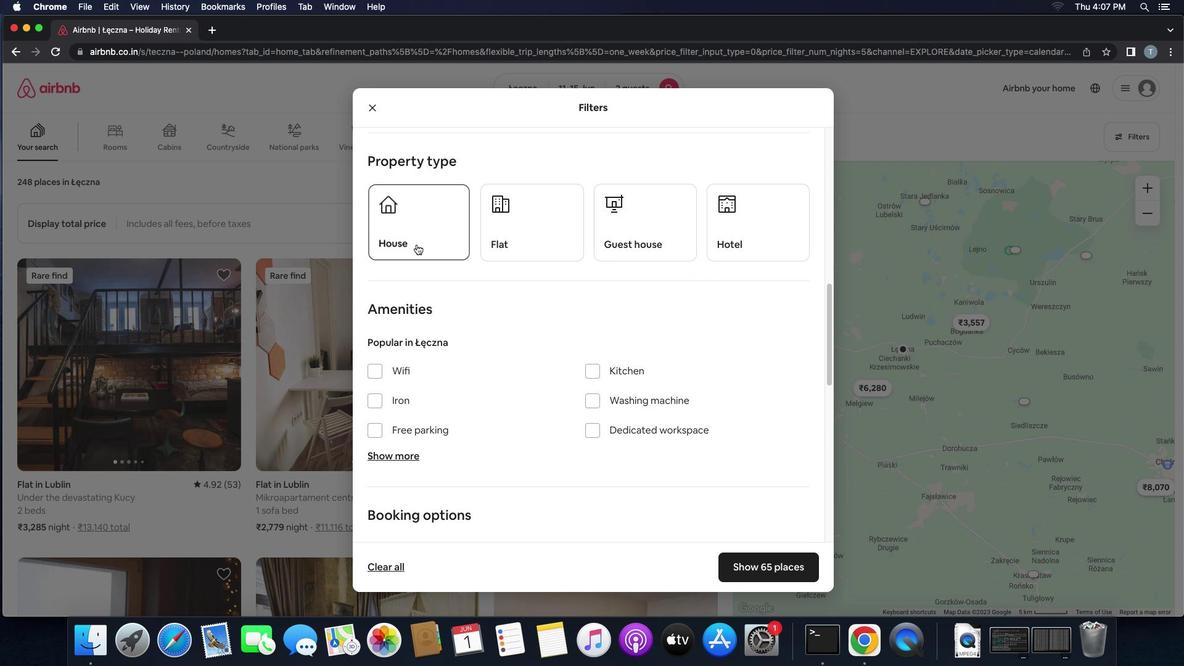 
Action: Mouse moved to (539, 246)
Screenshot: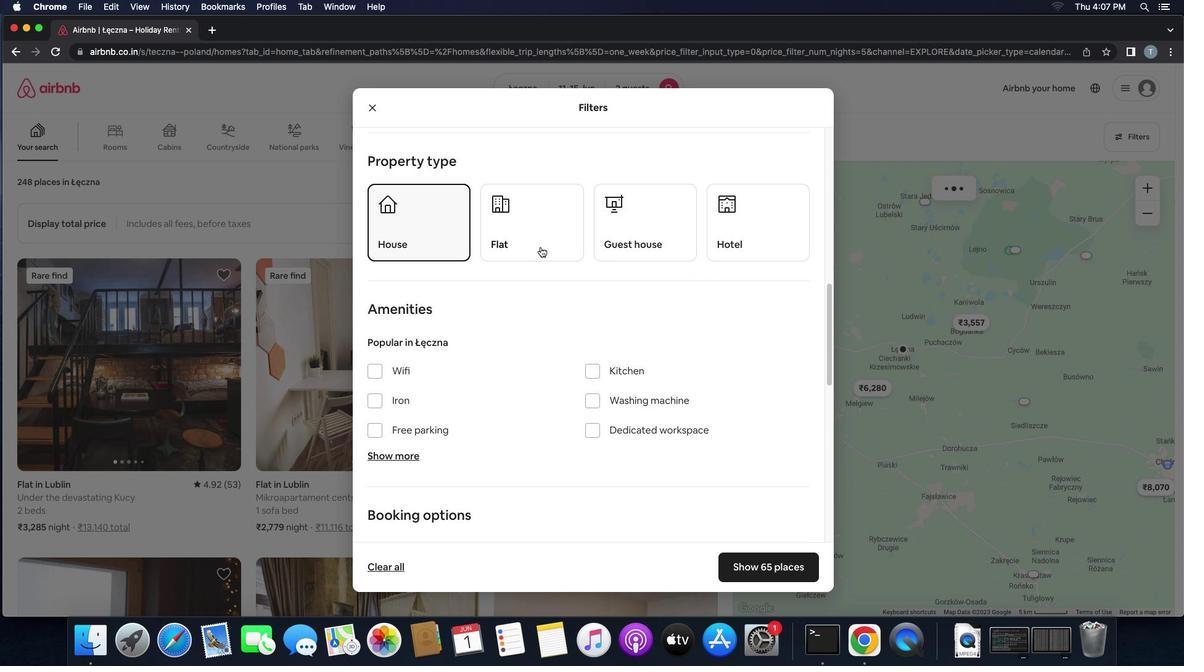 
Action: Mouse pressed left at (539, 246)
Screenshot: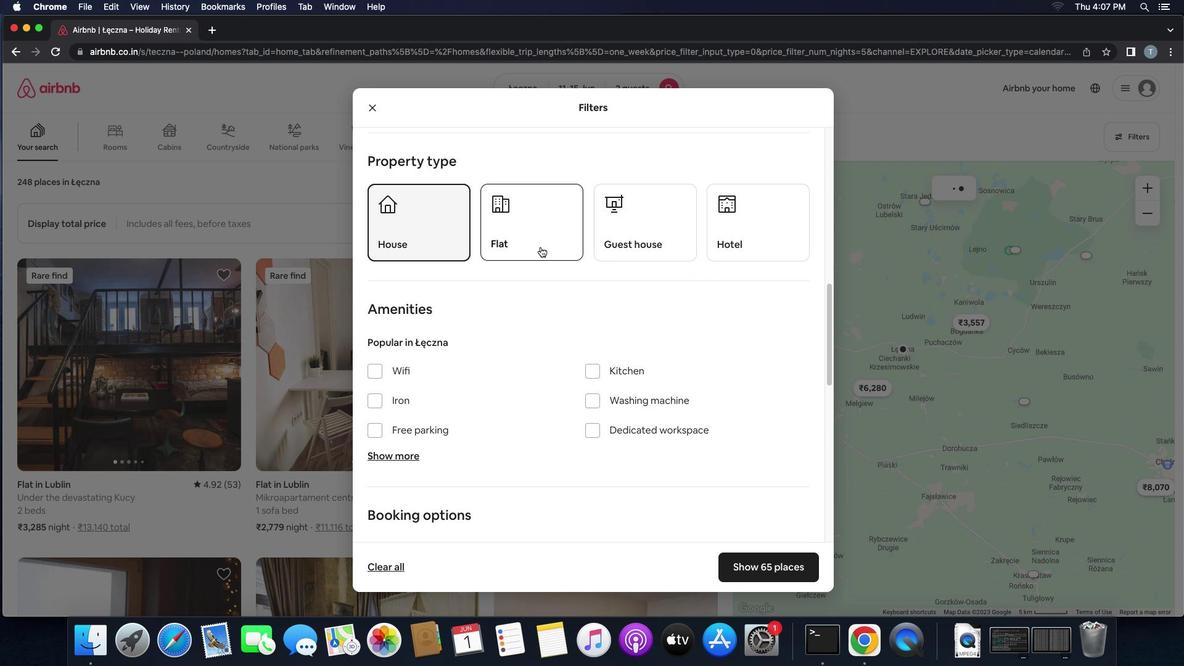 
Action: Mouse moved to (632, 246)
Screenshot: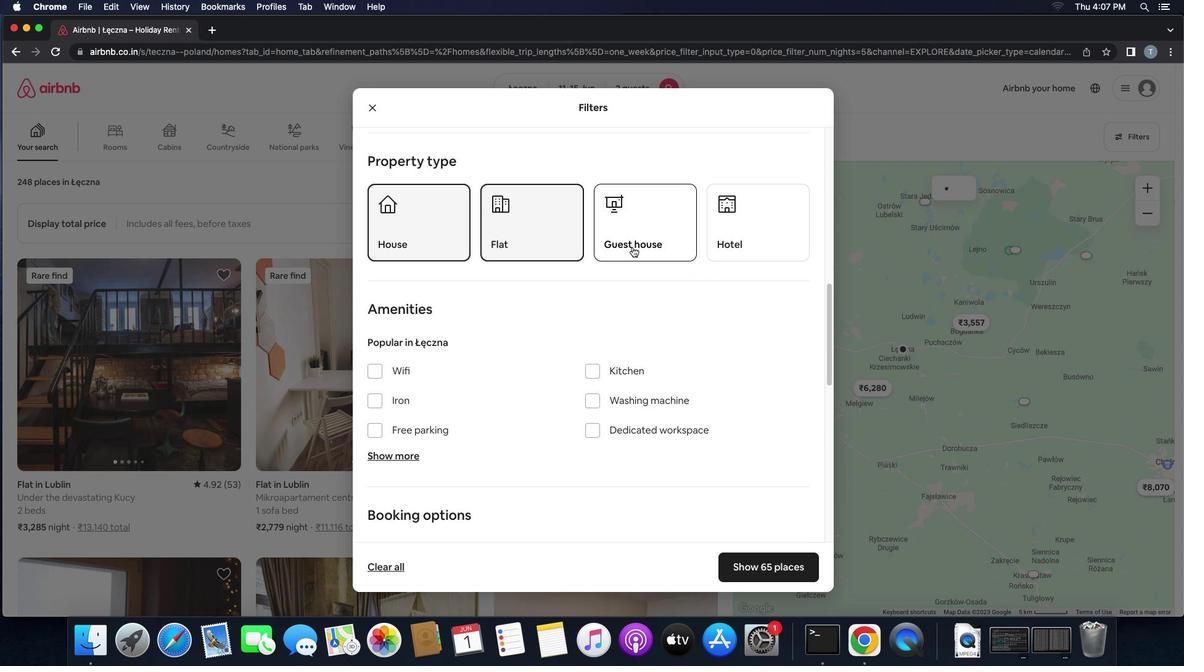 
Action: Mouse pressed left at (632, 246)
Screenshot: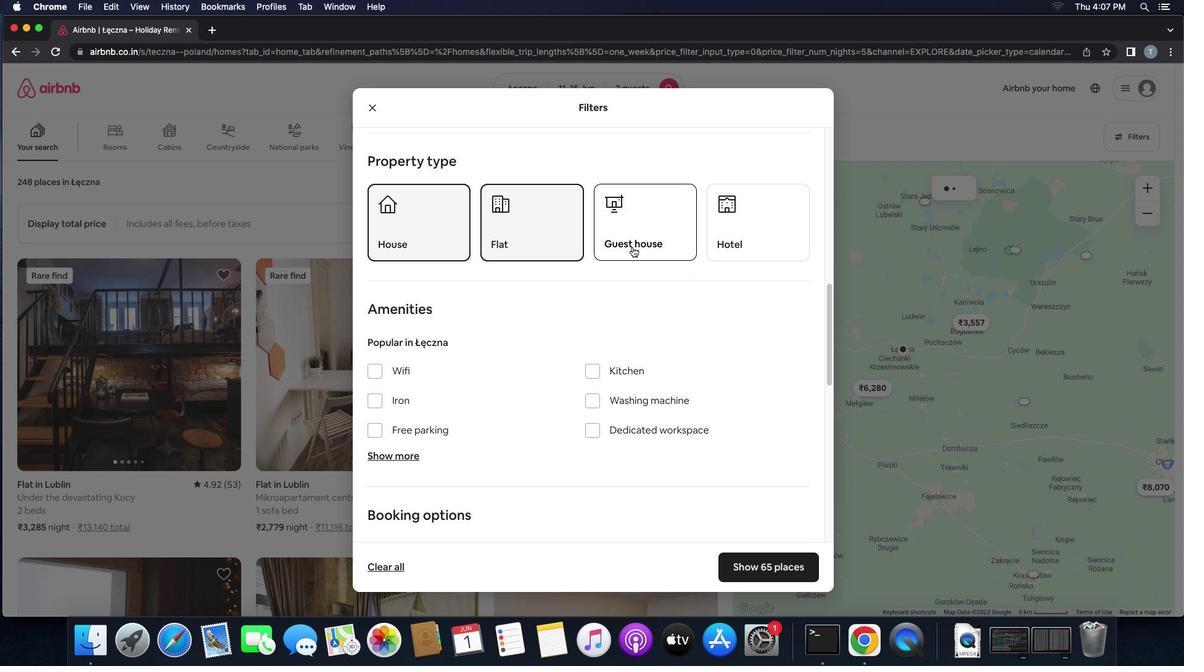 
Action: Mouse moved to (774, 246)
Screenshot: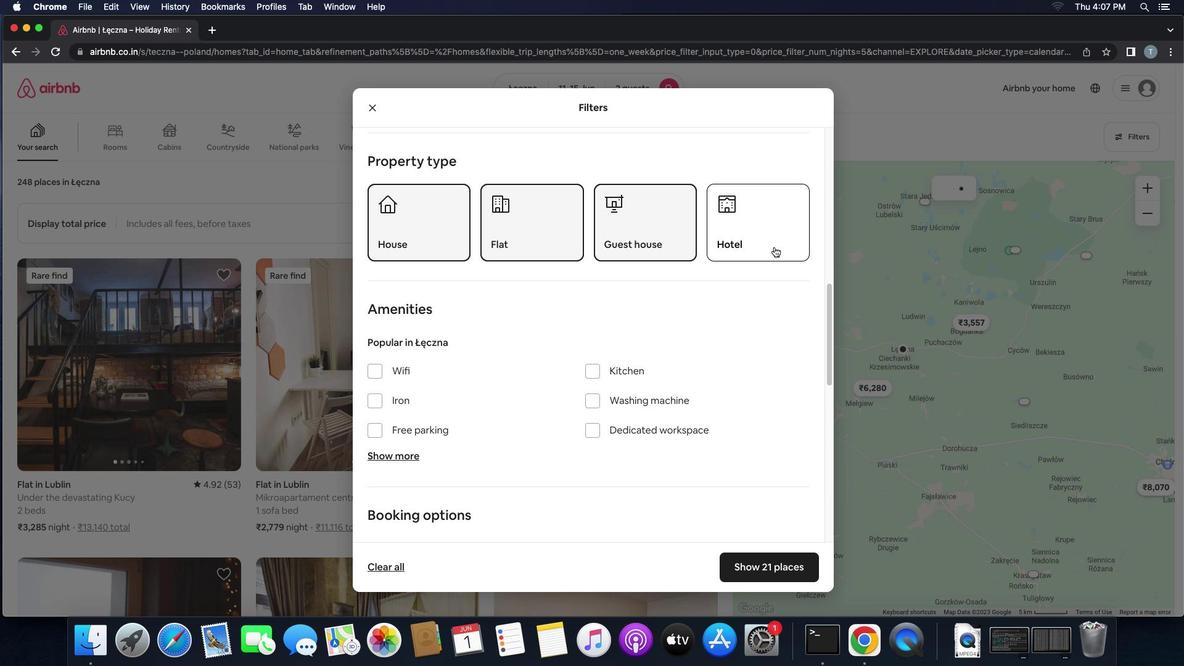 
Action: Mouse pressed left at (774, 246)
Screenshot: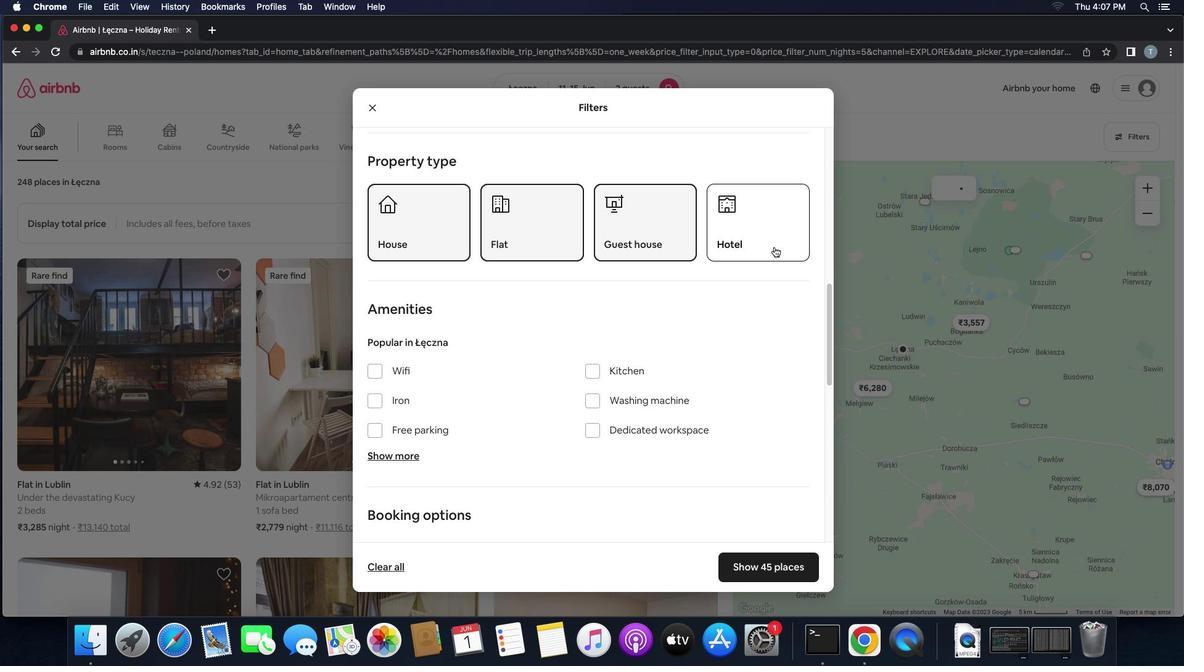 
Action: Mouse moved to (700, 336)
Screenshot: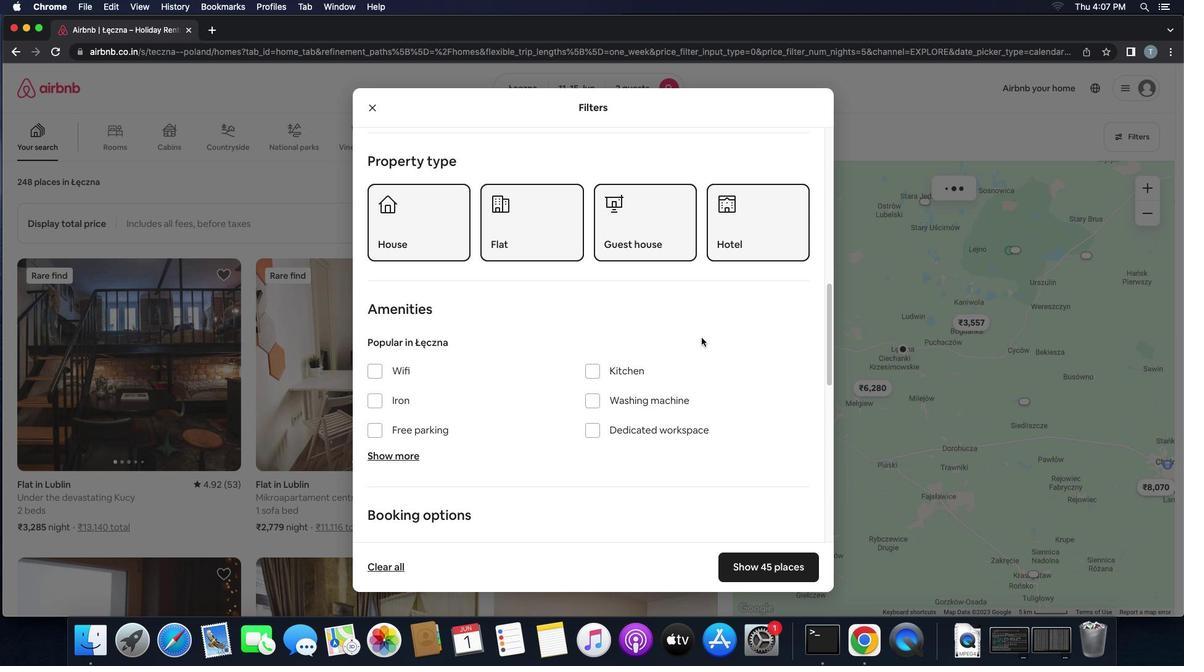 
Action: Mouse scrolled (700, 336) with delta (0, 0)
Screenshot: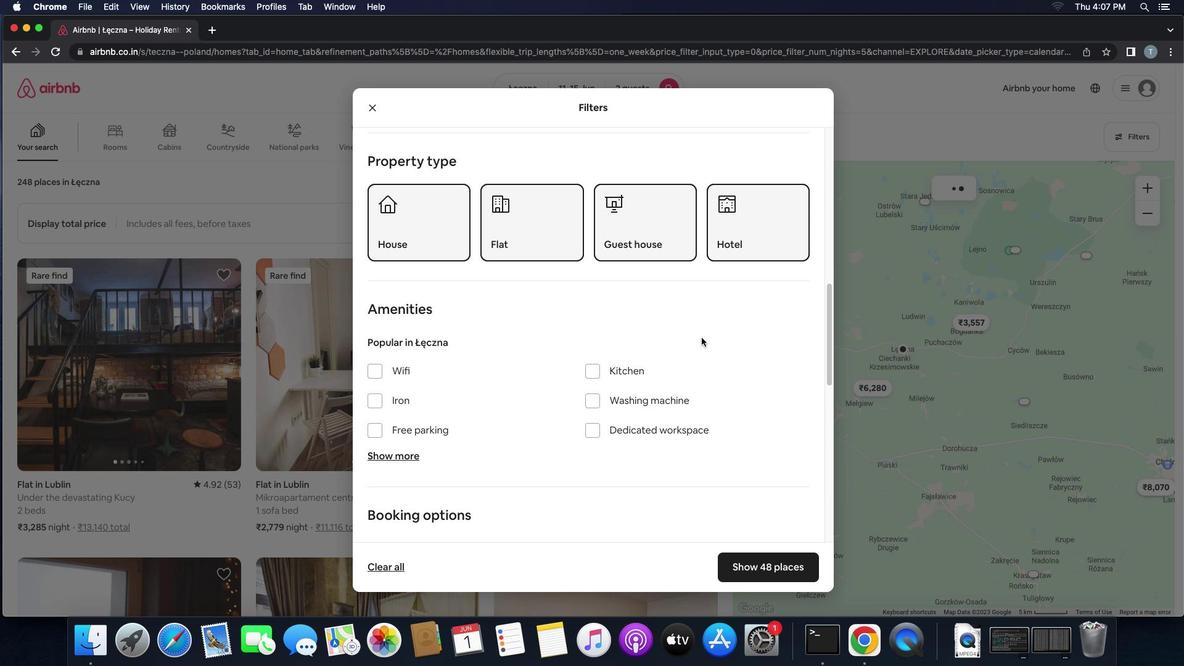 
Action: Mouse scrolled (700, 336) with delta (0, 0)
Screenshot: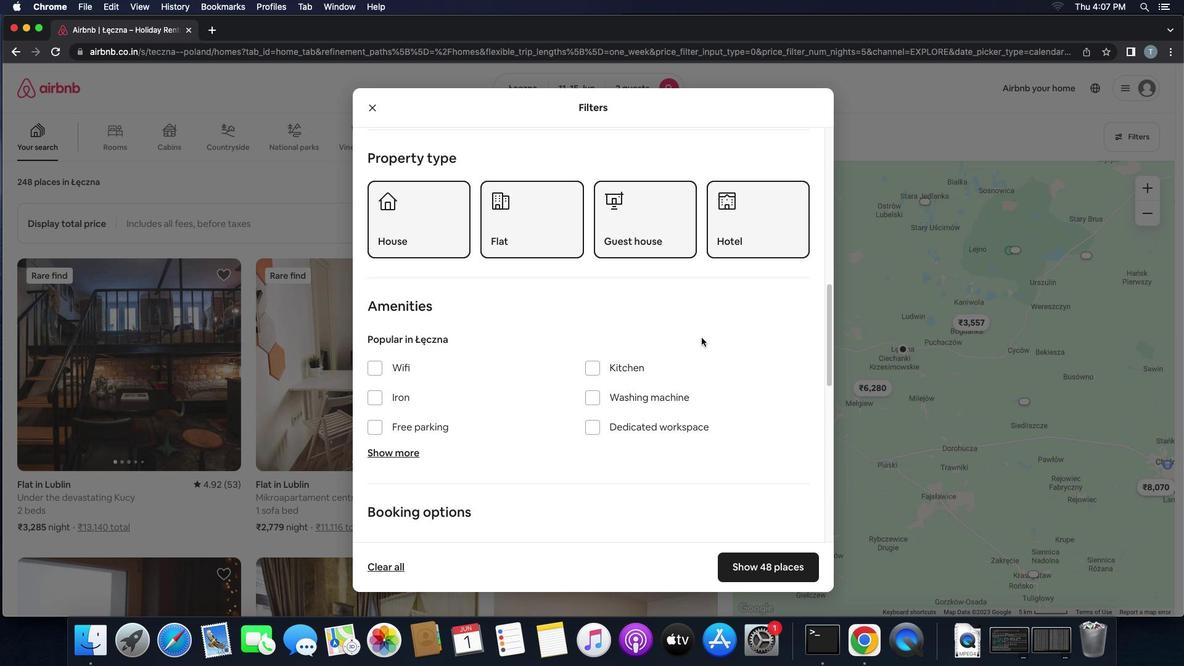 
Action: Mouse scrolled (700, 336) with delta (0, 0)
Screenshot: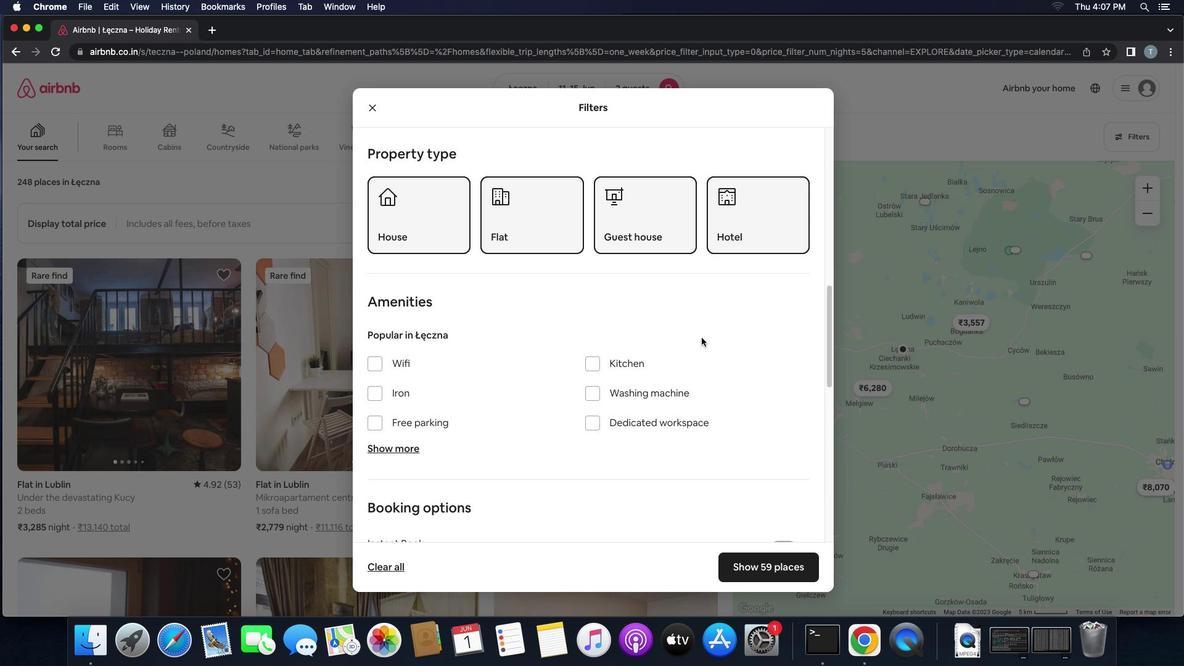 
Action: Mouse moved to (700, 341)
Screenshot: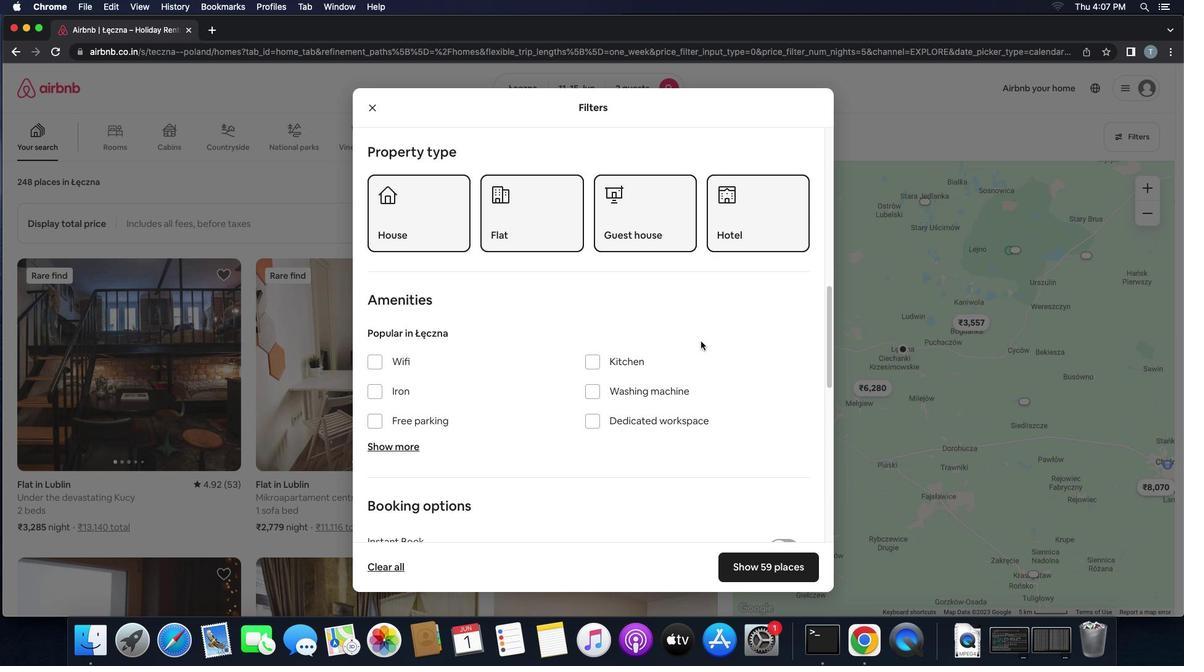 
Action: Mouse scrolled (700, 341) with delta (0, 0)
Screenshot: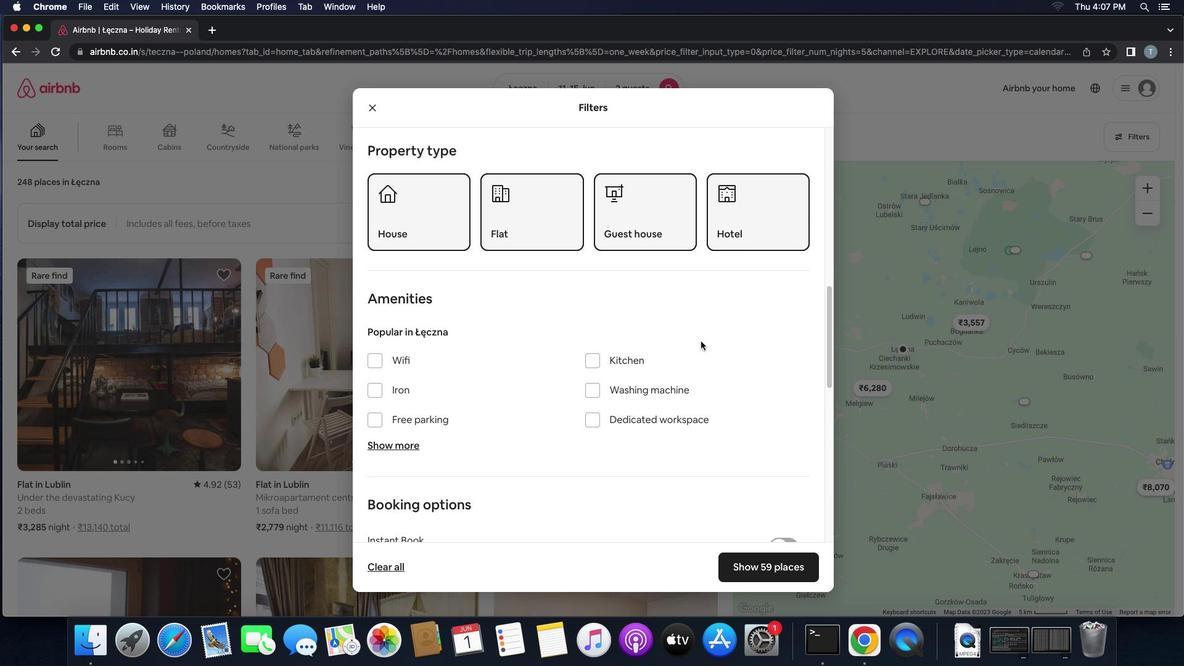 
Action: Mouse scrolled (700, 341) with delta (0, 0)
Screenshot: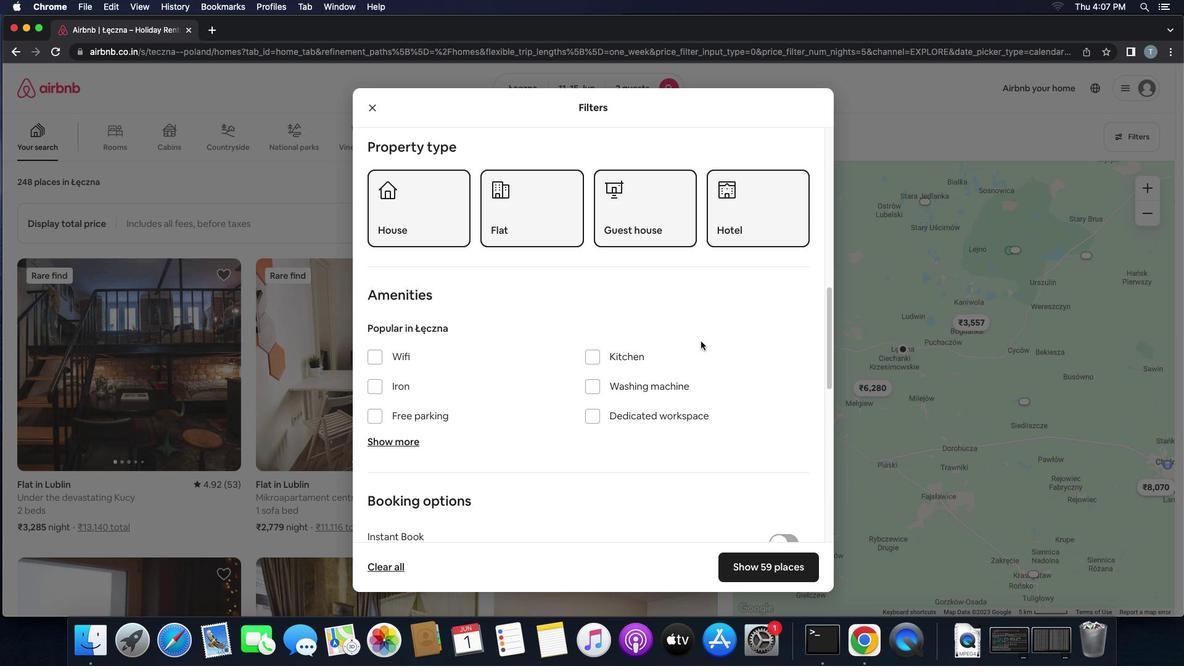 
Action: Mouse scrolled (700, 341) with delta (0, 0)
Screenshot: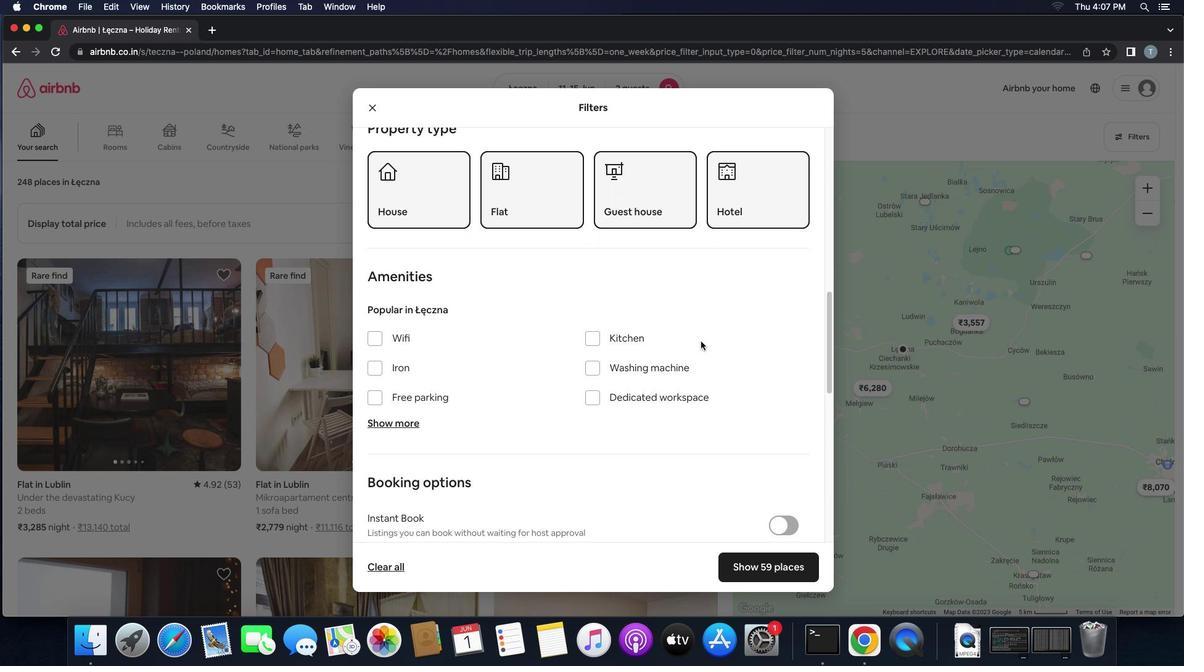 
Action: Mouse moved to (699, 343)
Screenshot: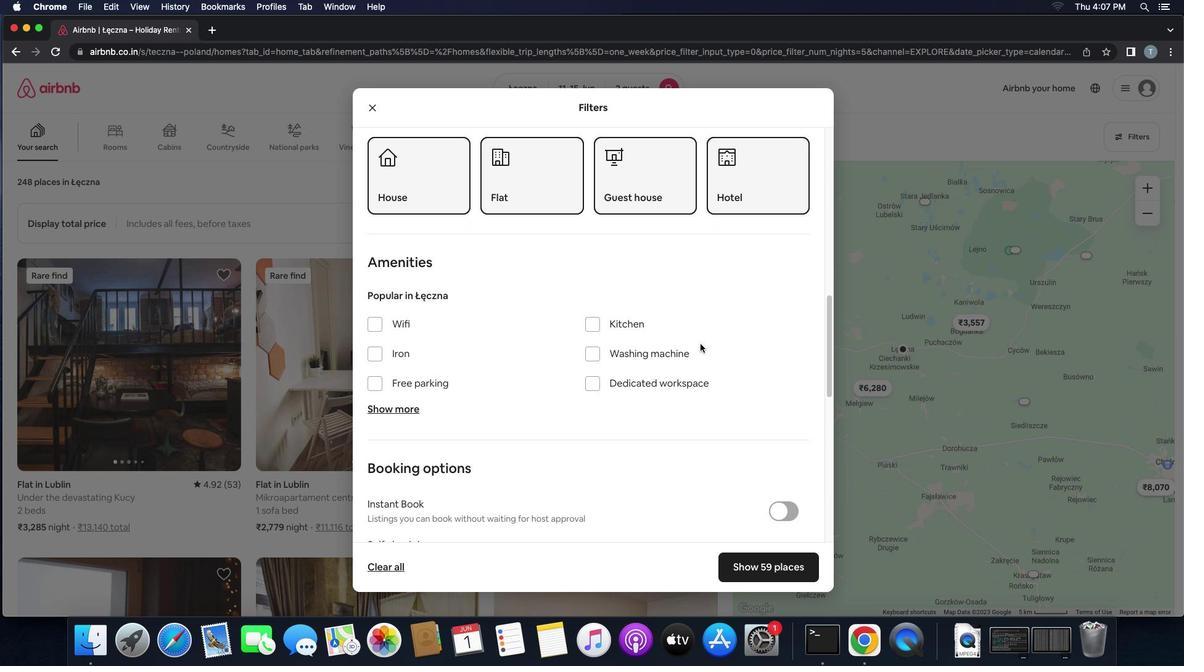 
Action: Mouse scrolled (699, 343) with delta (0, 0)
Screenshot: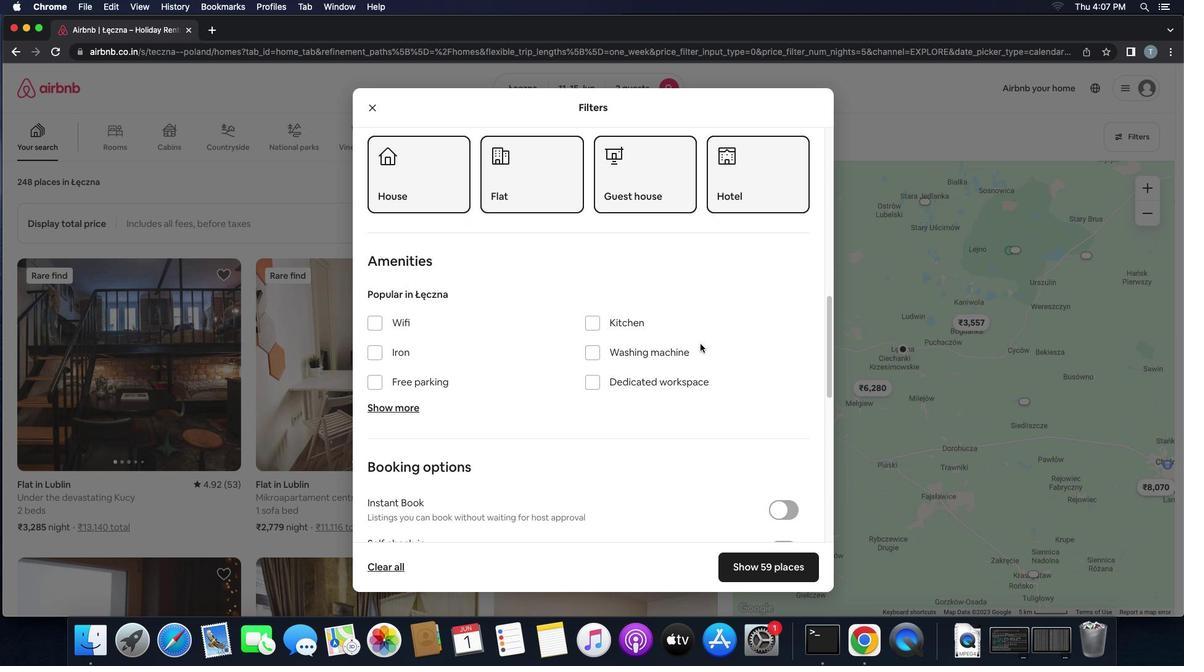 
Action: Mouse scrolled (699, 343) with delta (0, 0)
Screenshot: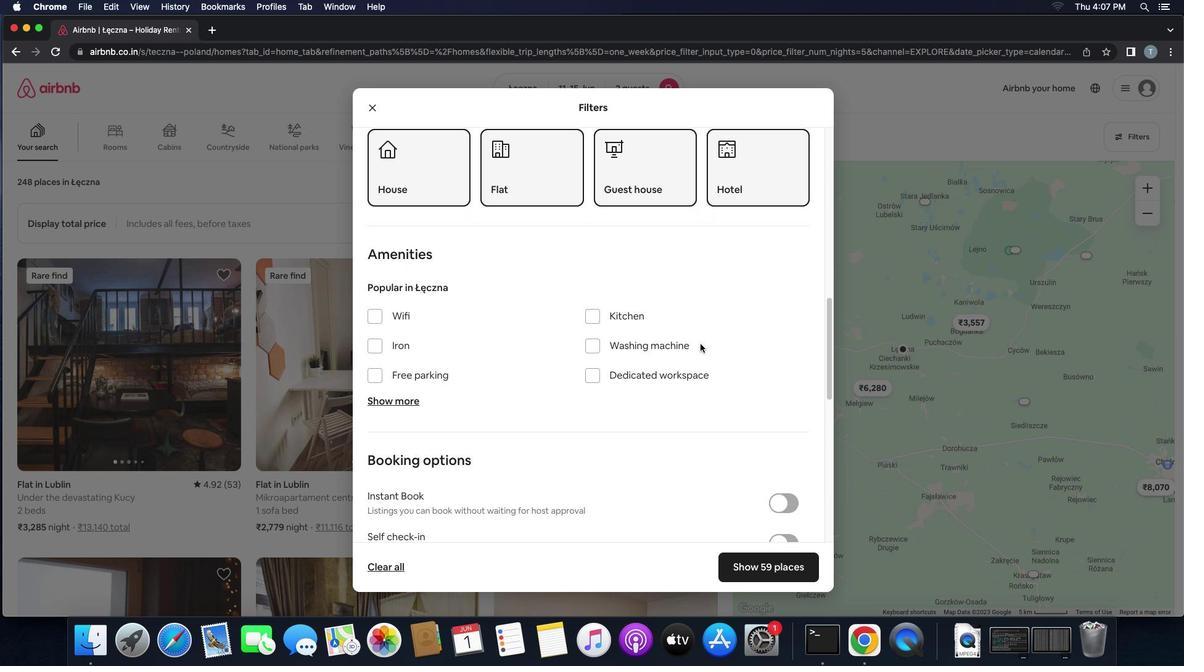 
Action: Mouse scrolled (699, 343) with delta (0, 0)
Screenshot: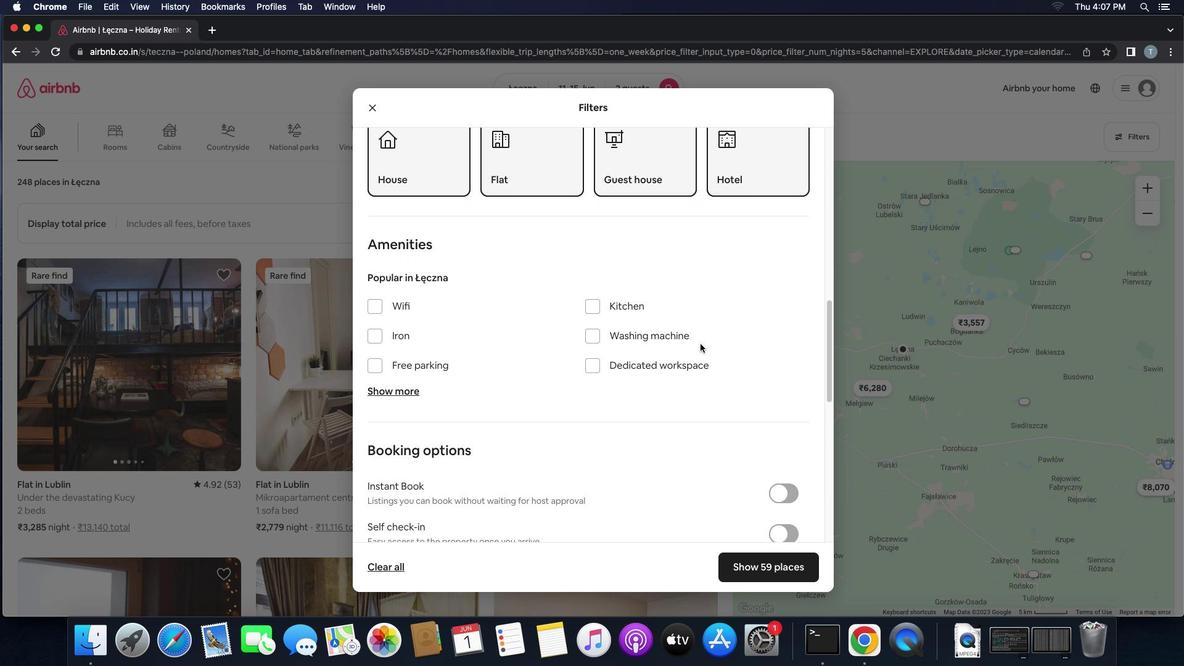 
Action: Mouse scrolled (699, 343) with delta (0, 0)
Screenshot: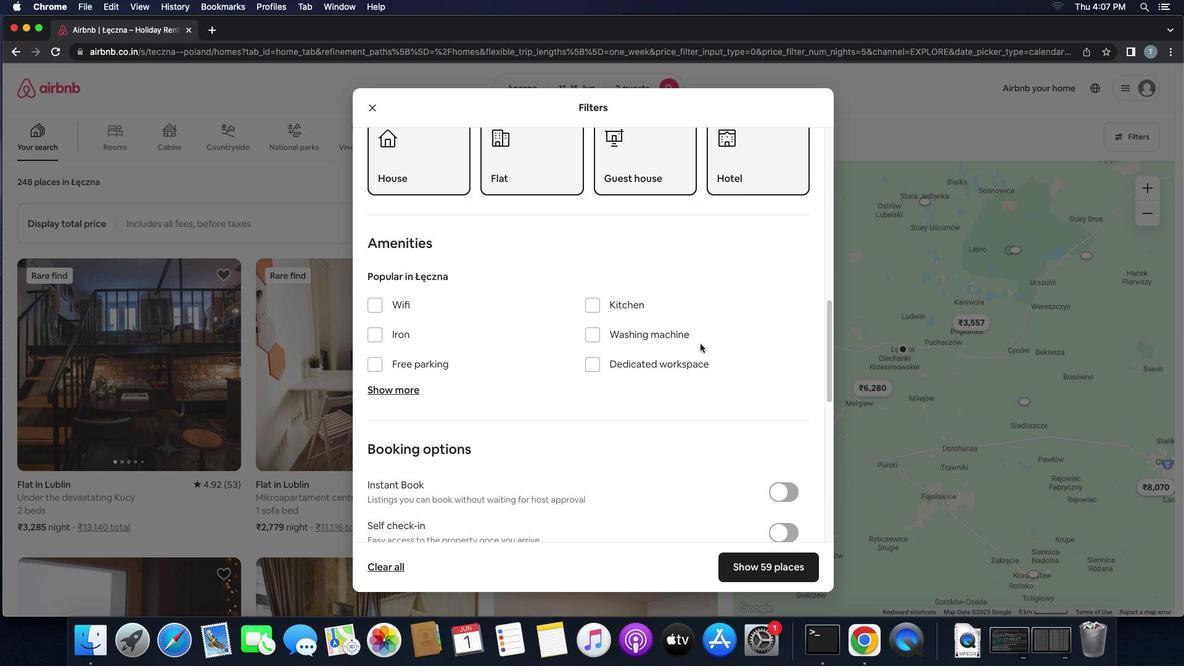 
Action: Mouse scrolled (699, 343) with delta (0, 0)
Screenshot: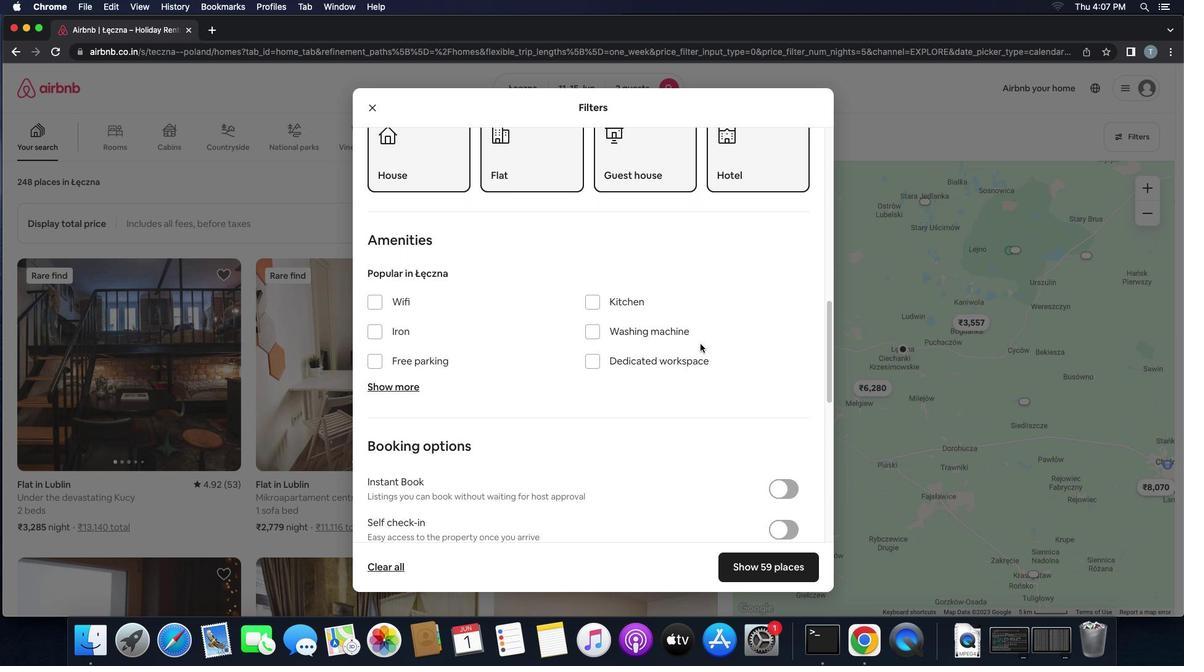 
Action: Mouse scrolled (699, 343) with delta (0, 0)
Screenshot: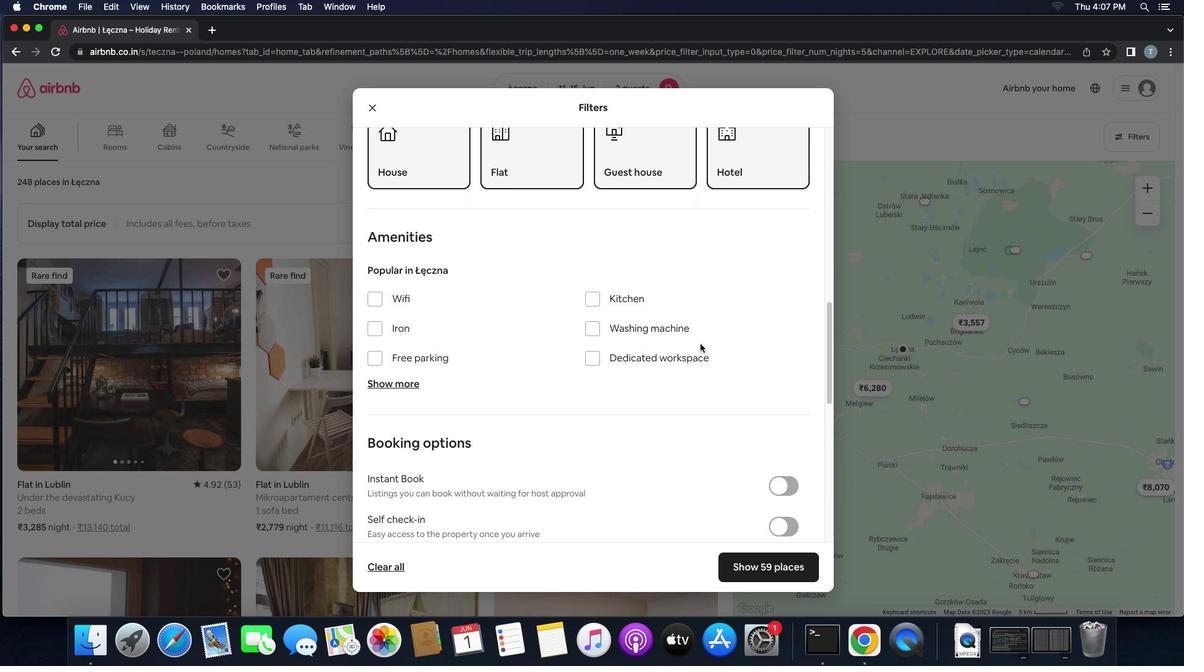 
Action: Mouse moved to (784, 517)
Screenshot: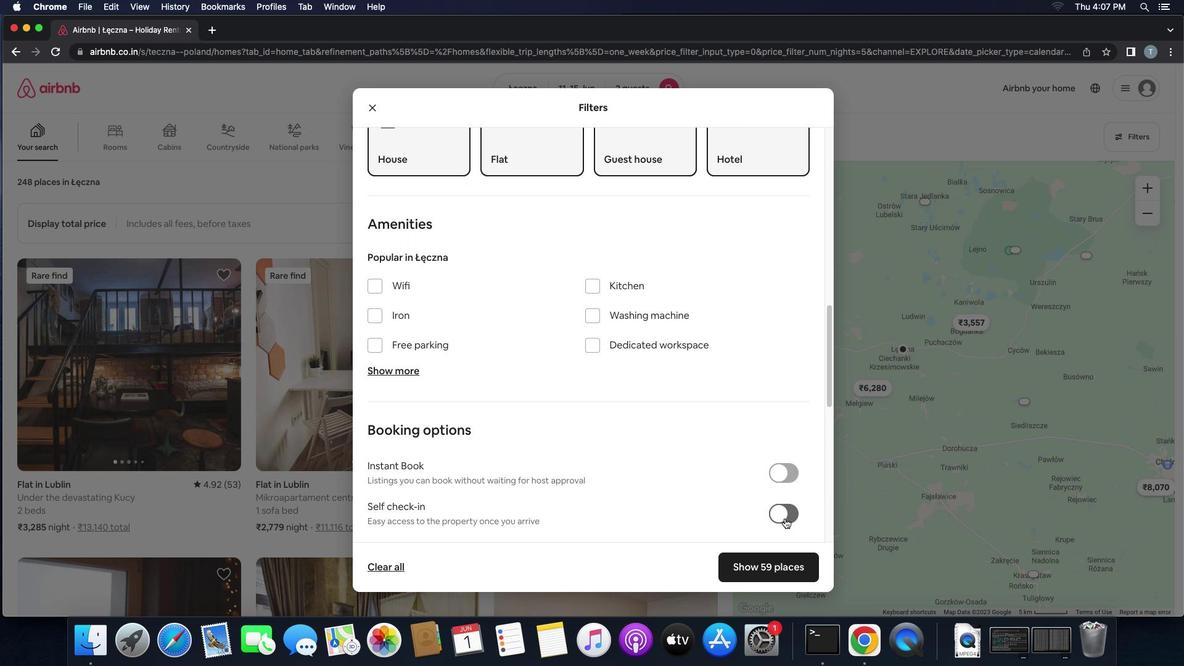 
Action: Mouse pressed left at (784, 517)
Screenshot: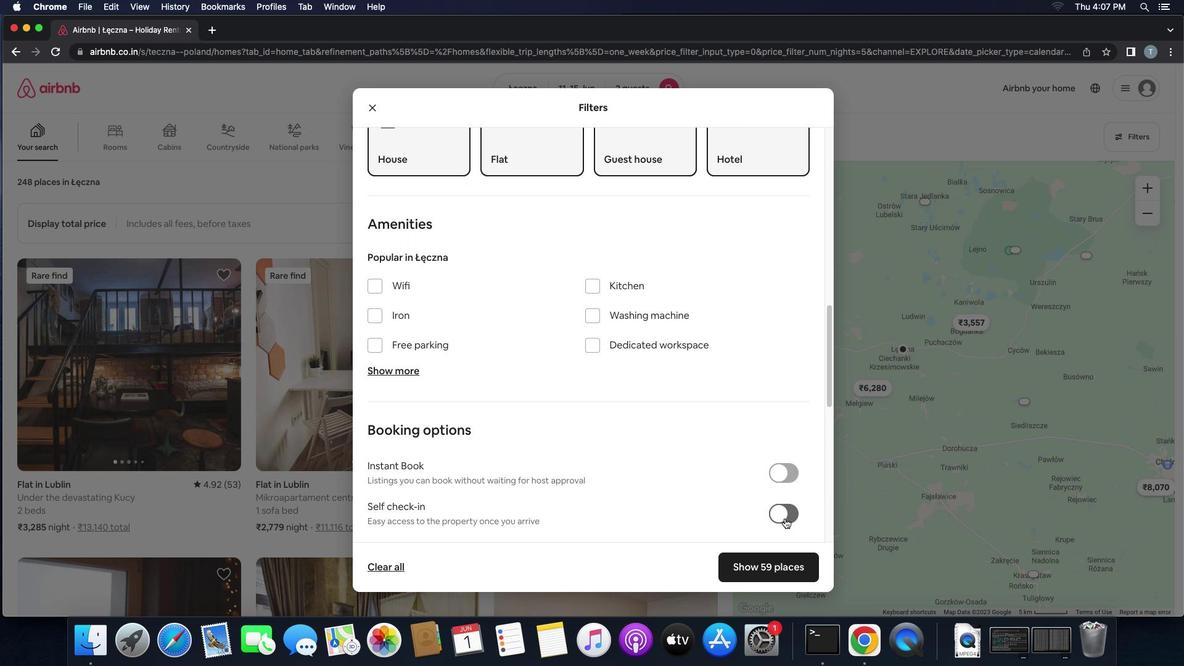 
Action: Mouse moved to (690, 485)
Screenshot: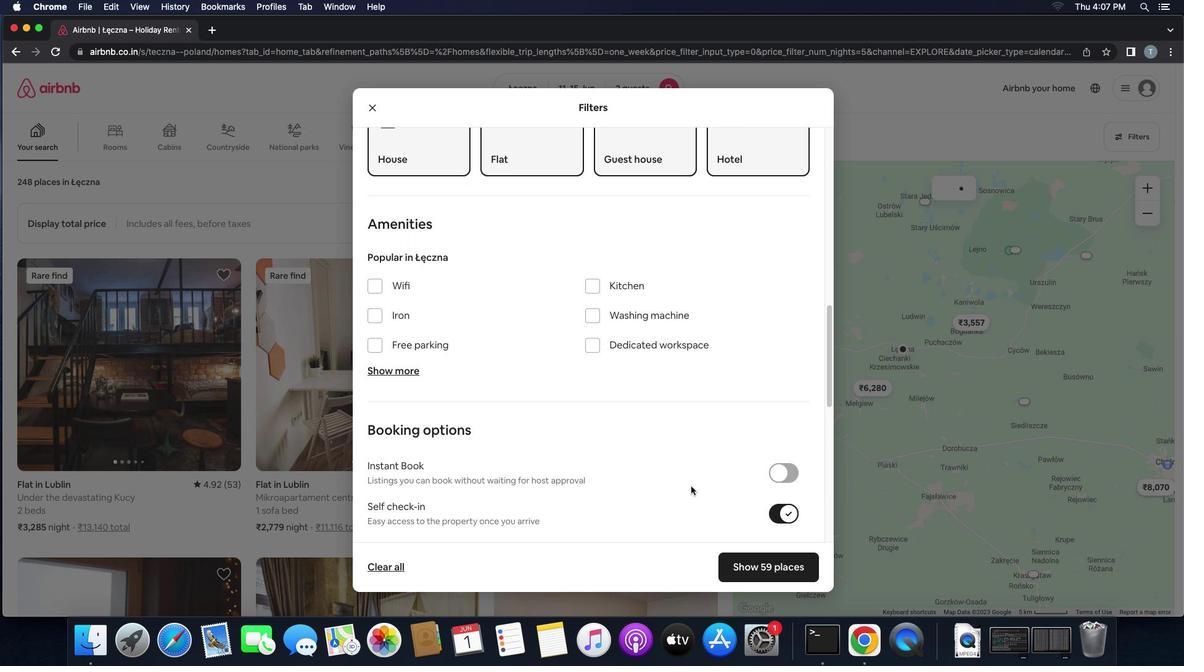 
Action: Mouse scrolled (690, 485) with delta (0, 0)
Screenshot: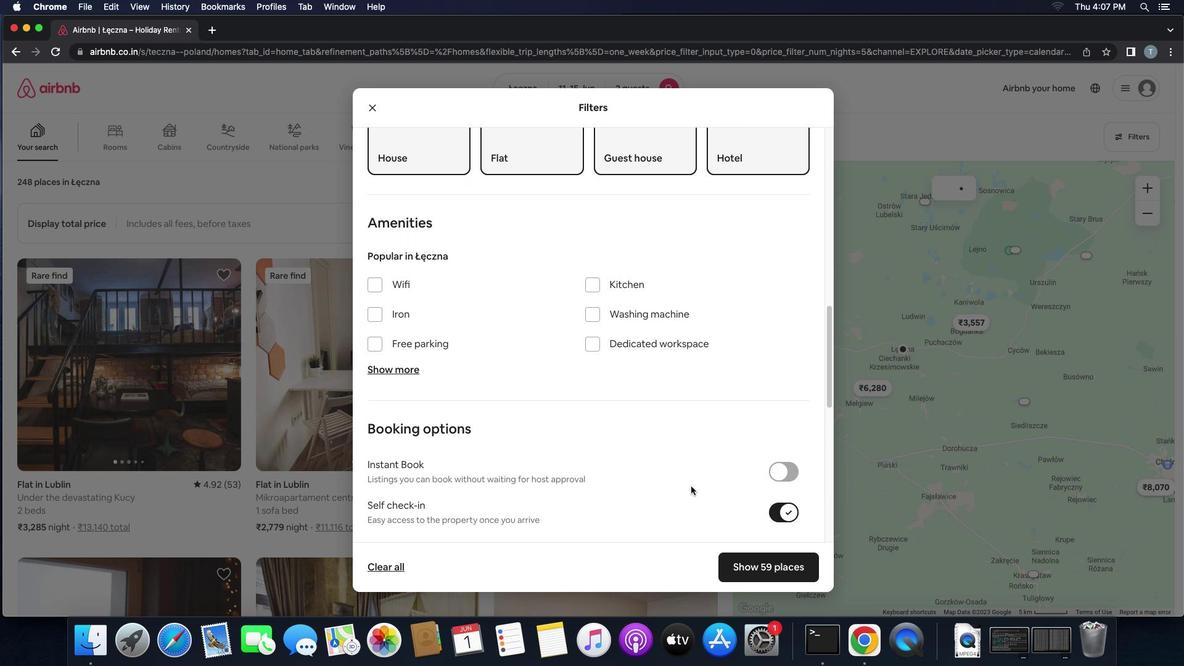 
Action: Mouse scrolled (690, 485) with delta (0, 0)
Screenshot: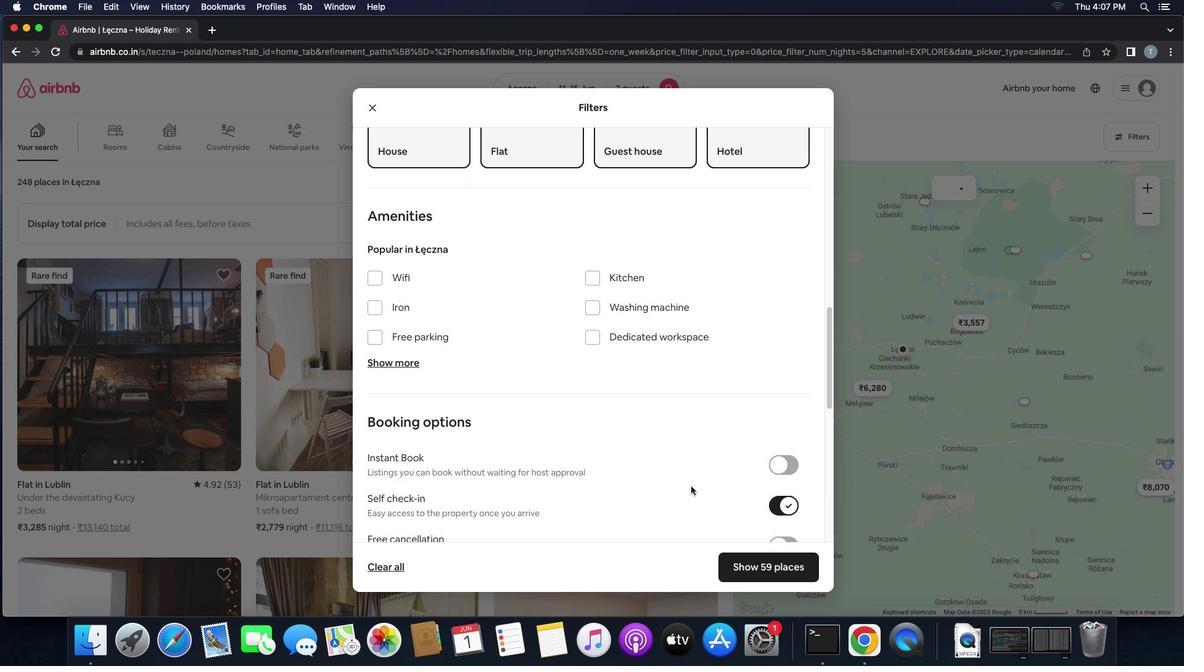 
Action: Mouse scrolled (690, 485) with delta (0, -1)
Screenshot: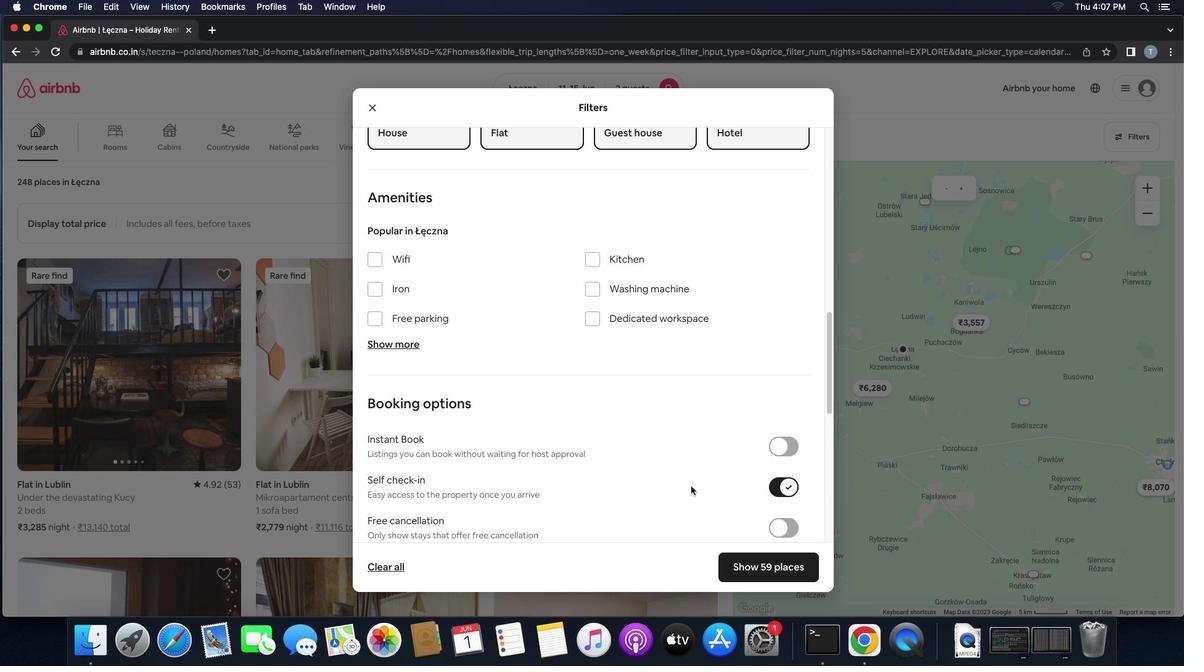 
Action: Mouse scrolled (690, 485) with delta (0, 0)
Screenshot: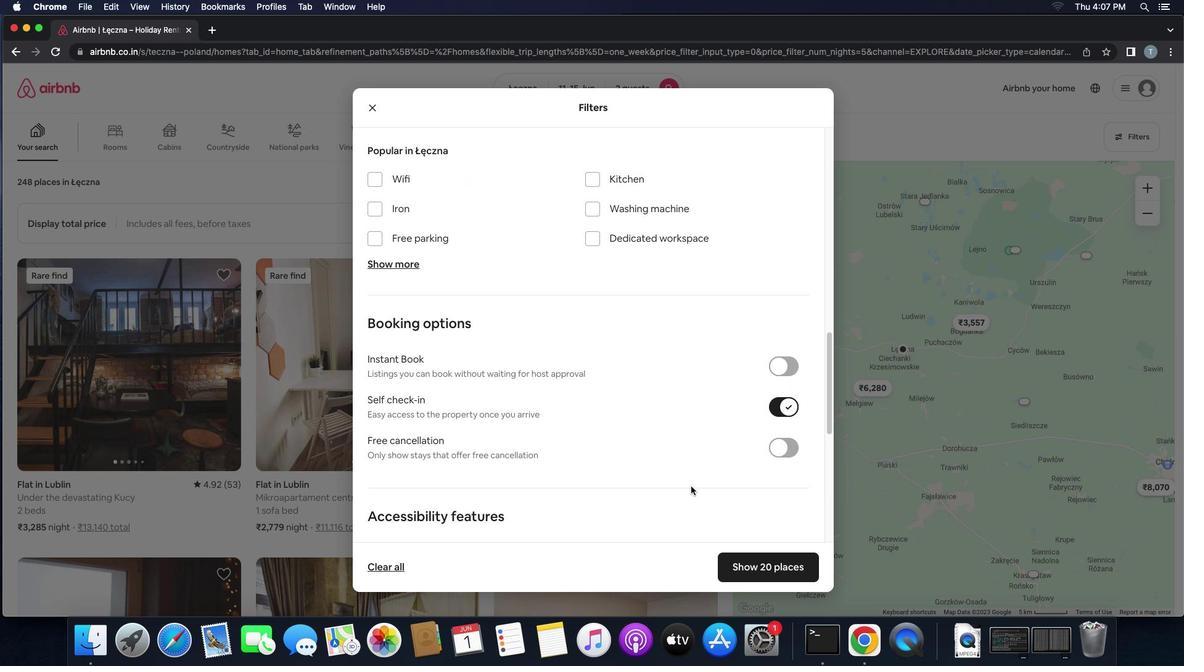 
Action: Mouse scrolled (690, 485) with delta (0, 0)
Screenshot: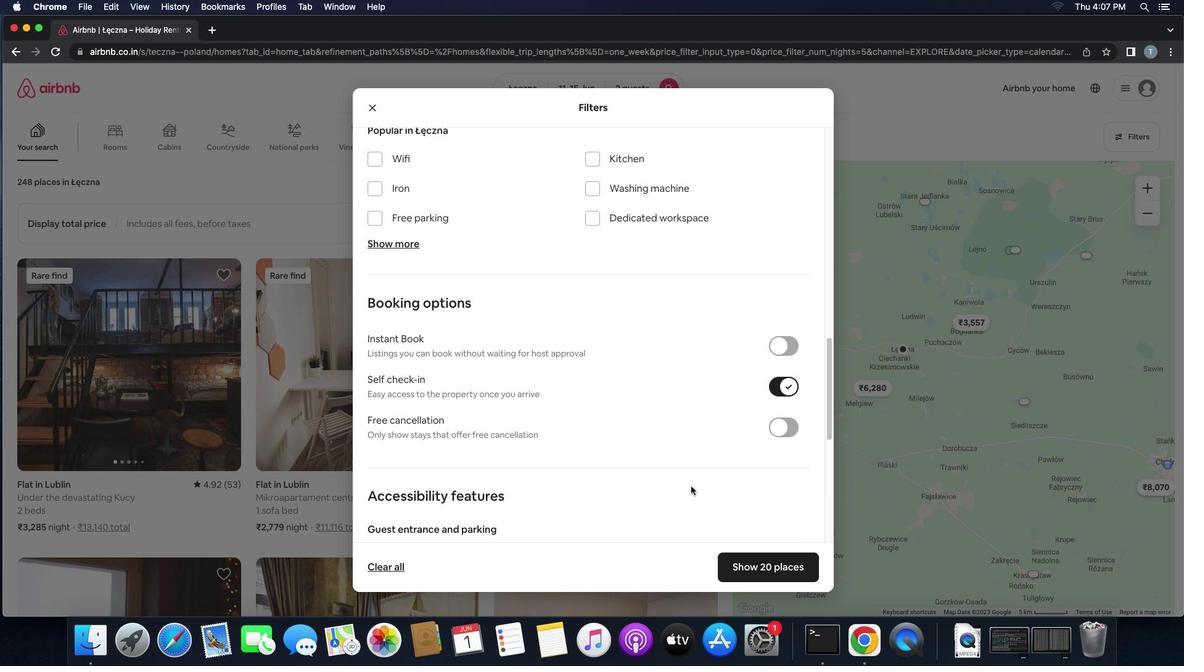 
Action: Mouse scrolled (690, 485) with delta (0, -1)
Screenshot: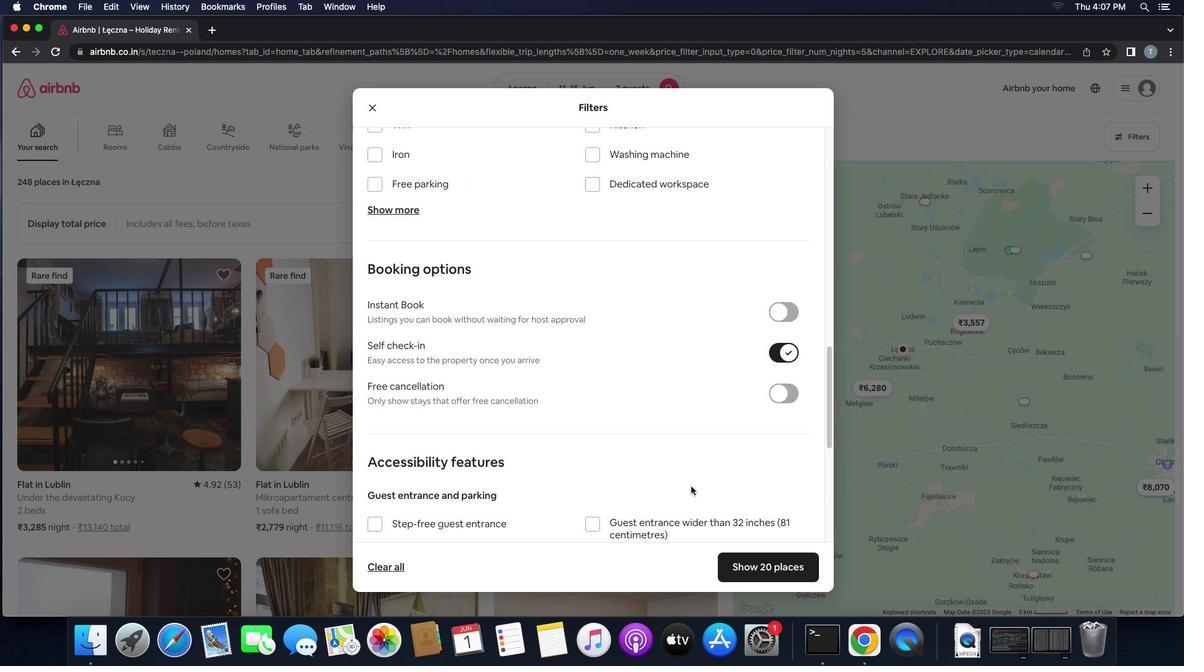 
Action: Mouse scrolled (690, 485) with delta (0, -2)
Screenshot: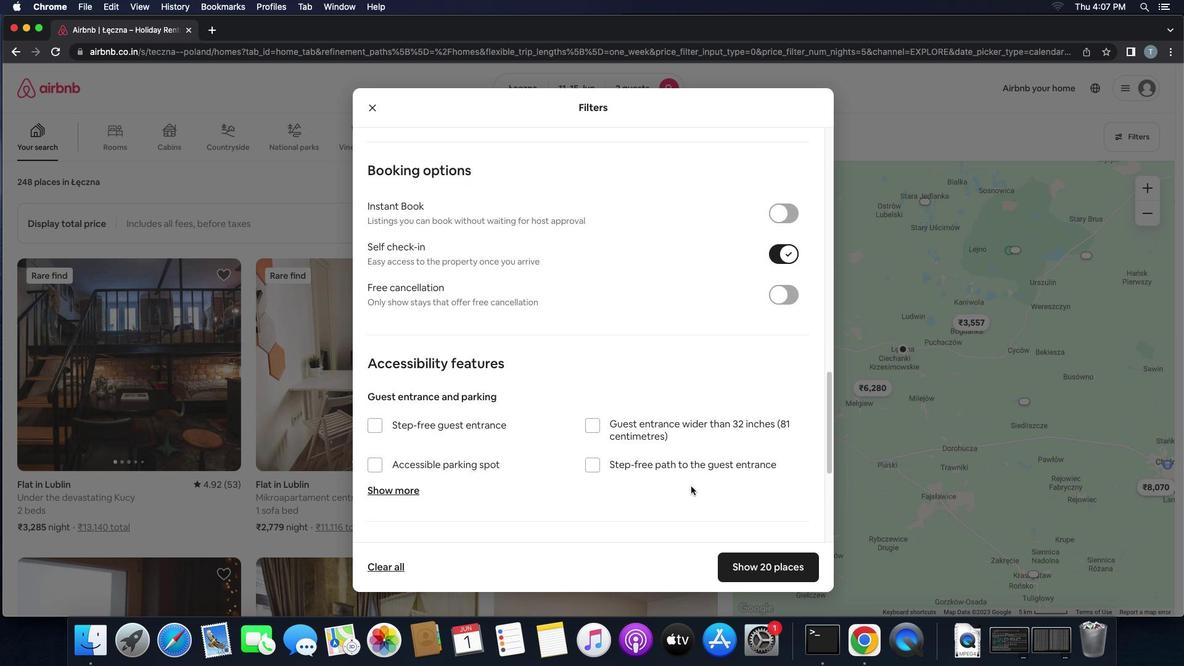 
Action: Mouse scrolled (690, 485) with delta (0, 0)
Screenshot: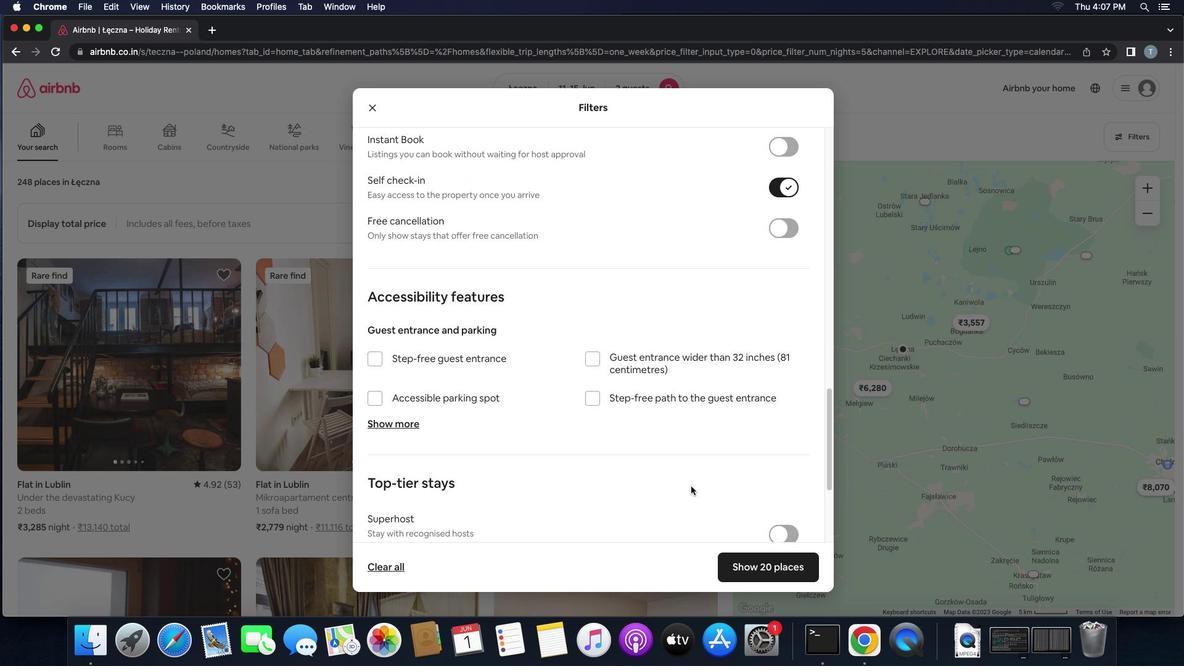 
Action: Mouse scrolled (690, 485) with delta (0, 0)
Screenshot: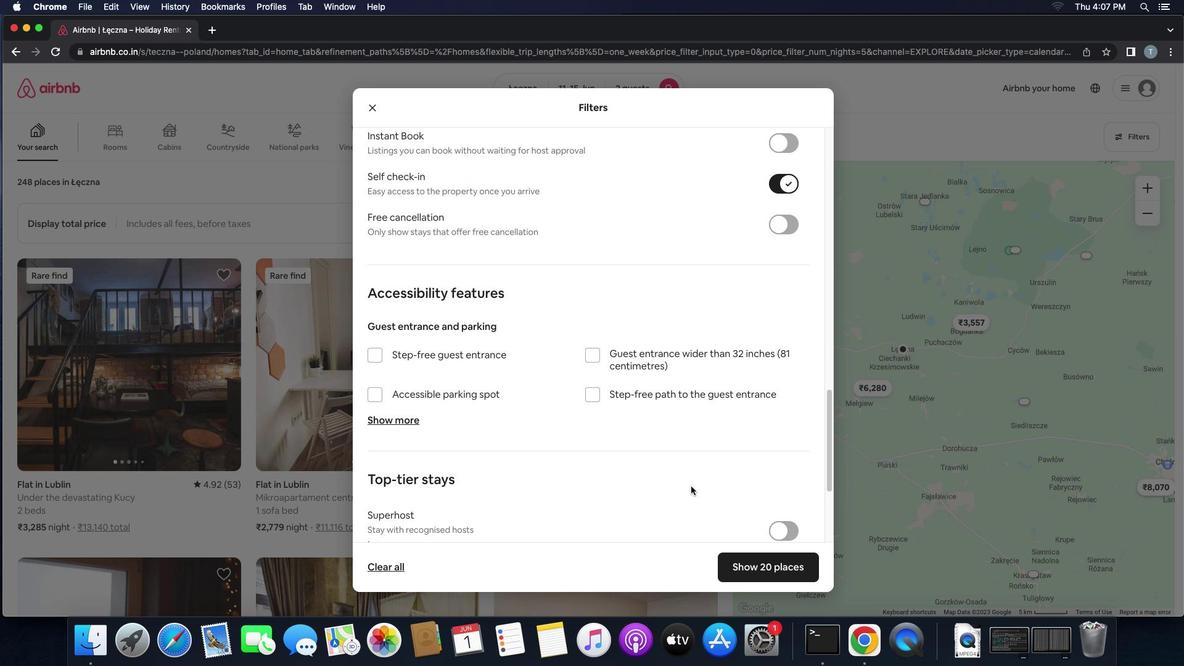 
Action: Mouse scrolled (690, 485) with delta (0, 0)
Screenshot: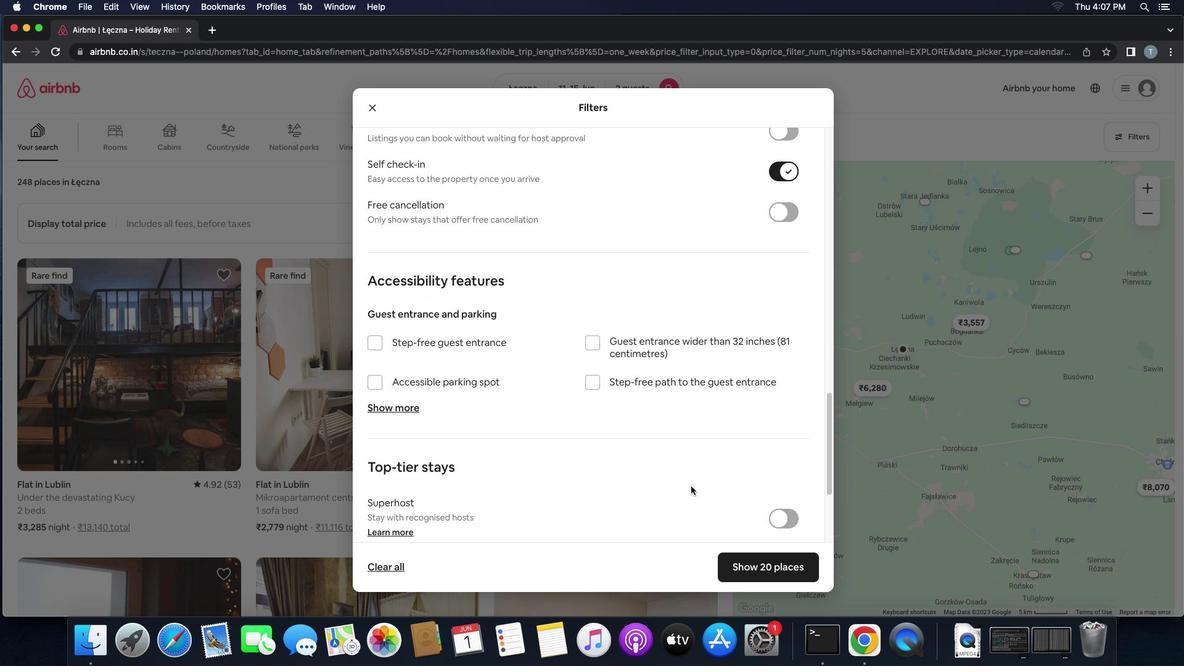 
Action: Mouse scrolled (690, 485) with delta (0, 0)
Screenshot: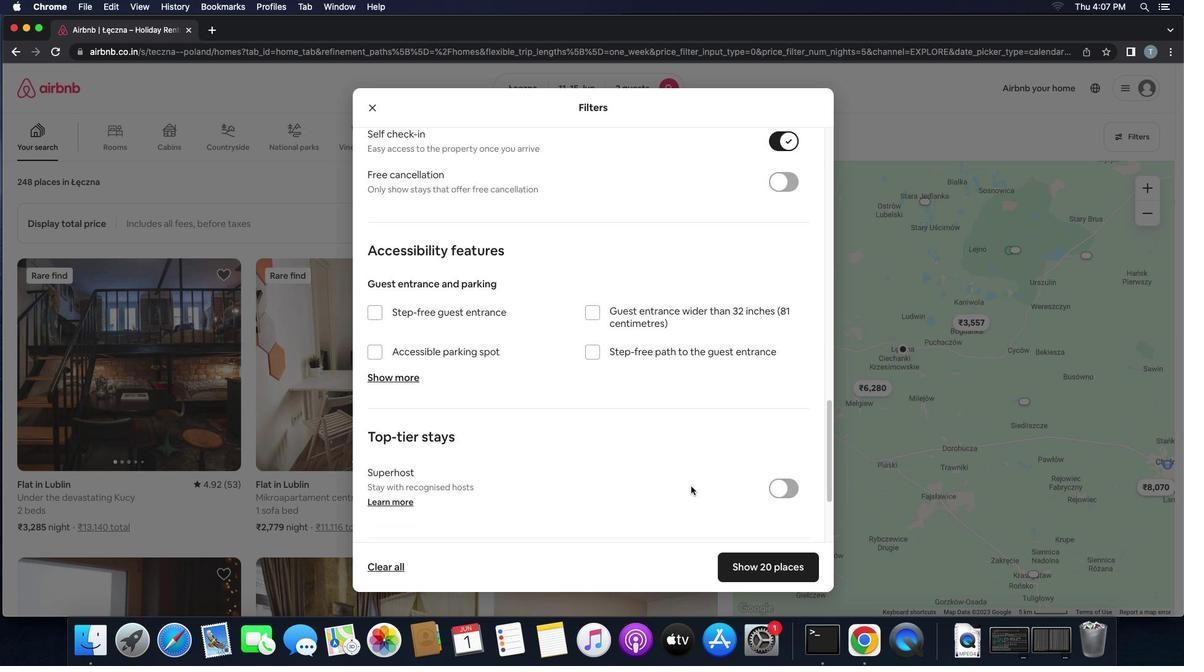 
Action: Mouse scrolled (690, 485) with delta (0, 0)
Screenshot: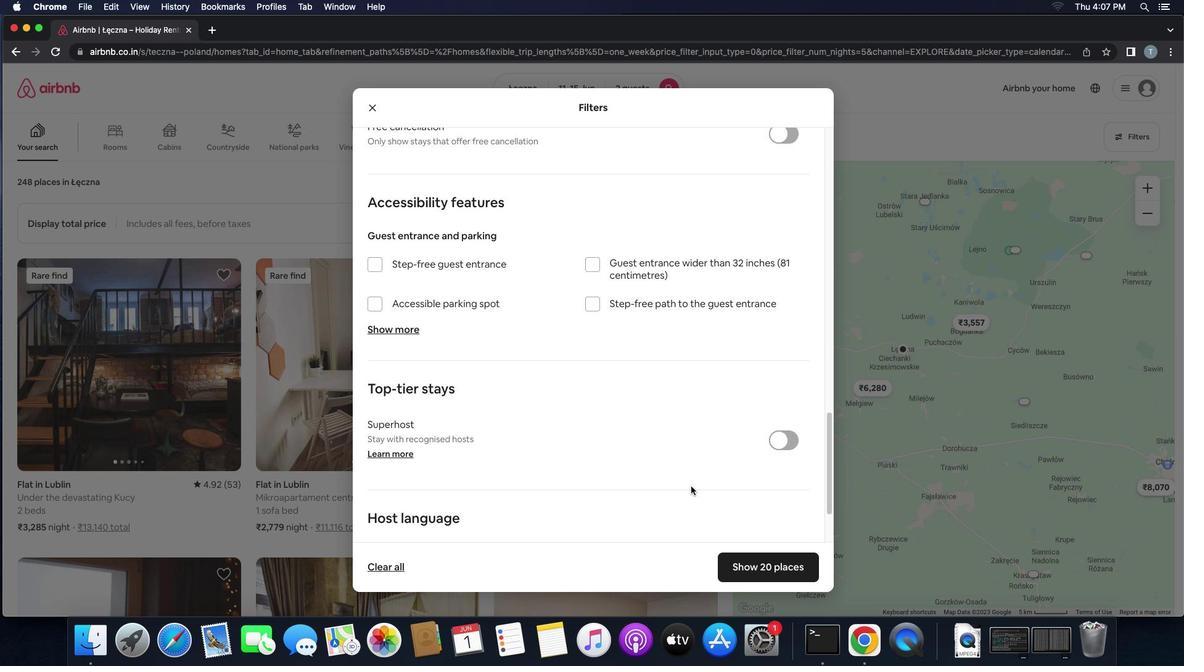 
Action: Mouse scrolled (690, 485) with delta (0, 0)
Screenshot: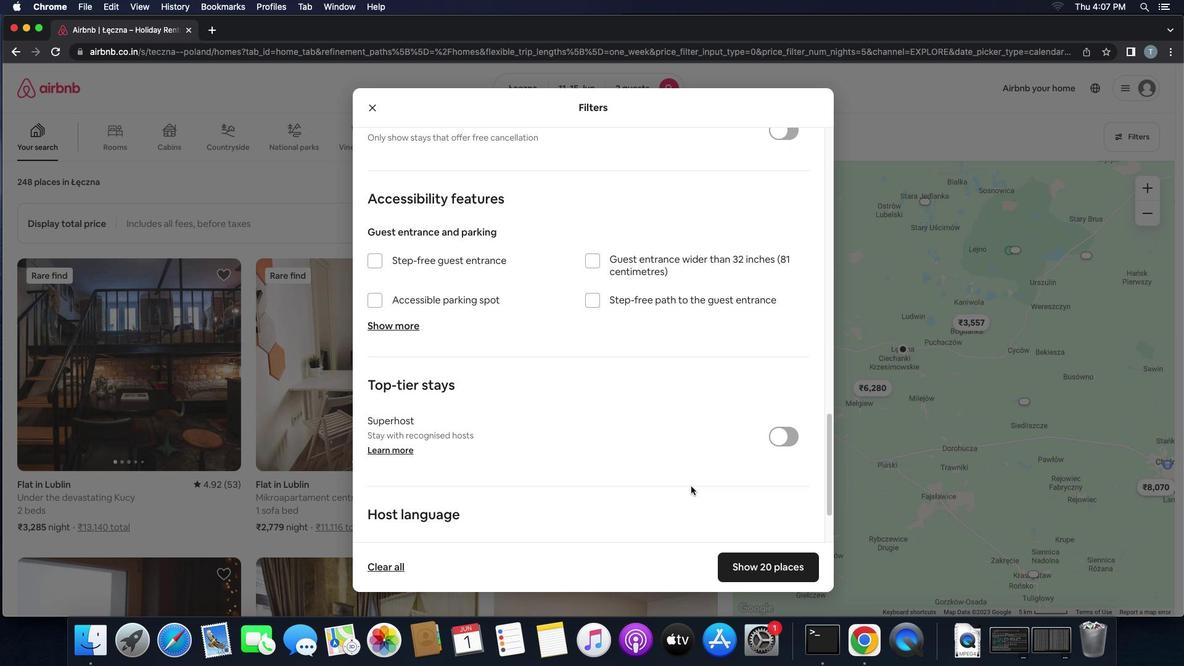 
Action: Mouse scrolled (690, 485) with delta (0, 0)
Screenshot: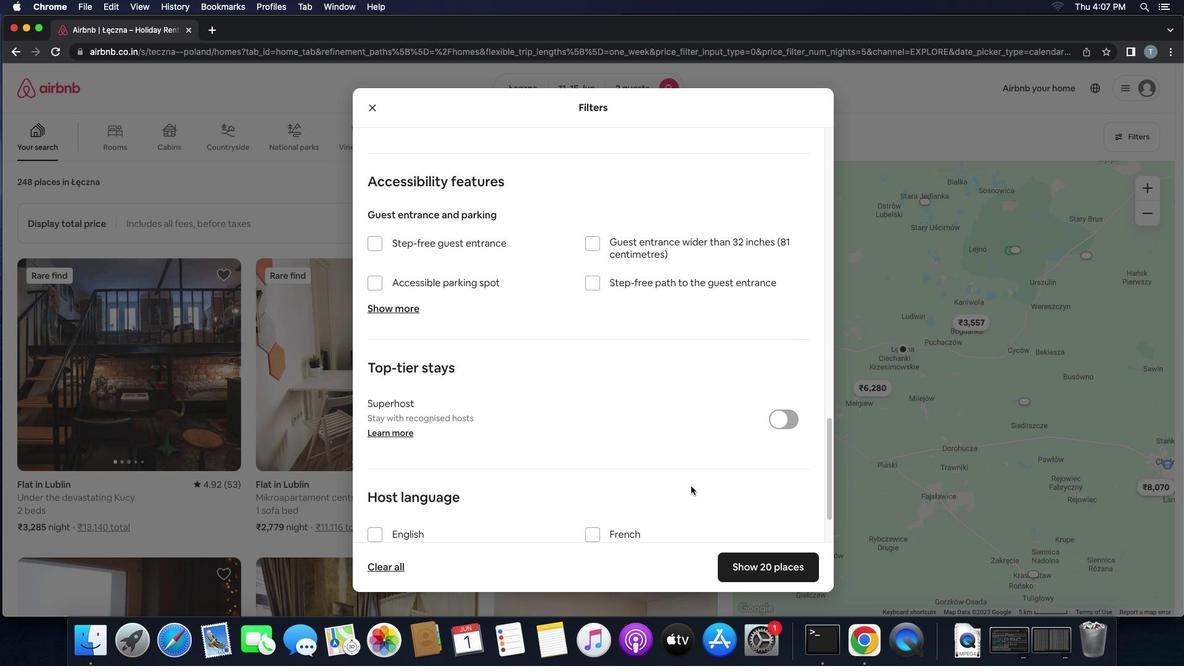 
Action: Mouse scrolled (690, 485) with delta (0, 0)
Screenshot: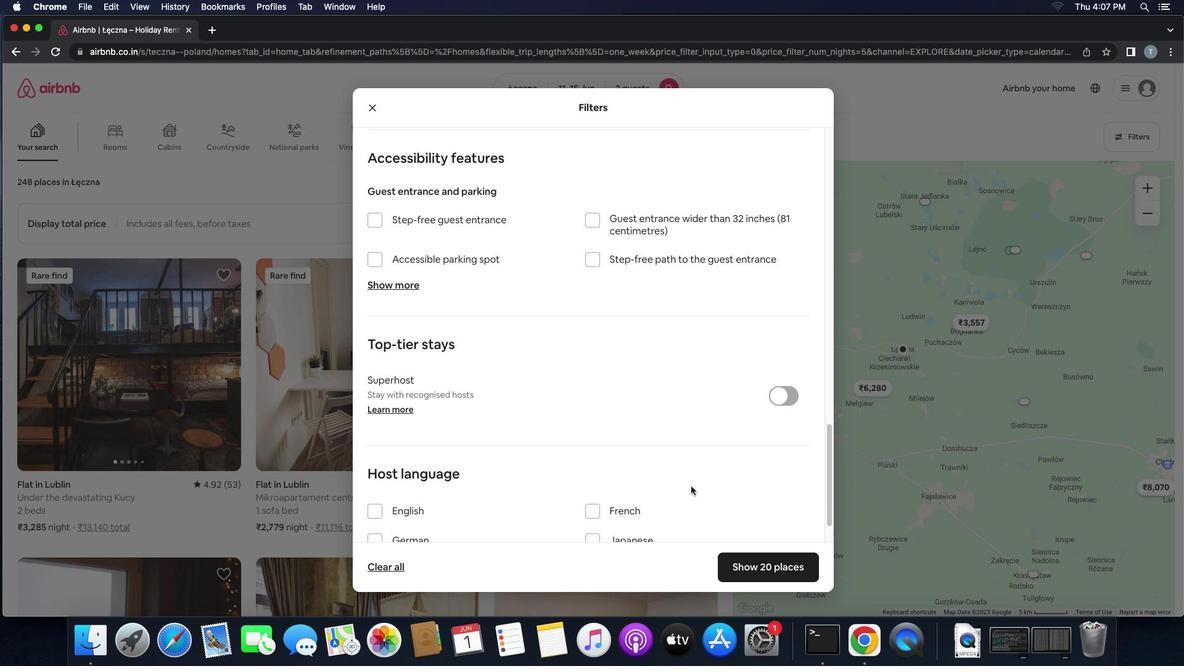 
Action: Mouse scrolled (690, 485) with delta (0, 0)
Screenshot: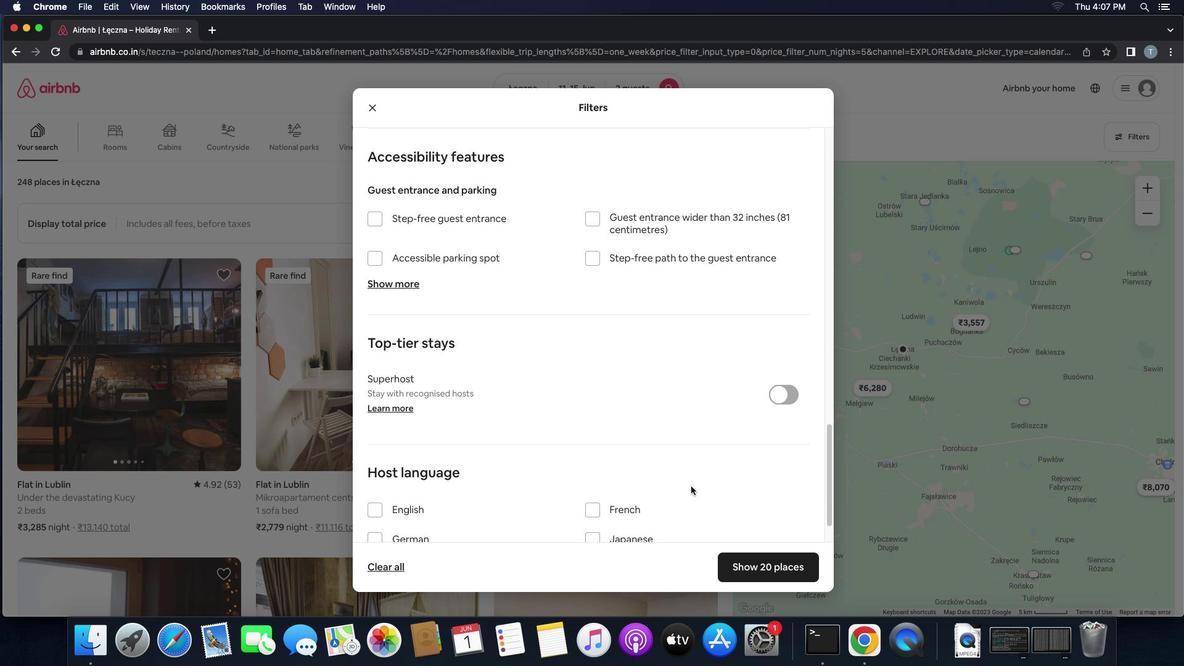 
Action: Mouse scrolled (690, 485) with delta (0, 0)
Screenshot: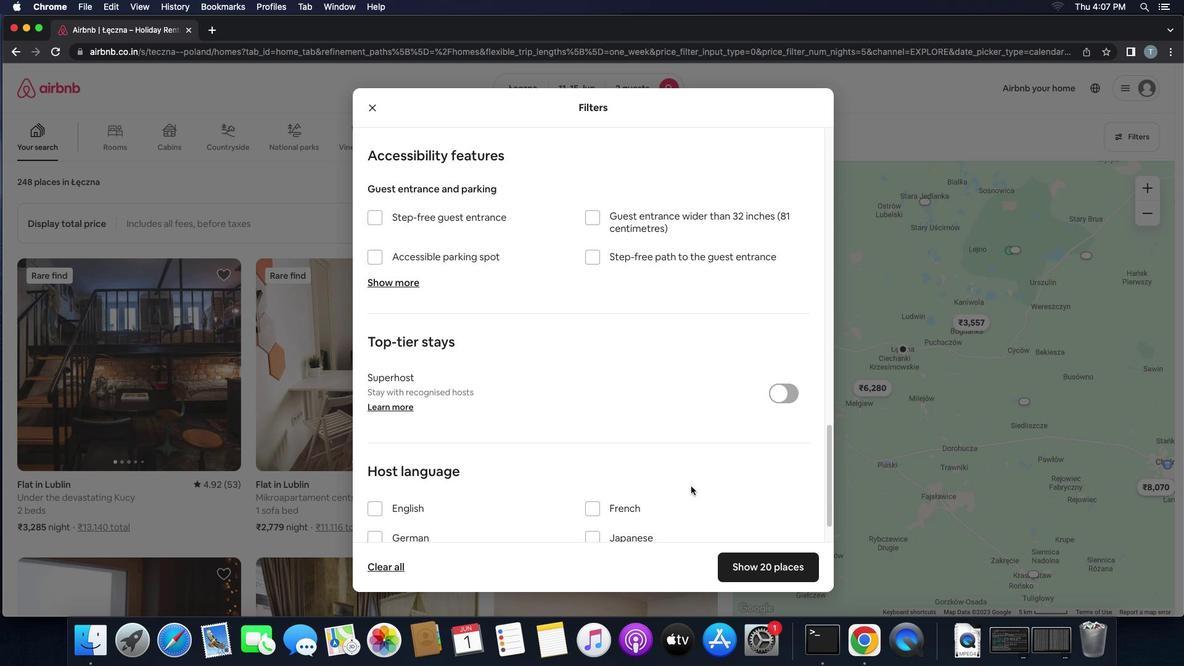 
Action: Mouse scrolled (690, 485) with delta (0, 0)
Screenshot: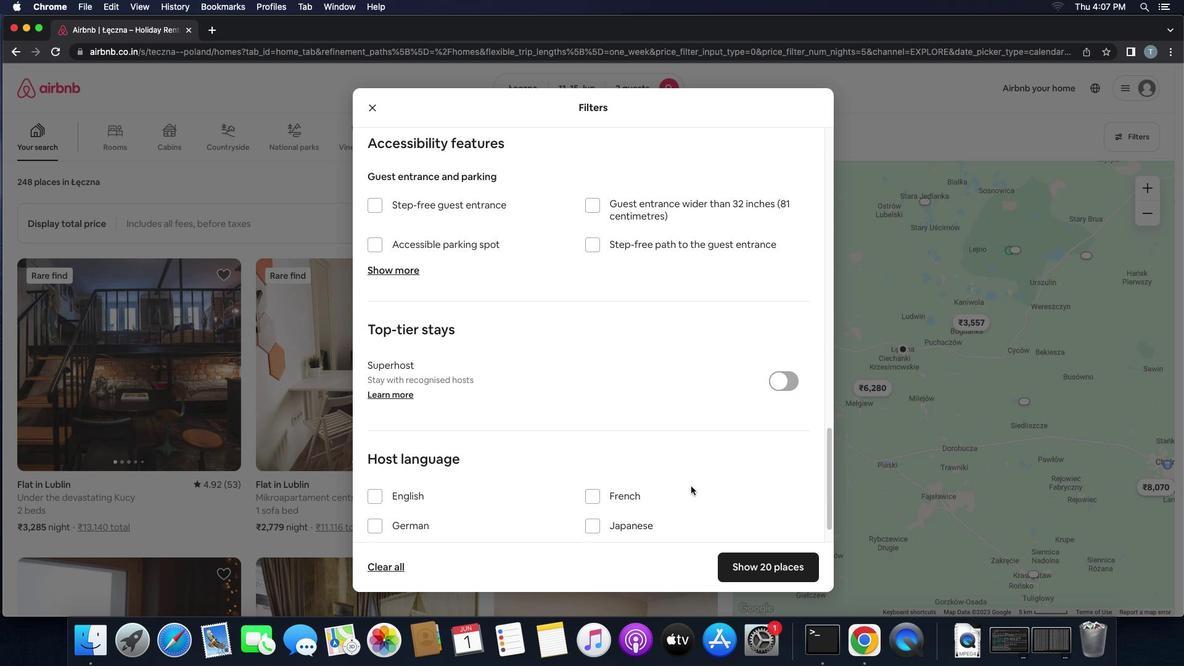 
Action: Mouse scrolled (690, 485) with delta (0, 0)
Screenshot: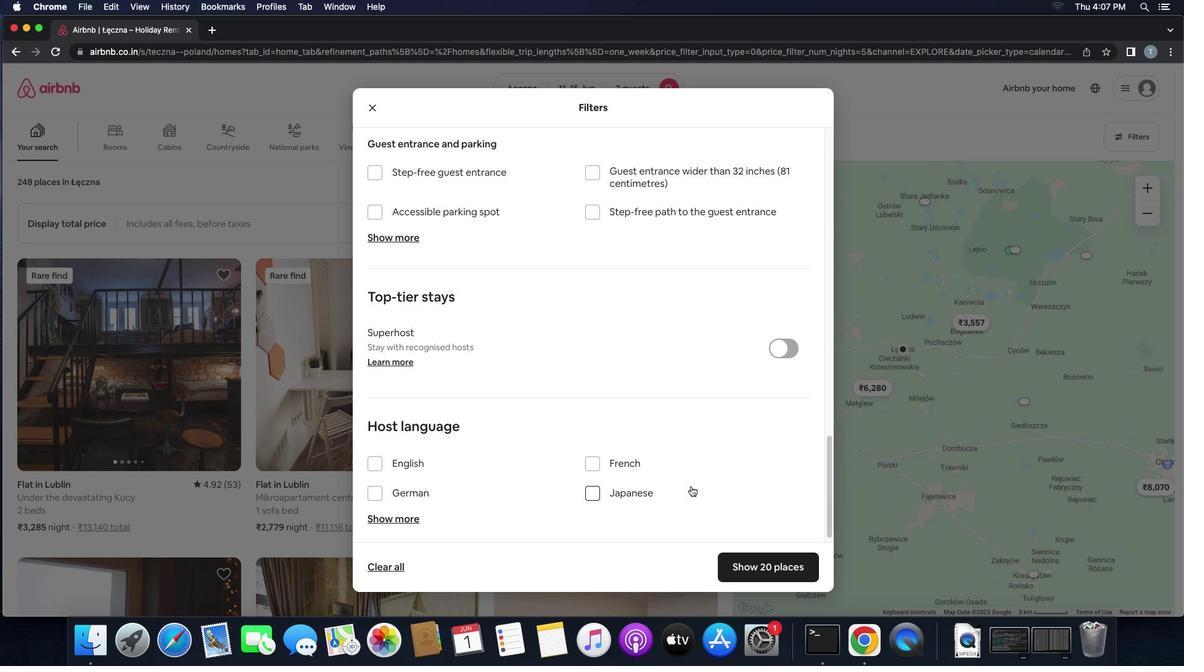 
Action: Mouse scrolled (690, 485) with delta (0, 0)
Screenshot: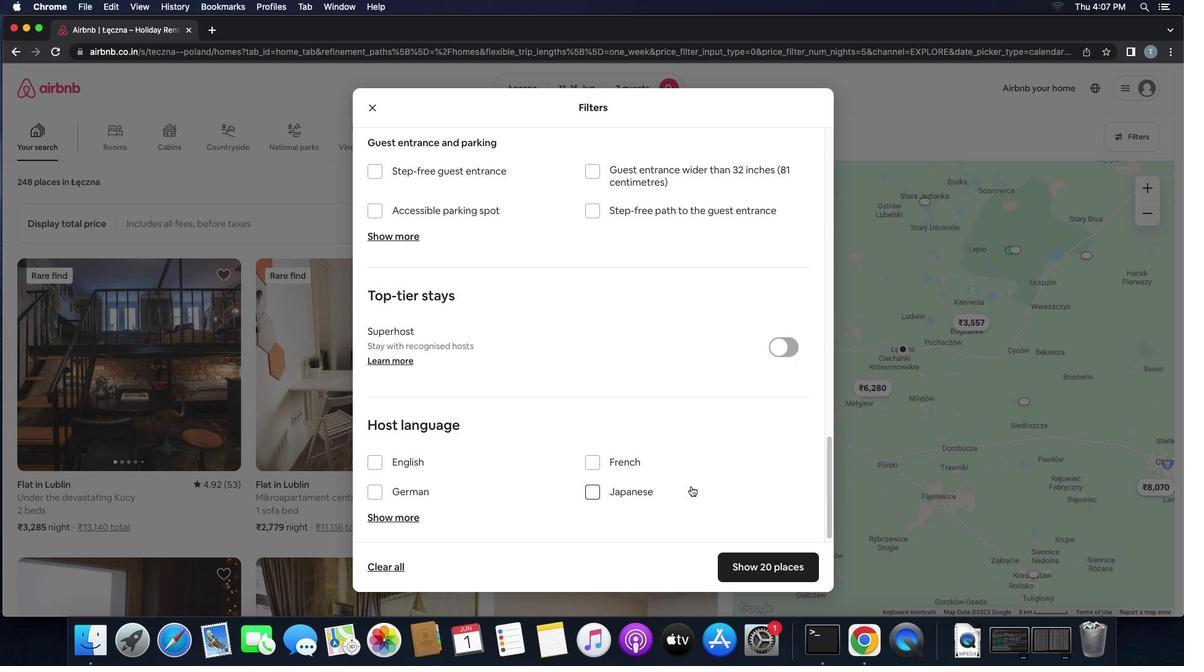 
Action: Mouse scrolled (690, 485) with delta (0, -1)
Screenshot: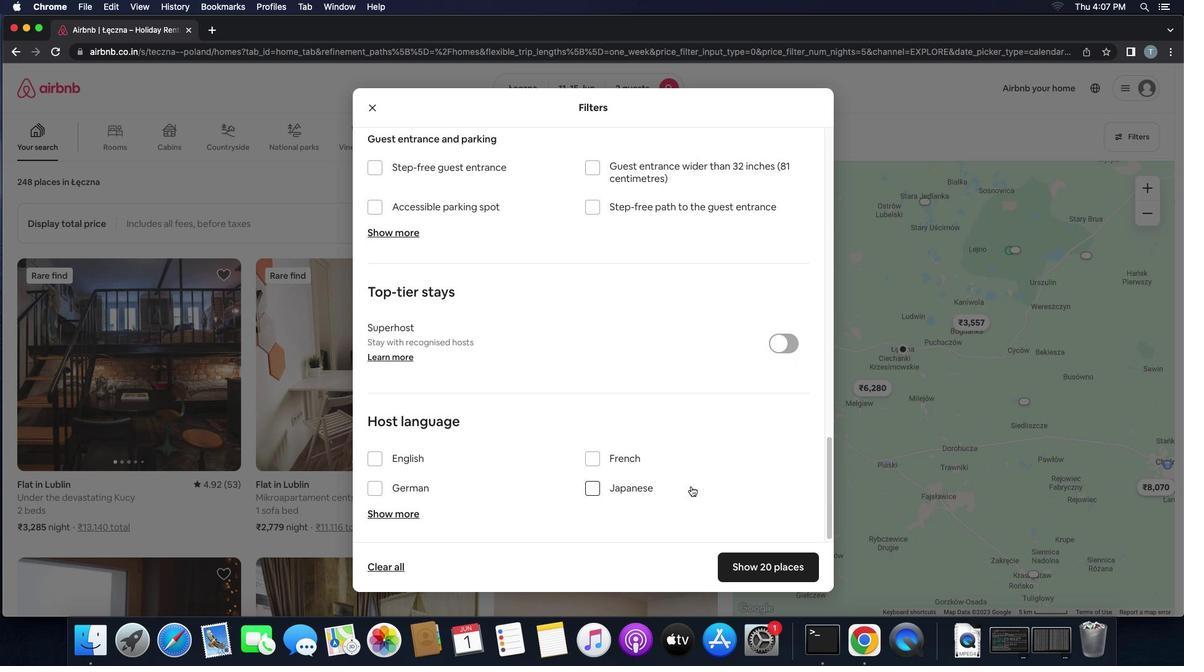 
Action: Mouse scrolled (690, 485) with delta (0, -1)
Screenshot: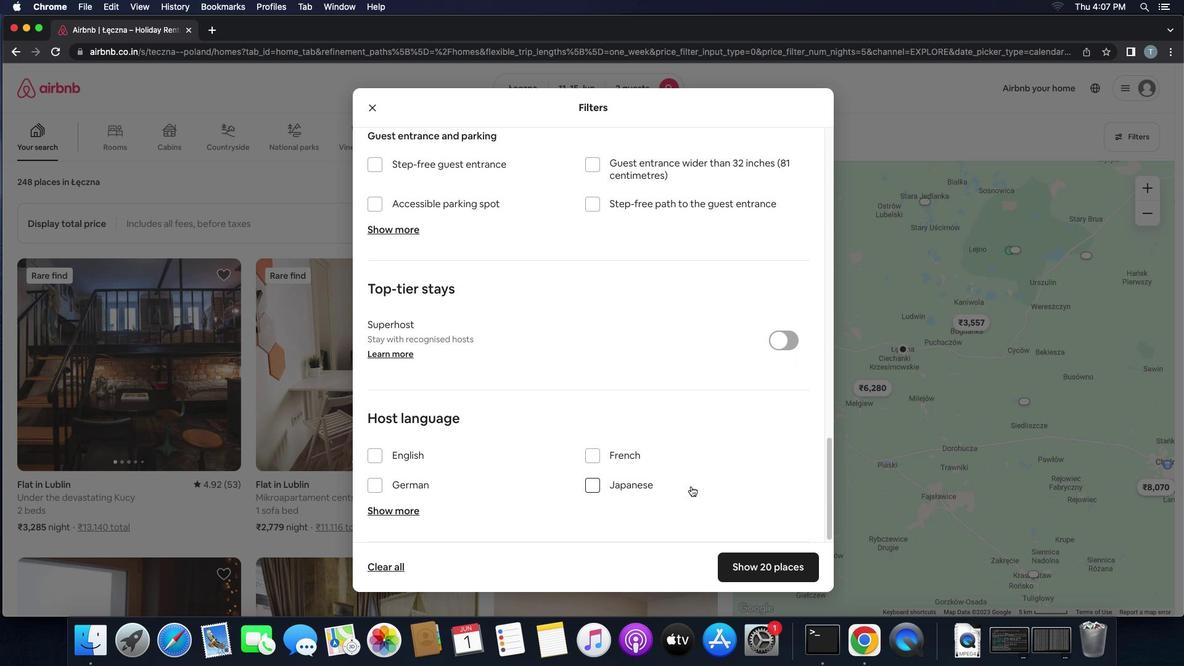 
Action: Mouse moved to (373, 454)
Screenshot: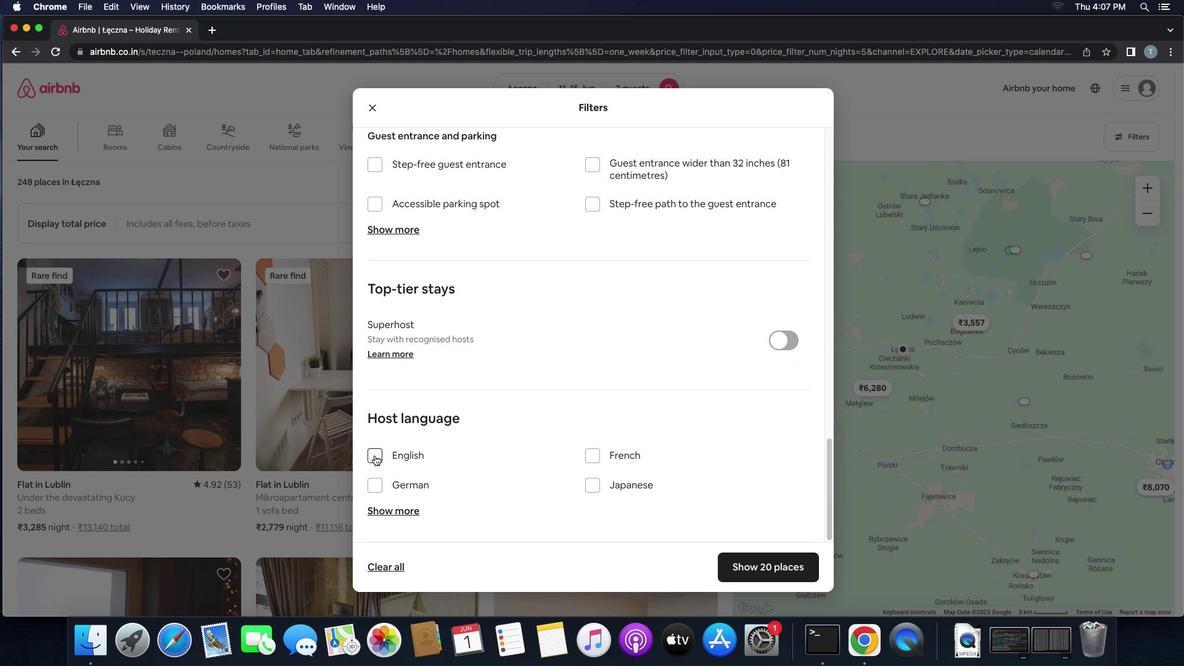 
Action: Mouse pressed left at (373, 454)
Screenshot: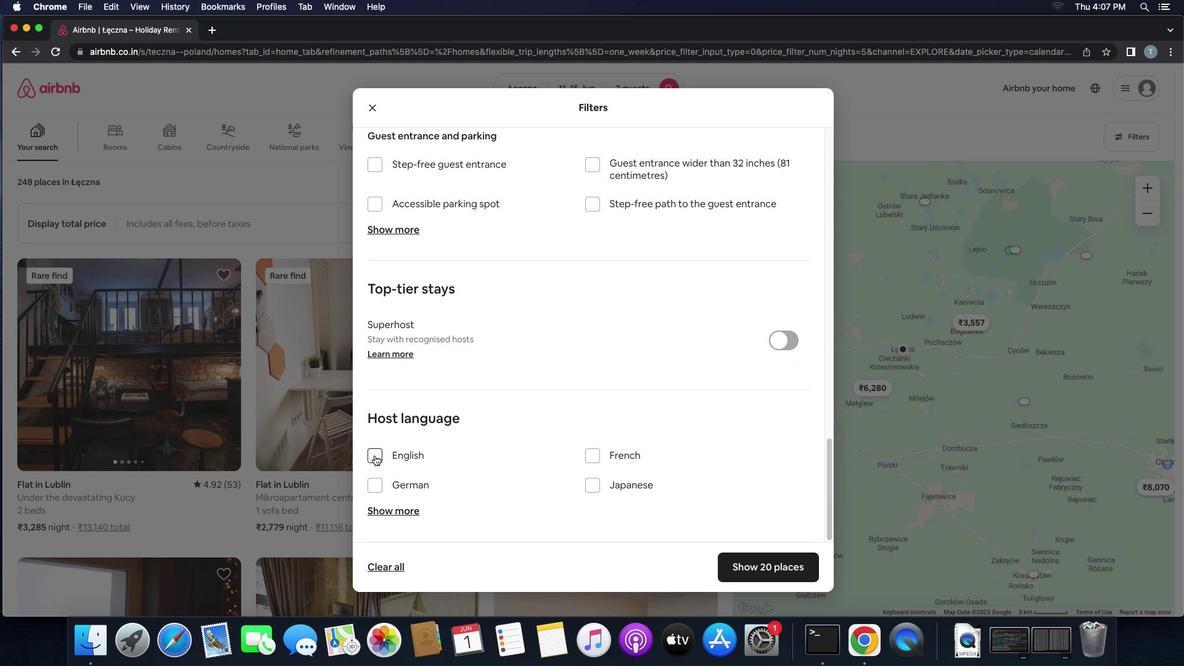
Action: Mouse moved to (735, 568)
Screenshot: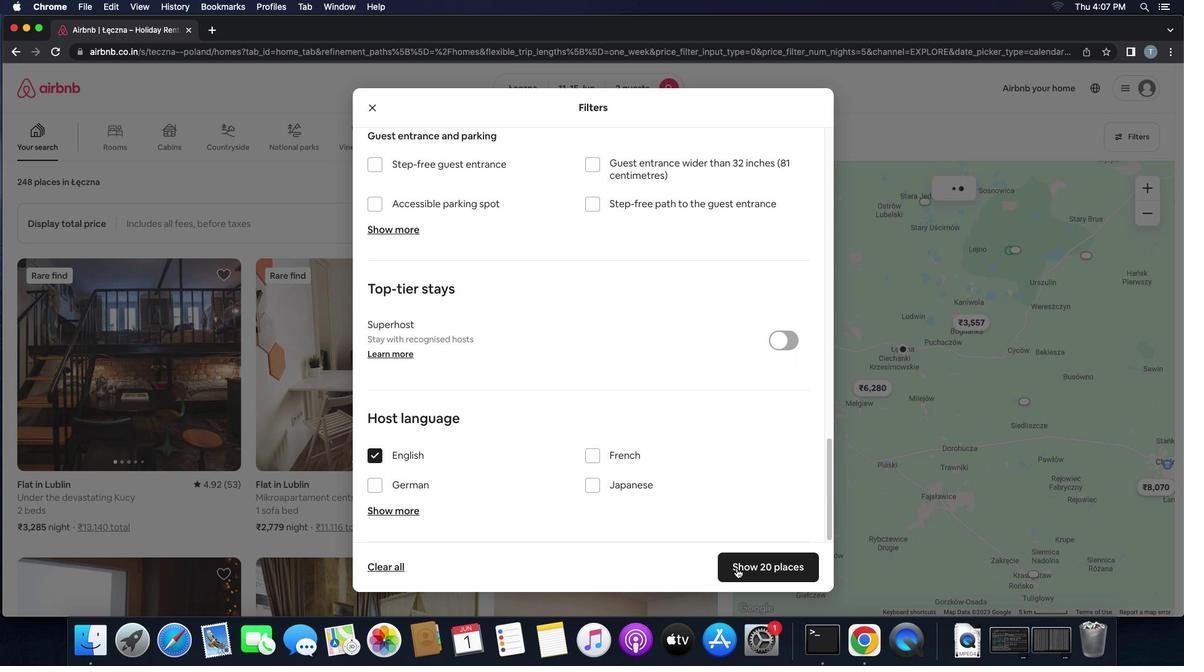 
Action: Mouse pressed left at (735, 568)
Screenshot: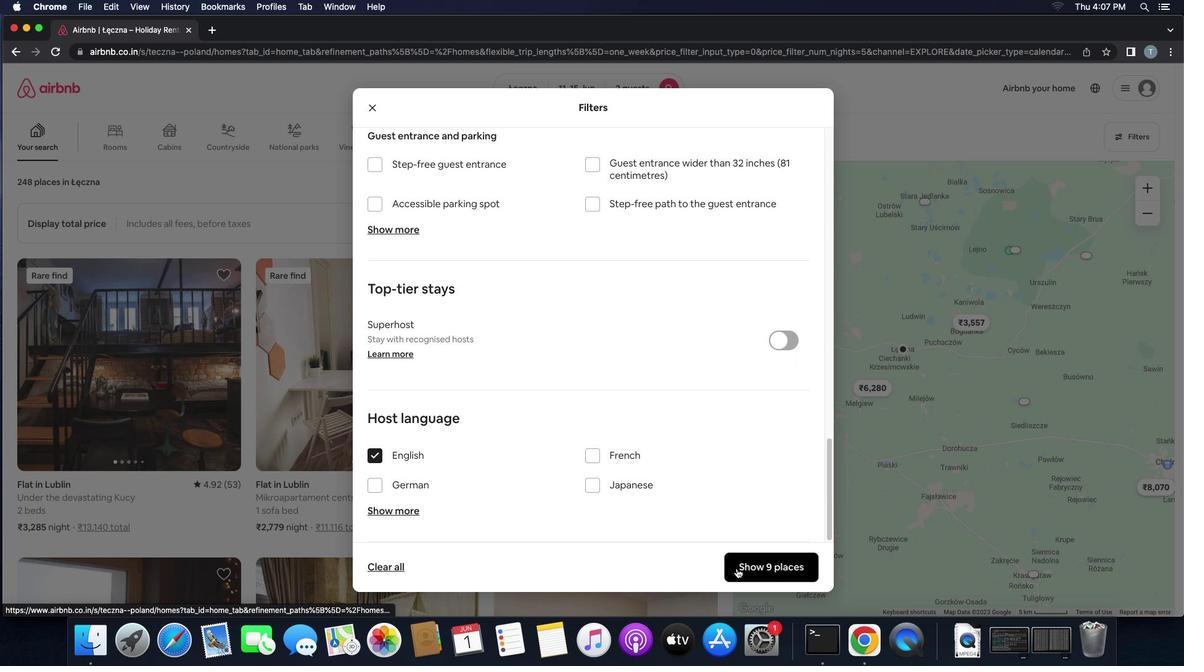 
